 Task: Find connections with filter location Cinco Saltos with filter topic #careerswith filter profile language Spanish with filter current company Samarth Jobs Management Consultants with filter school Ramakrishna Mission Vidyalaya with filter industry Think Tanks with filter service category Event Photography with filter keywords title Director of Maintenance
Action: Mouse moved to (581, 108)
Screenshot: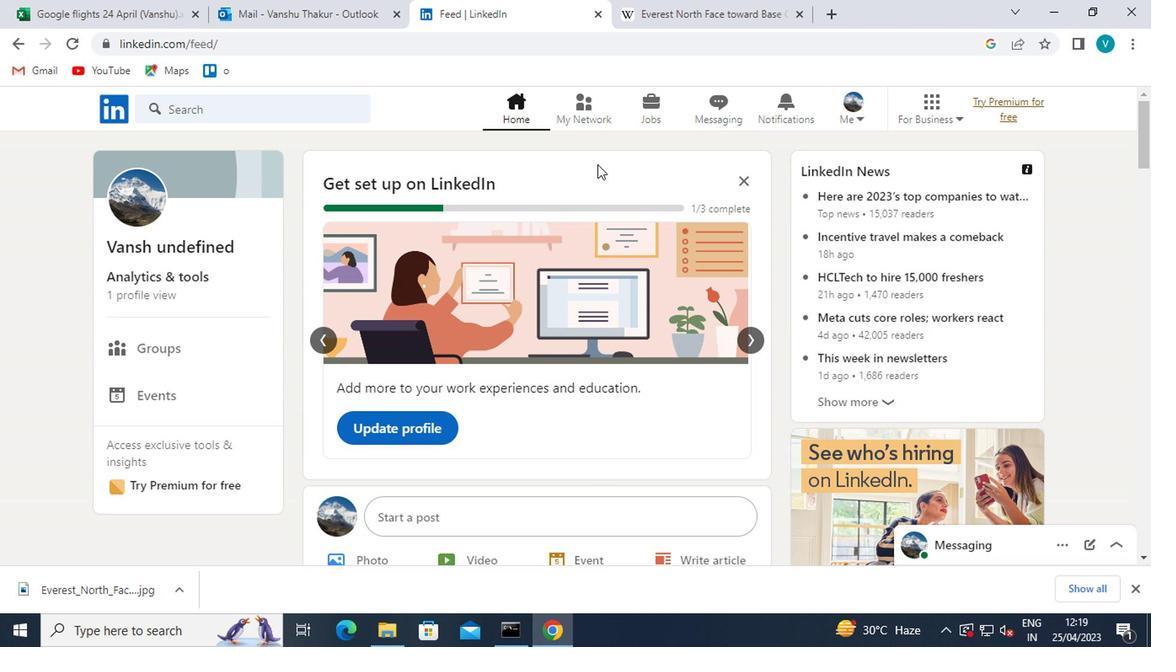 
Action: Mouse pressed left at (581, 108)
Screenshot: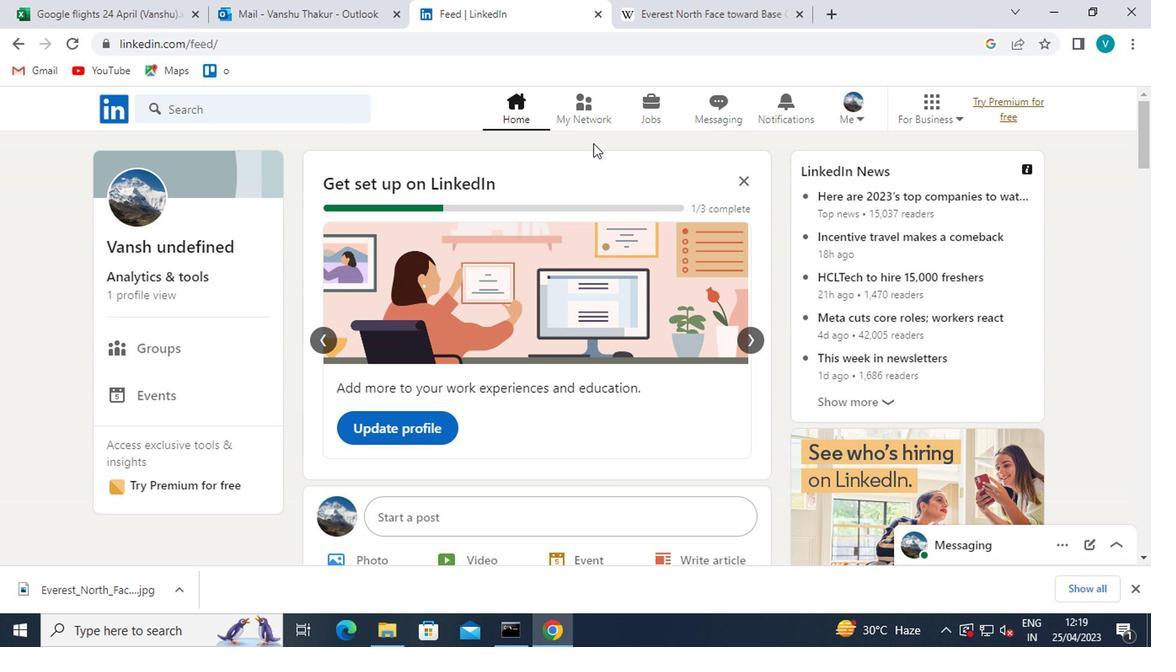 
Action: Mouse moved to (227, 205)
Screenshot: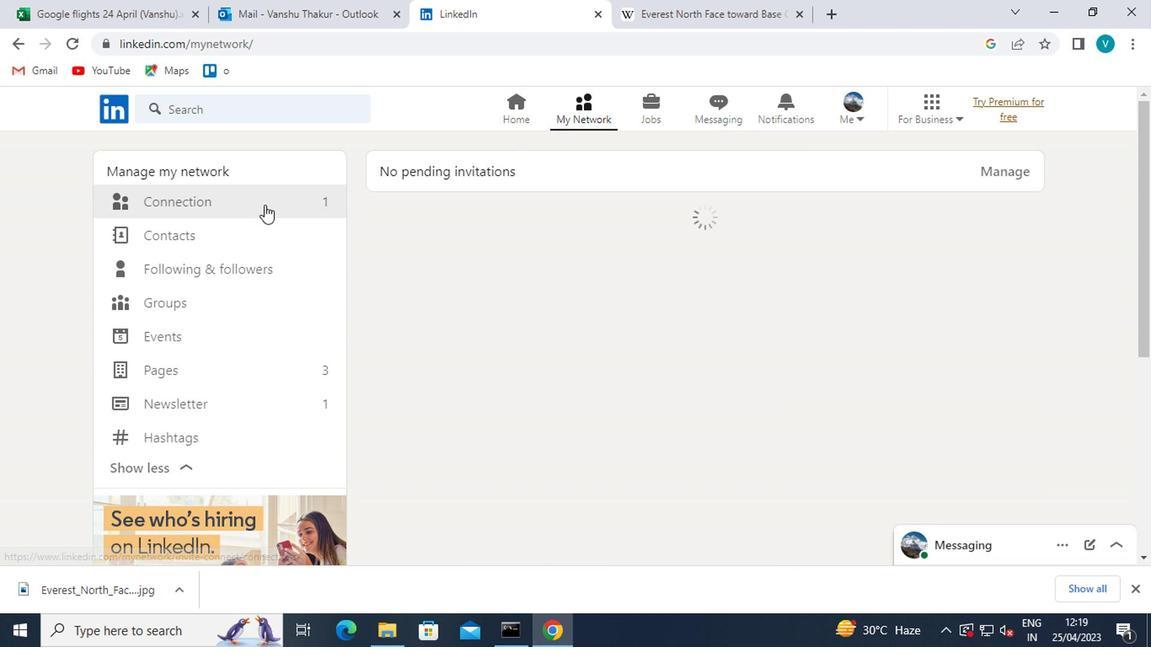 
Action: Mouse pressed left at (227, 205)
Screenshot: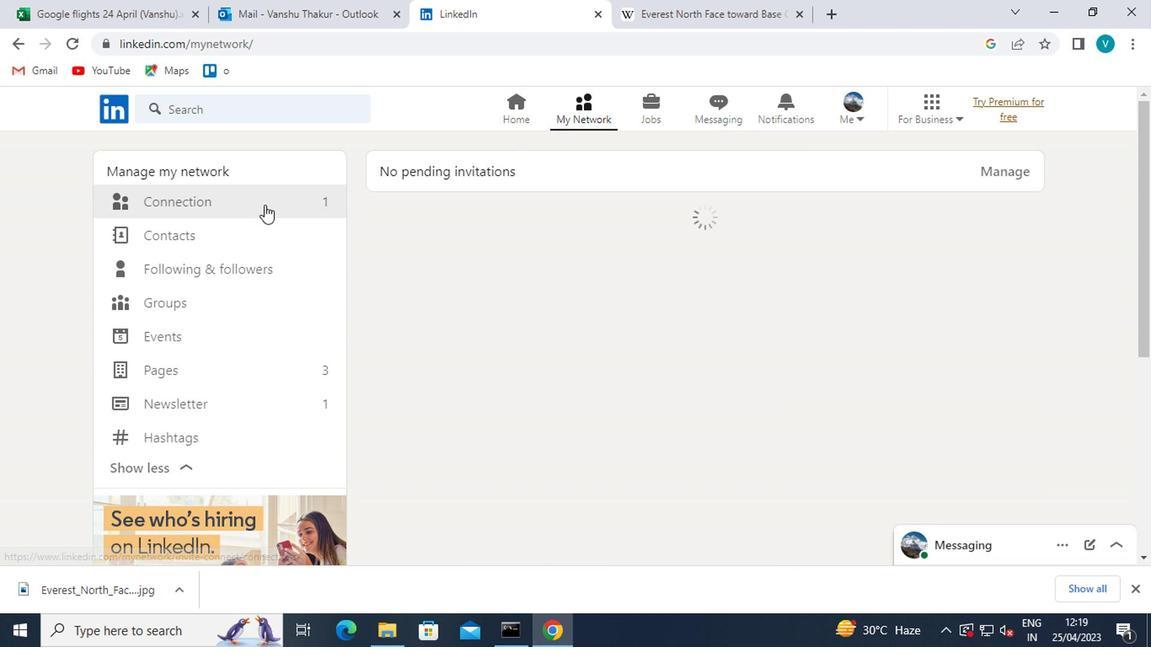 
Action: Mouse moved to (720, 201)
Screenshot: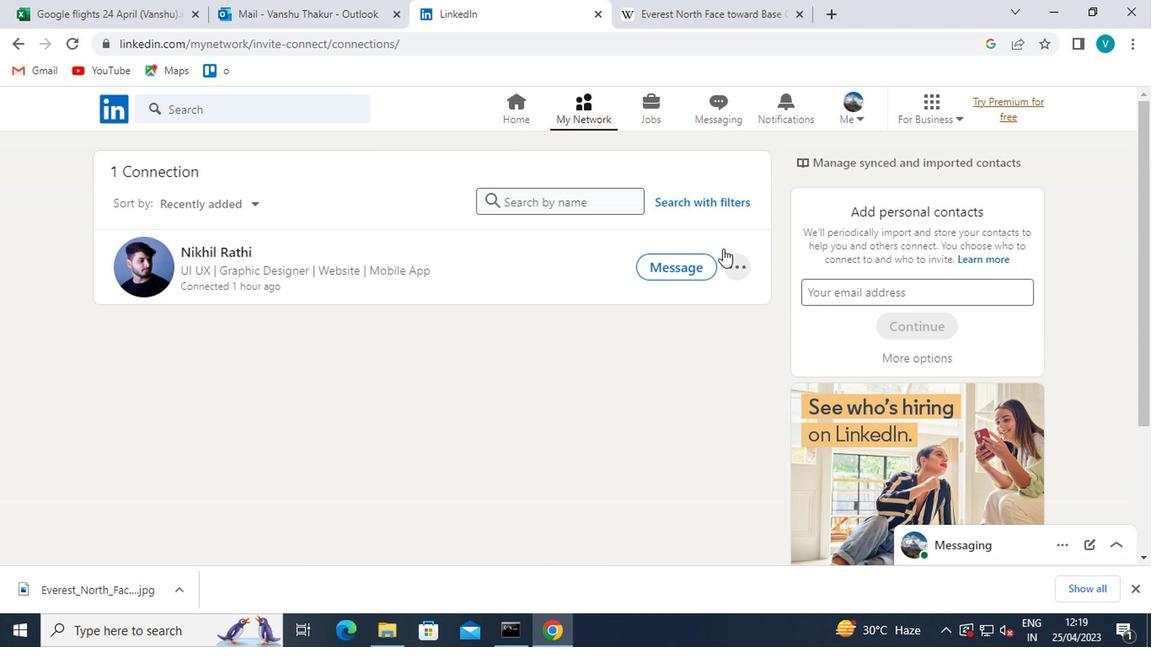 
Action: Mouse pressed left at (720, 201)
Screenshot: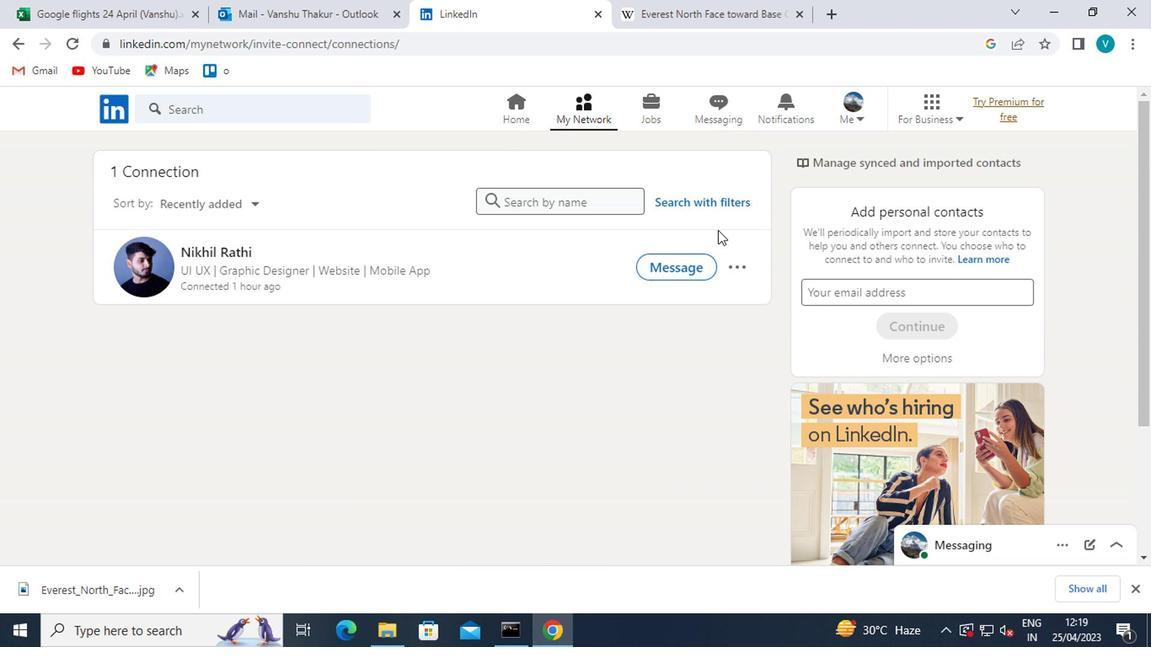 
Action: Mouse moved to (568, 163)
Screenshot: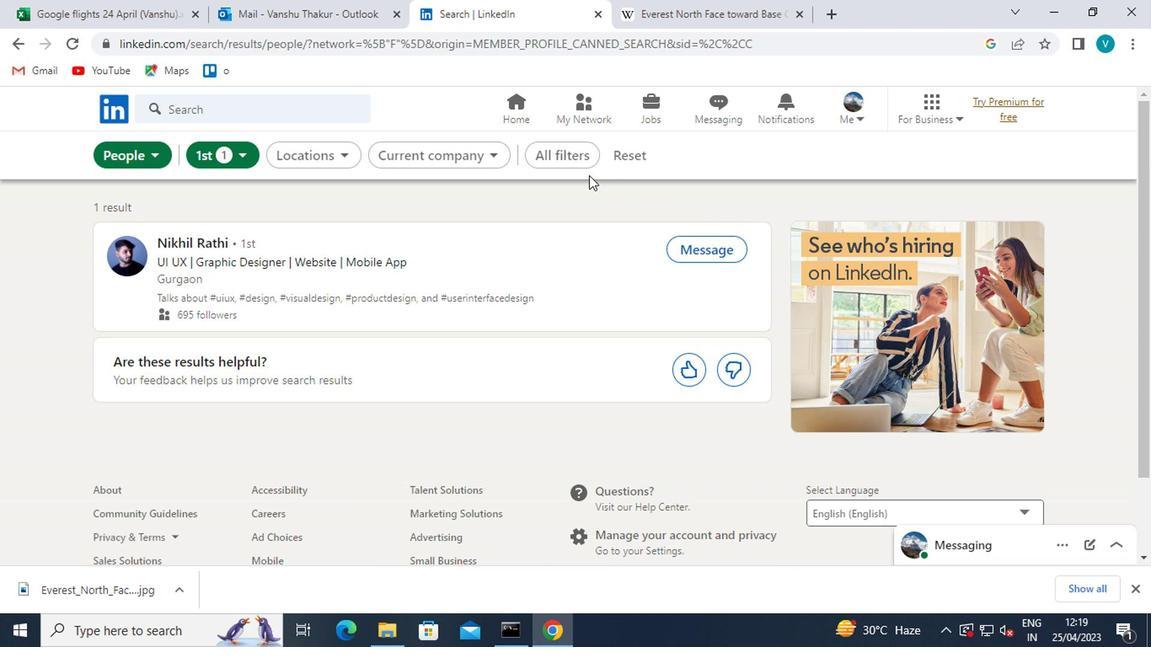 
Action: Mouse pressed left at (568, 163)
Screenshot: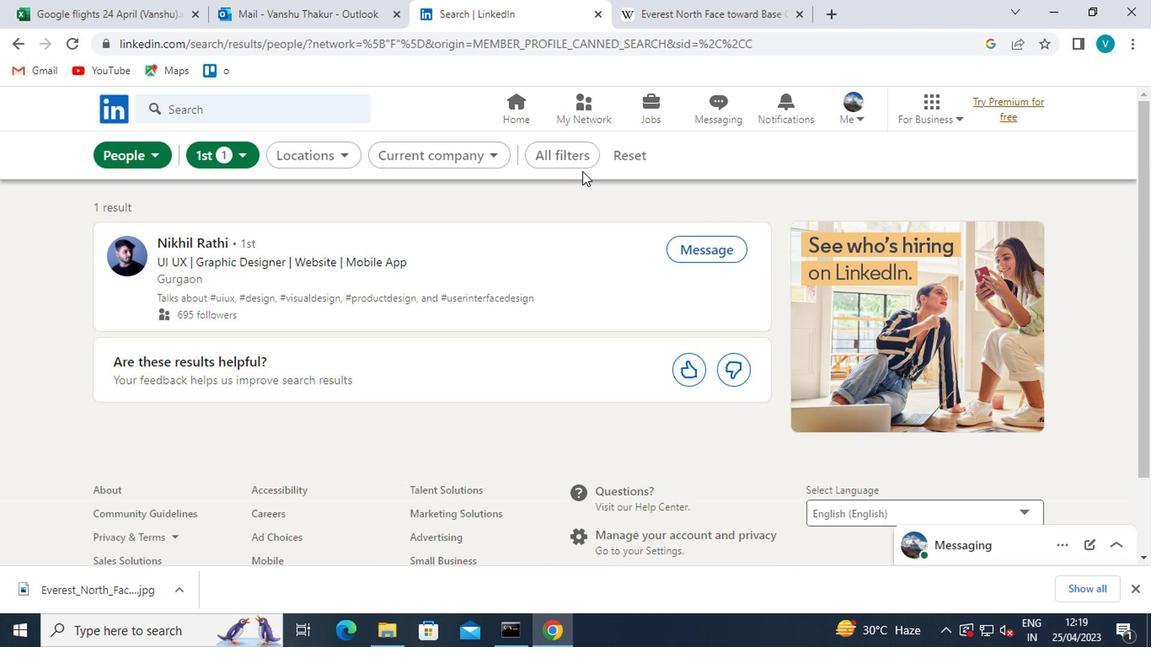 
Action: Mouse moved to (813, 316)
Screenshot: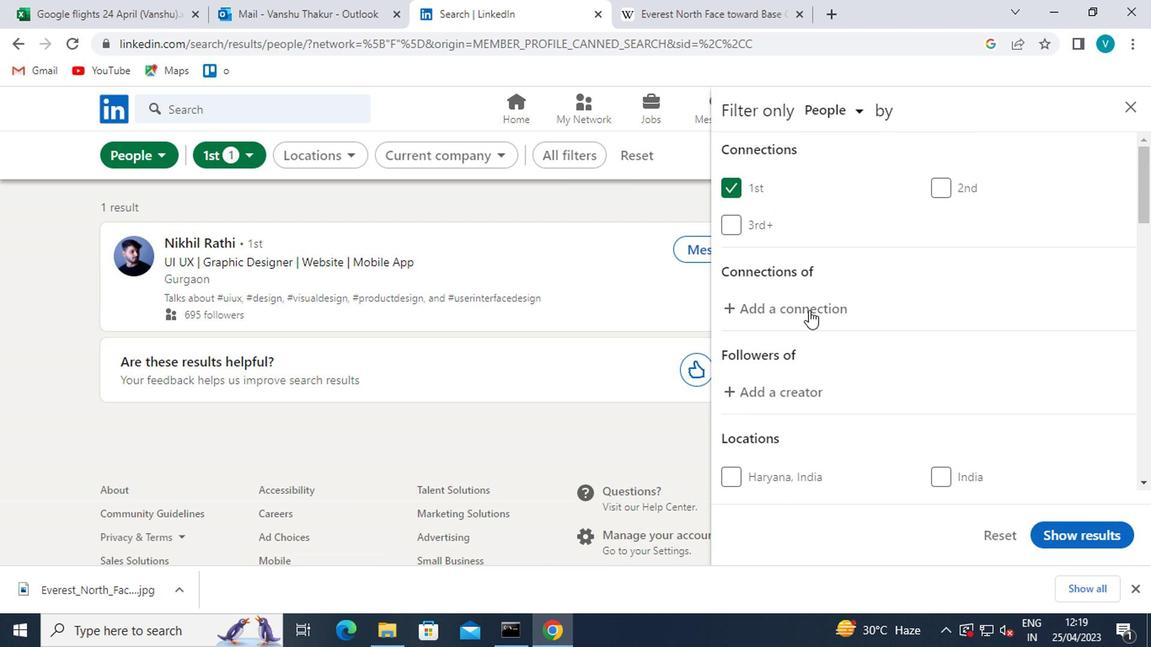 
Action: Mouse scrolled (813, 316) with delta (0, 0)
Screenshot: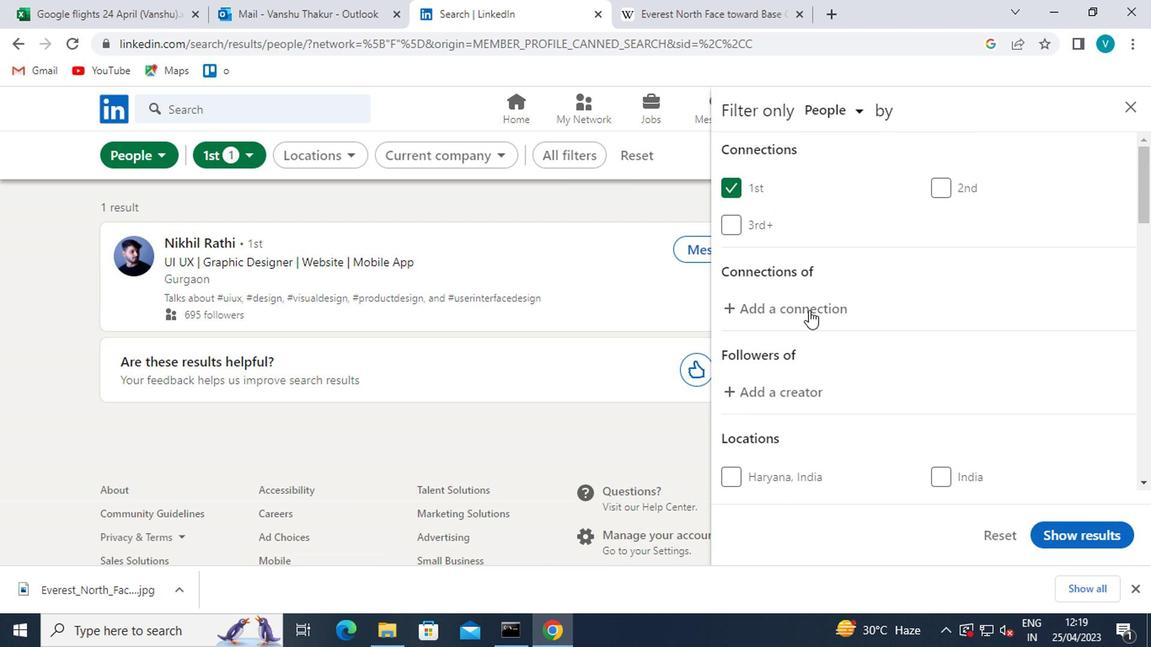
Action: Mouse moved to (813, 318)
Screenshot: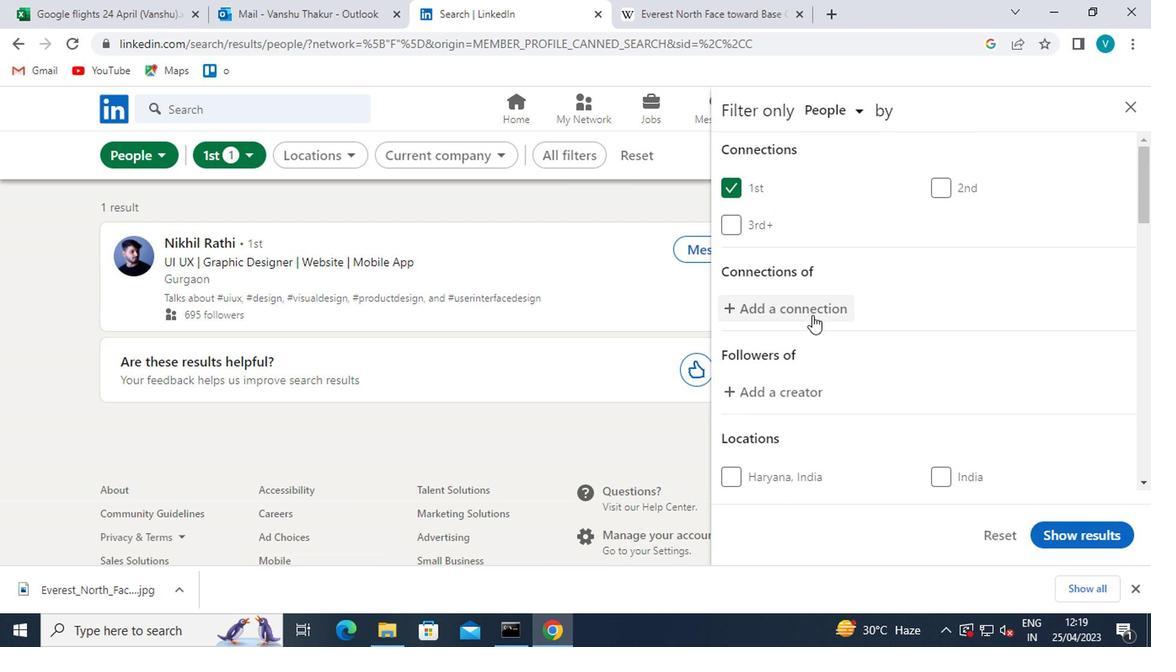 
Action: Mouse scrolled (813, 317) with delta (0, 0)
Screenshot: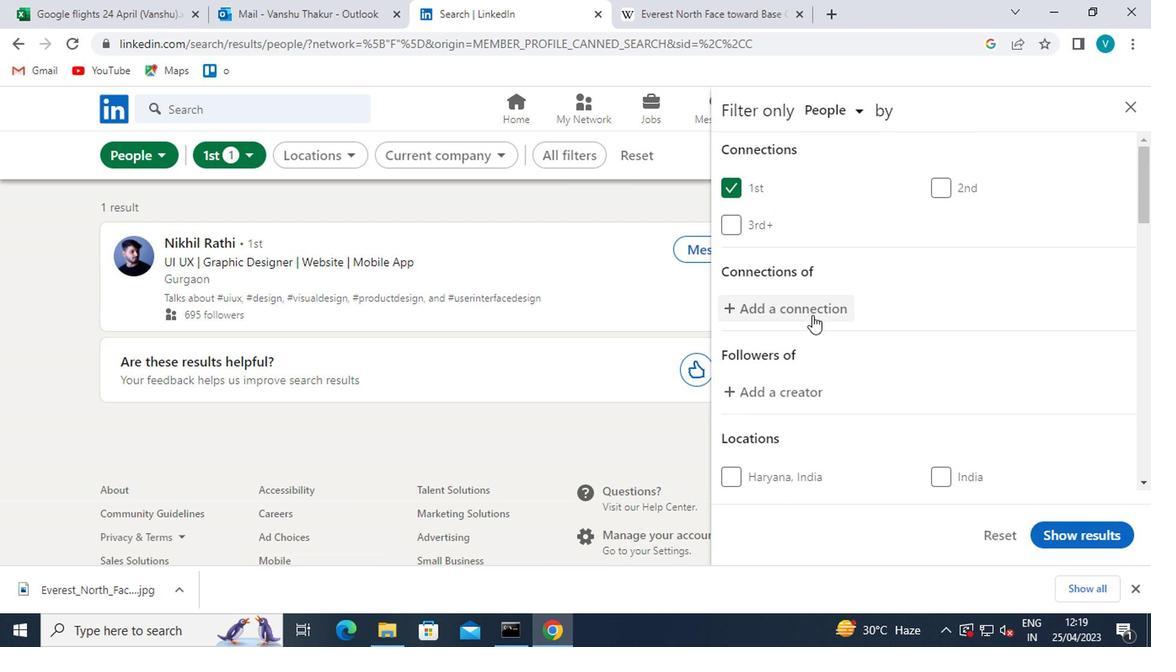 
Action: Mouse scrolled (813, 317) with delta (0, 0)
Screenshot: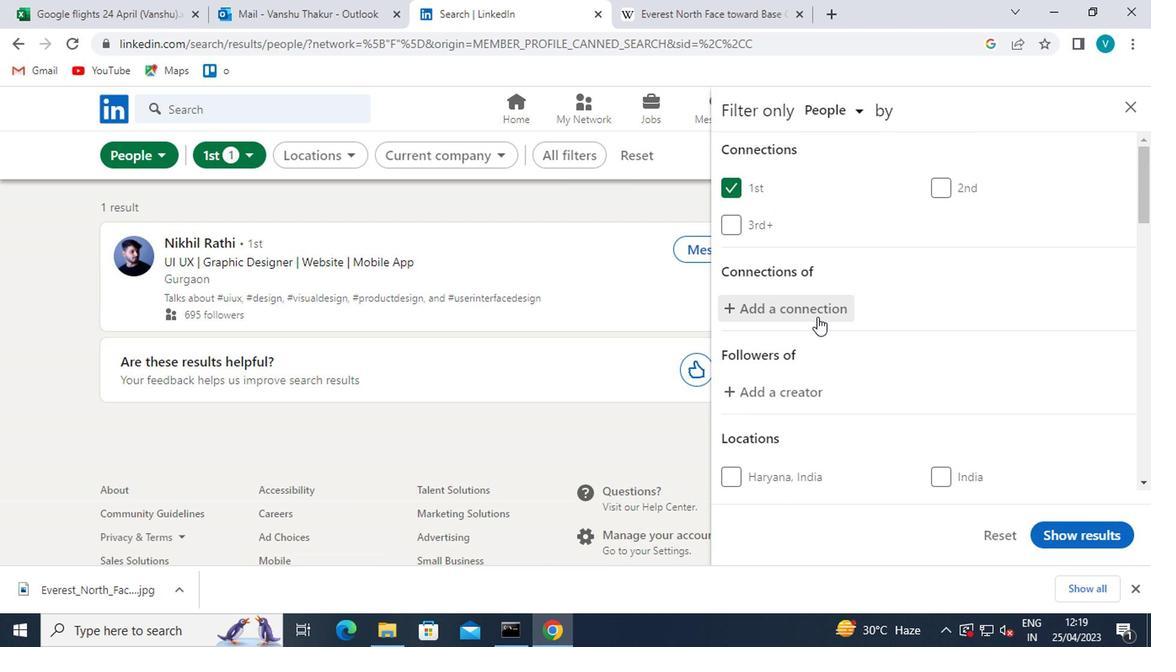 
Action: Mouse moved to (798, 309)
Screenshot: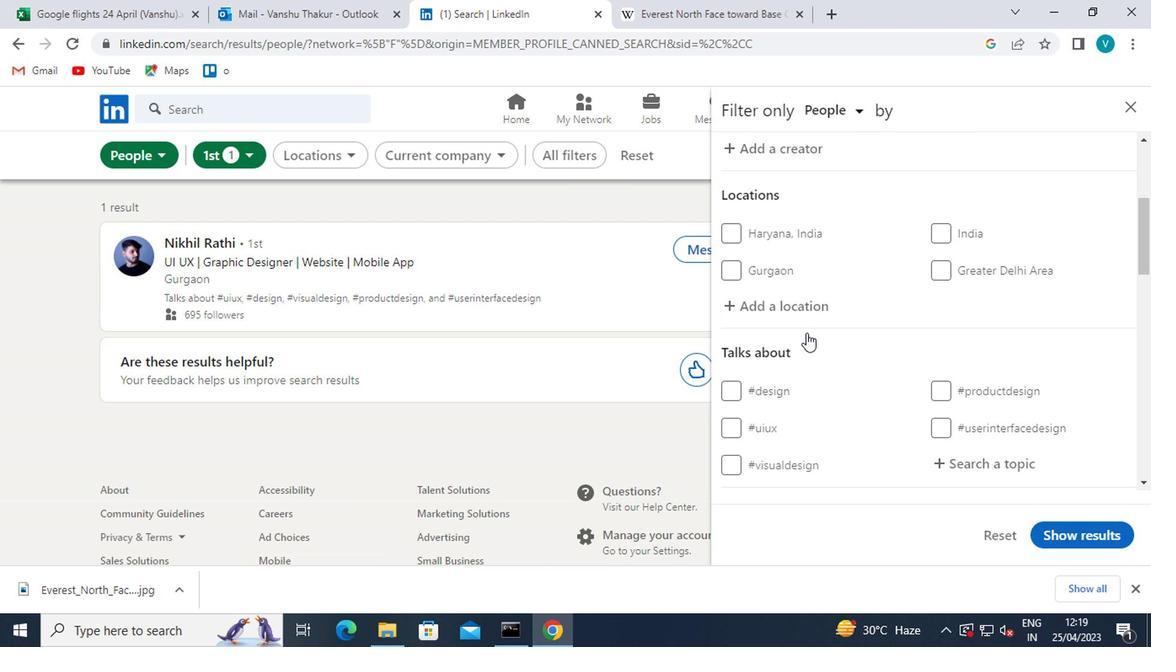 
Action: Mouse pressed left at (798, 309)
Screenshot: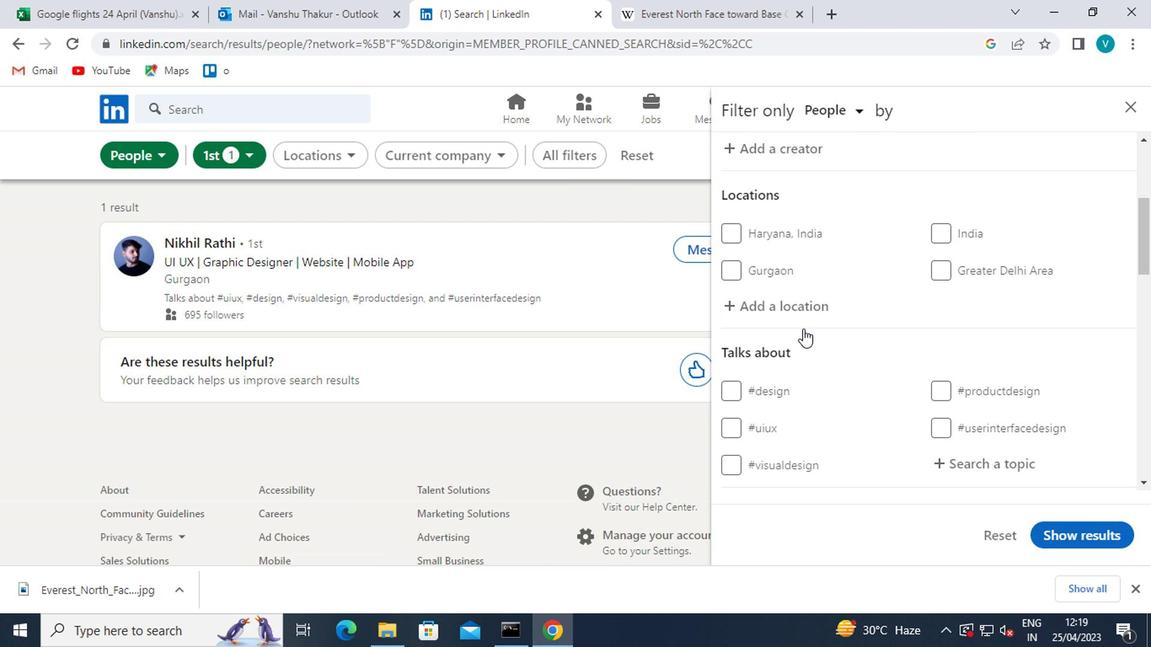 
Action: Mouse moved to (776, 302)
Screenshot: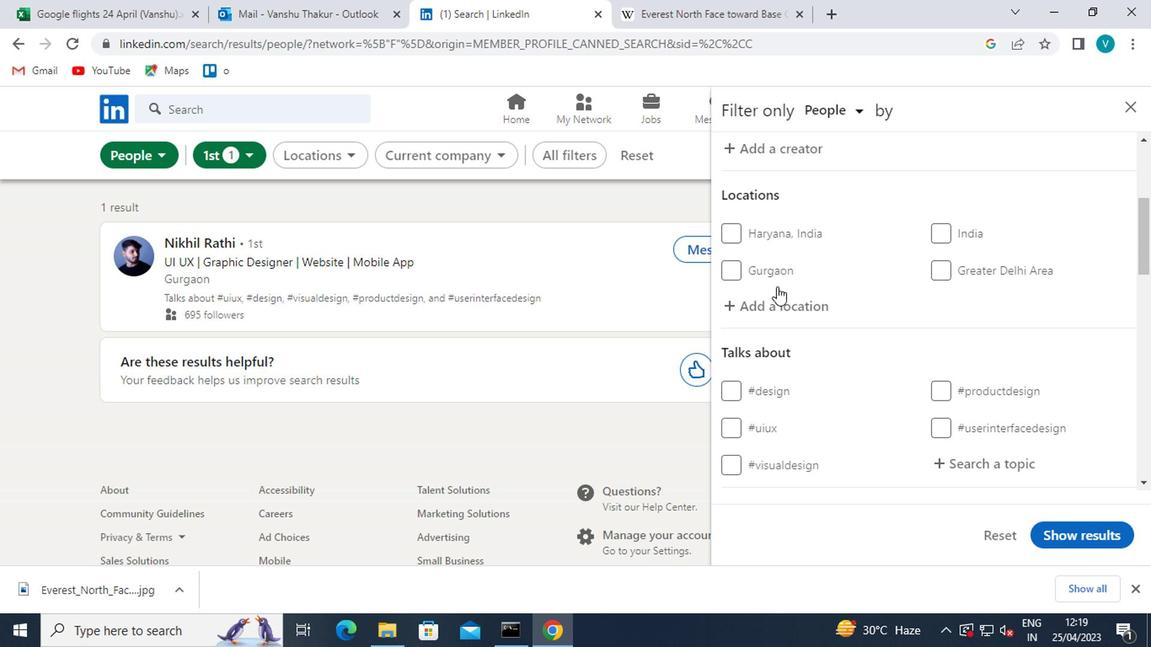 
Action: Mouse pressed left at (776, 302)
Screenshot: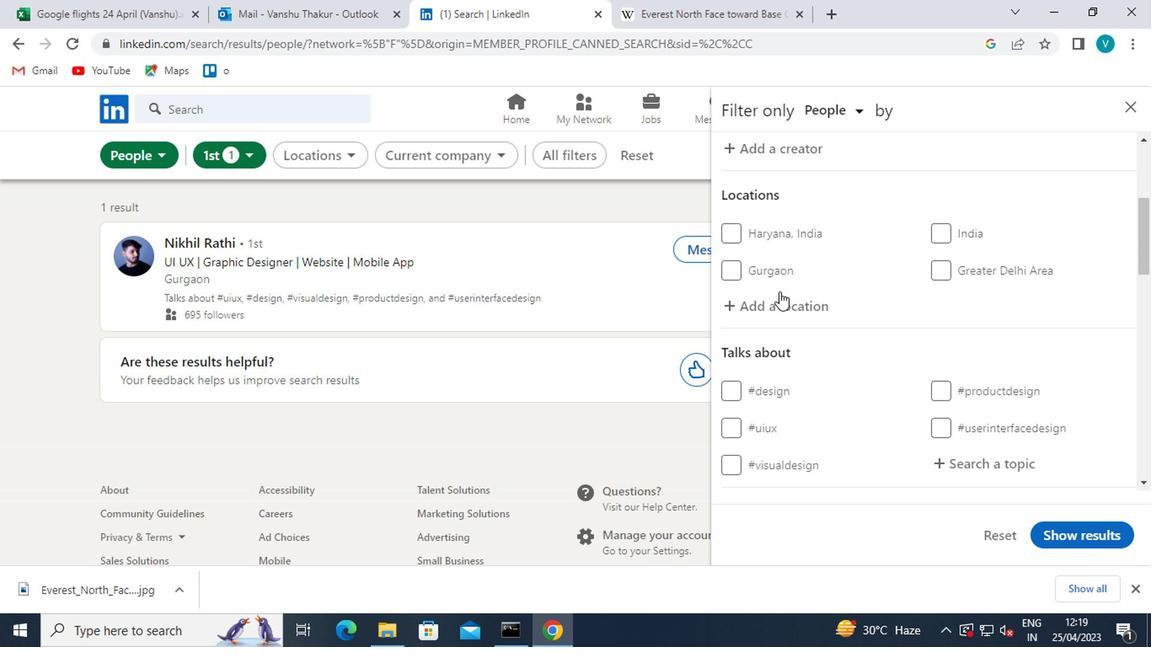 
Action: Mouse pressed left at (776, 302)
Screenshot: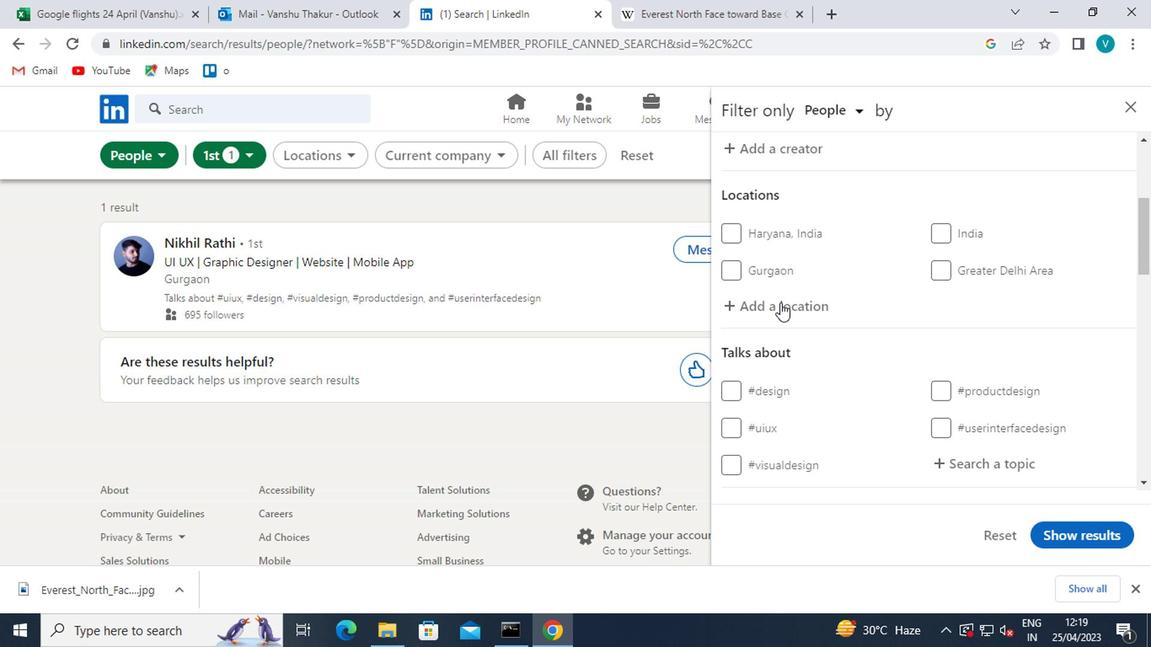 
Action: Mouse moved to (789, 307)
Screenshot: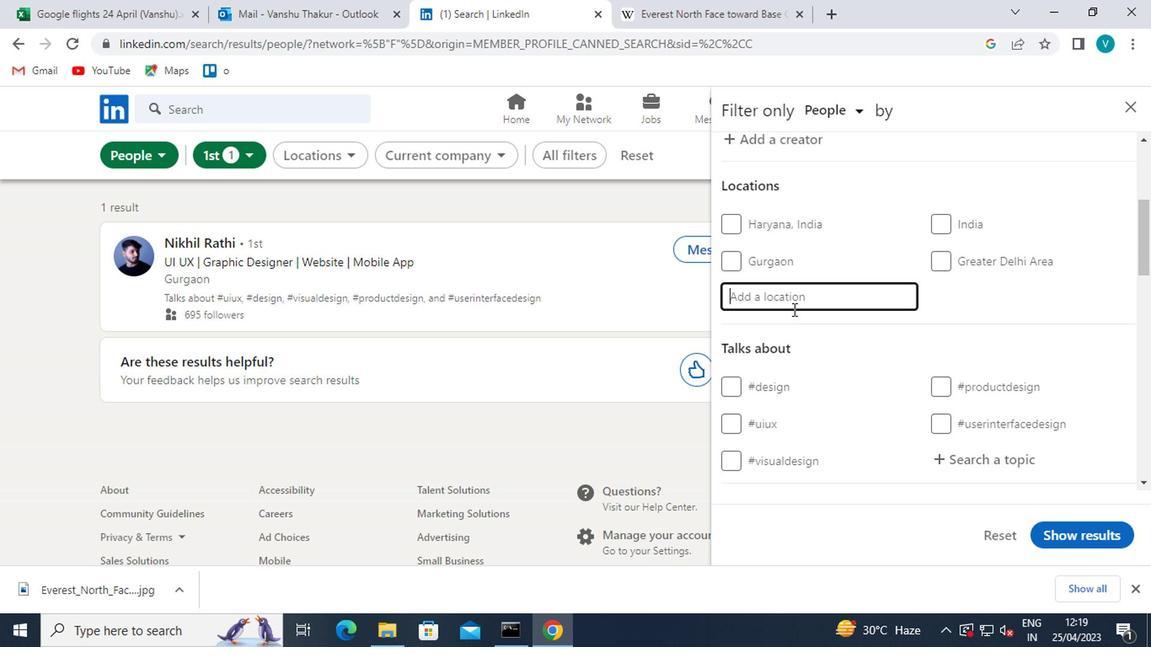 
Action: Key pressed <Key.shift>CINCO<Key.space><Key.shift>SALTOS
Screenshot: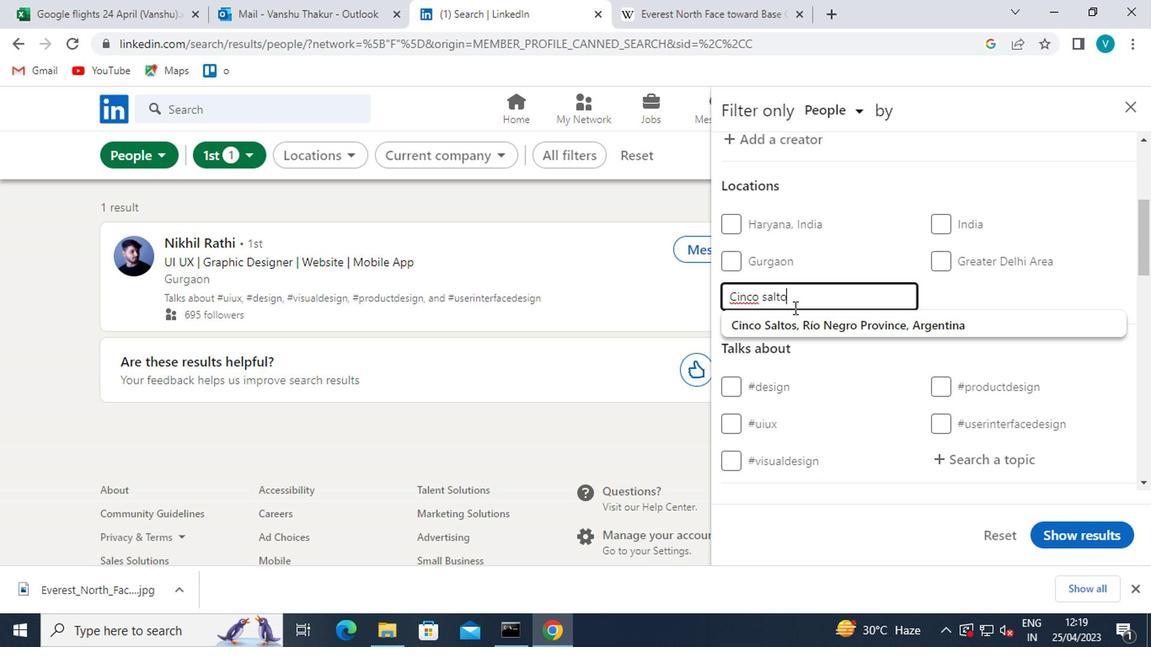
Action: Mouse moved to (798, 323)
Screenshot: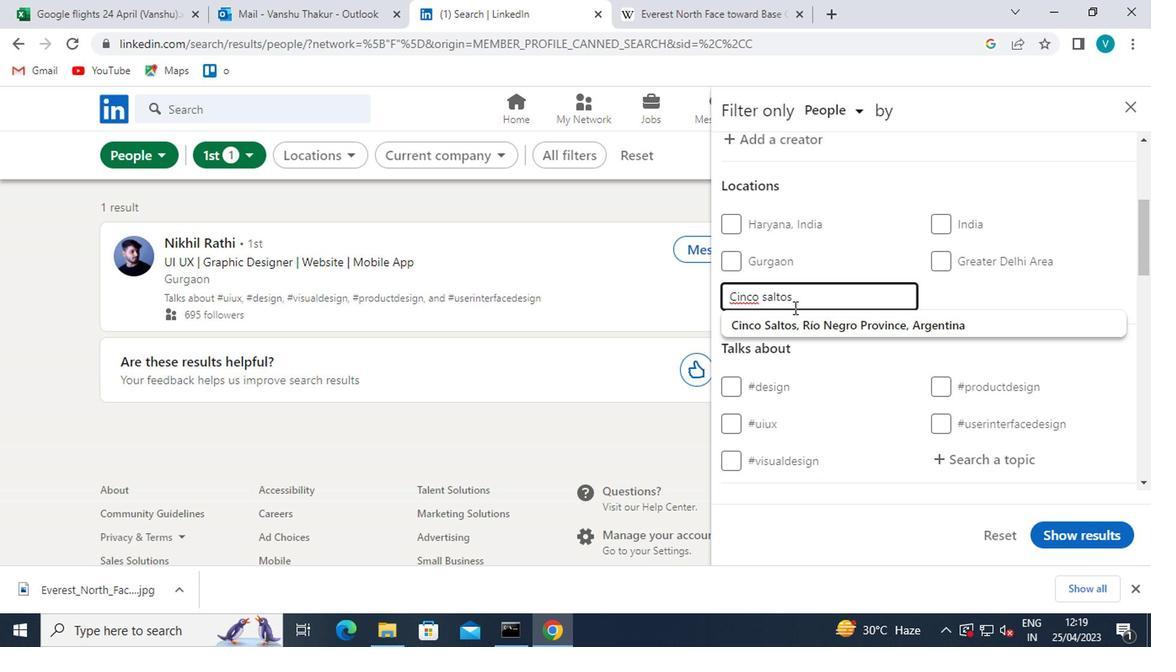 
Action: Mouse pressed left at (798, 323)
Screenshot: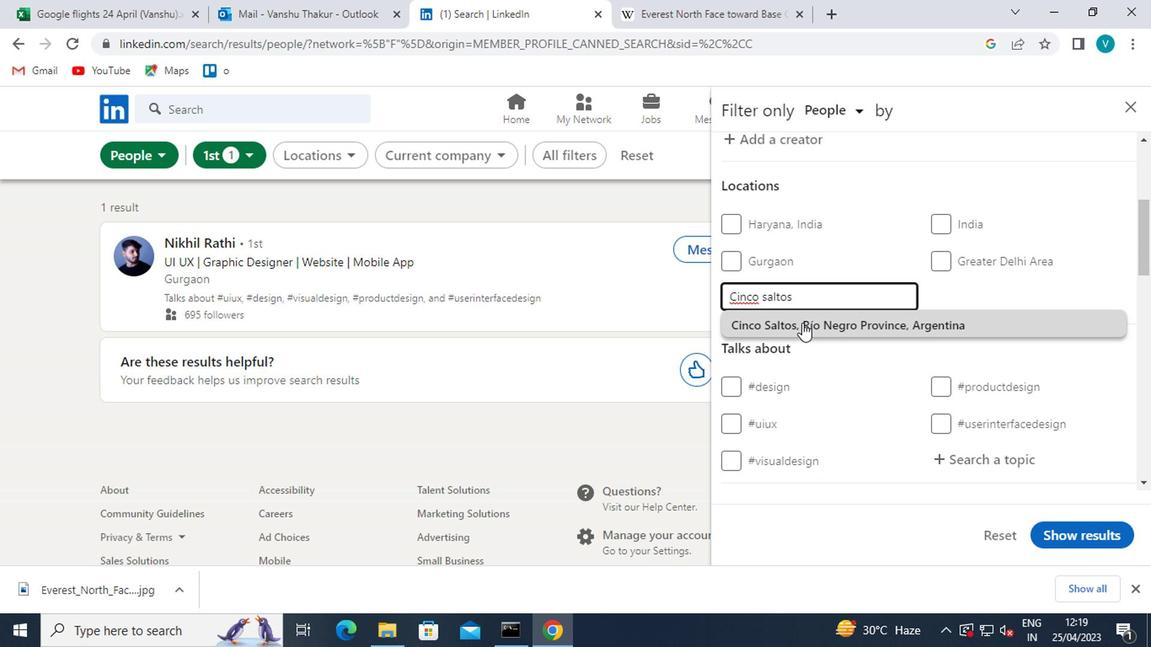 
Action: Mouse moved to (1037, 412)
Screenshot: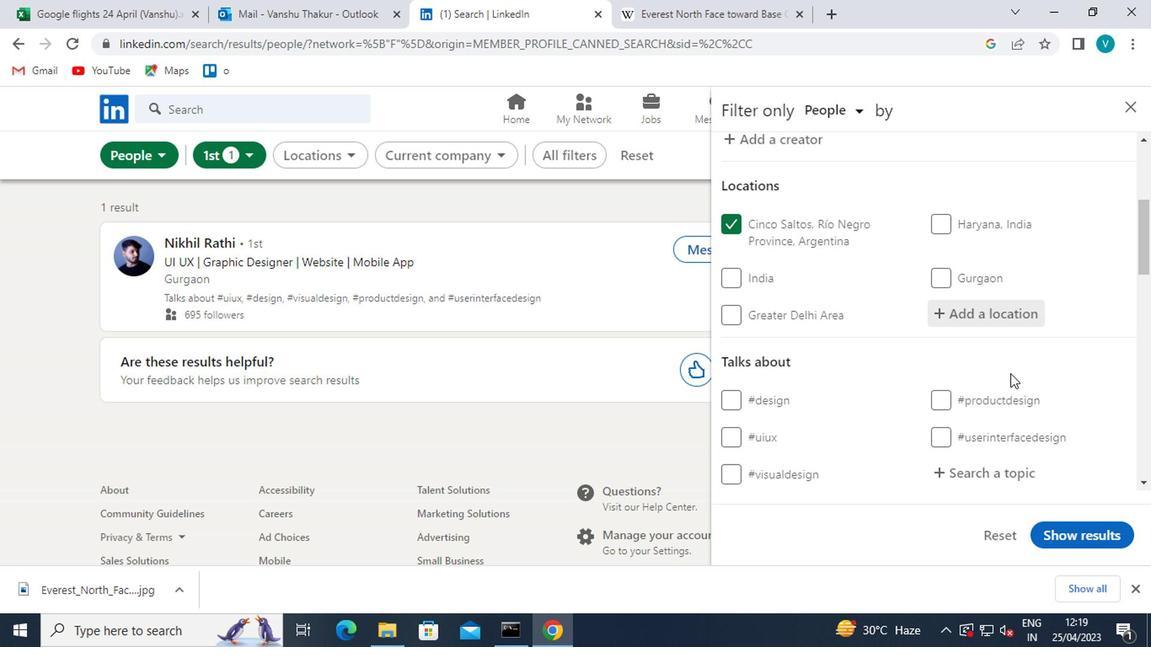 
Action: Mouse scrolled (1037, 412) with delta (0, 0)
Screenshot: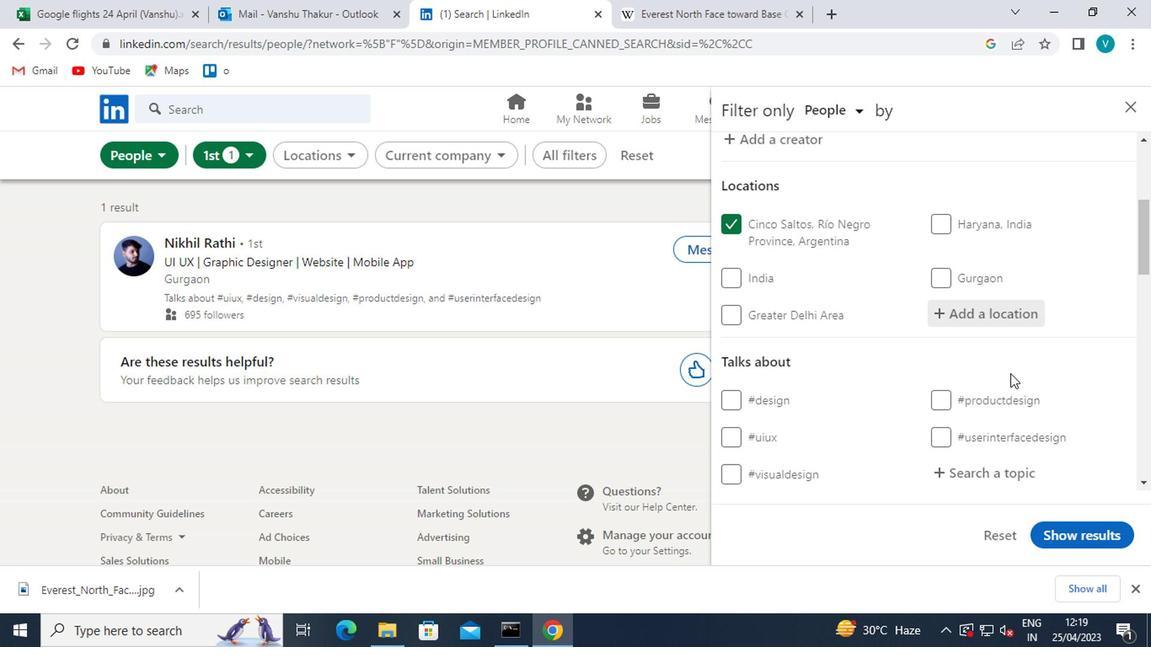 
Action: Mouse moved to (1016, 395)
Screenshot: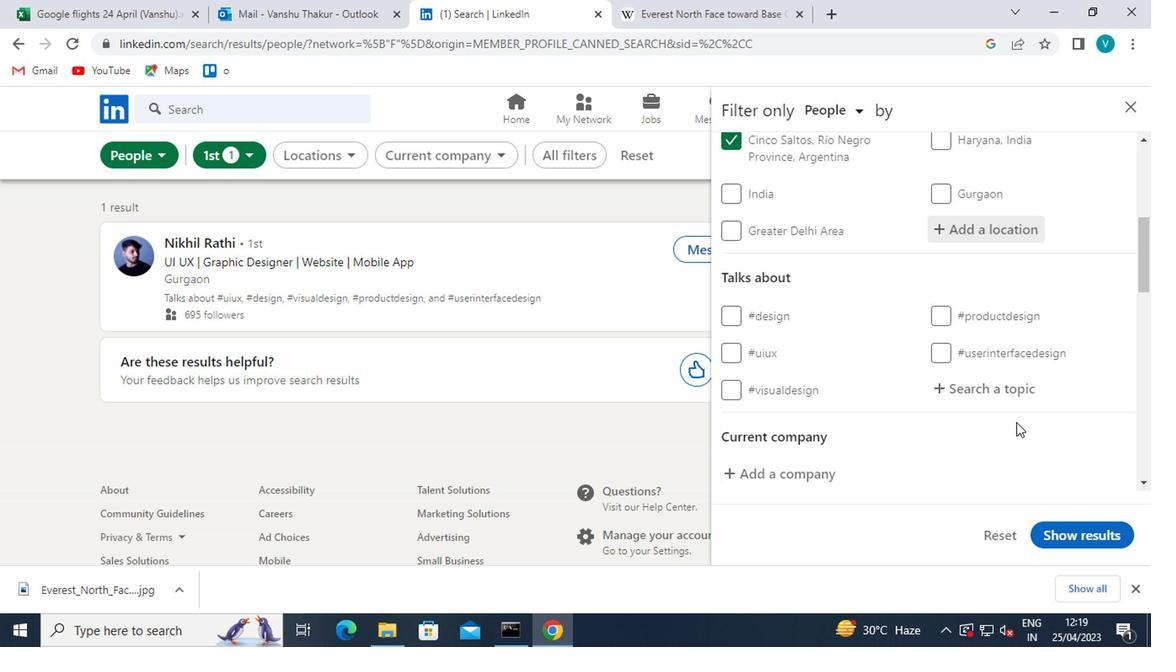 
Action: Mouse pressed left at (1016, 395)
Screenshot: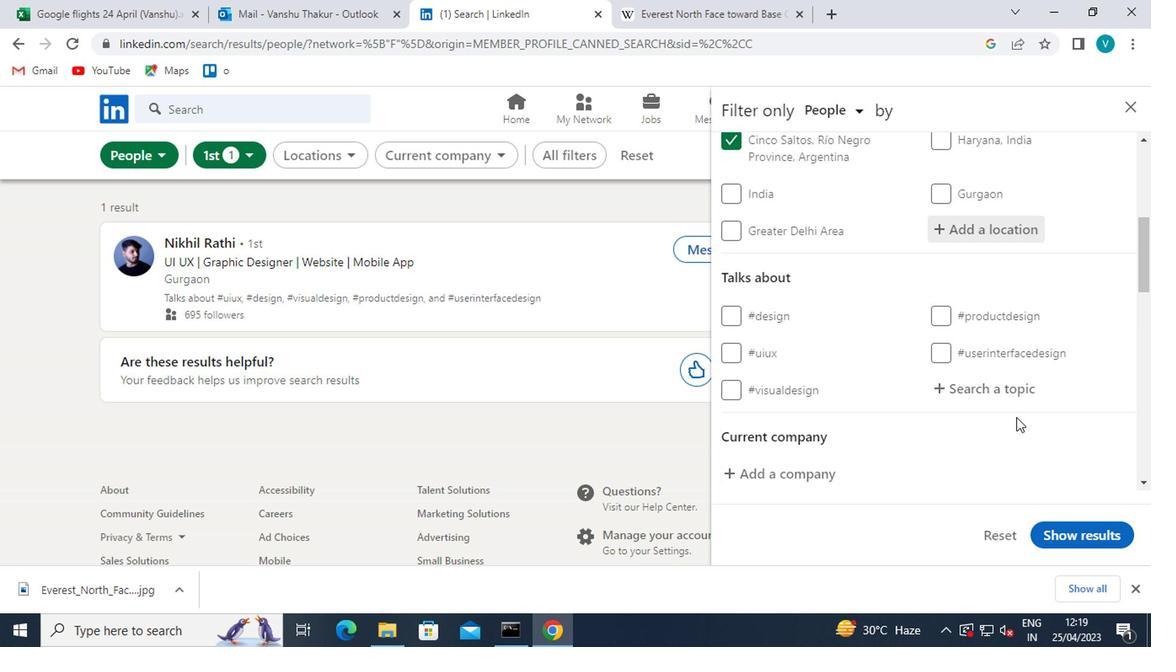 
Action: Mouse moved to (932, 335)
Screenshot: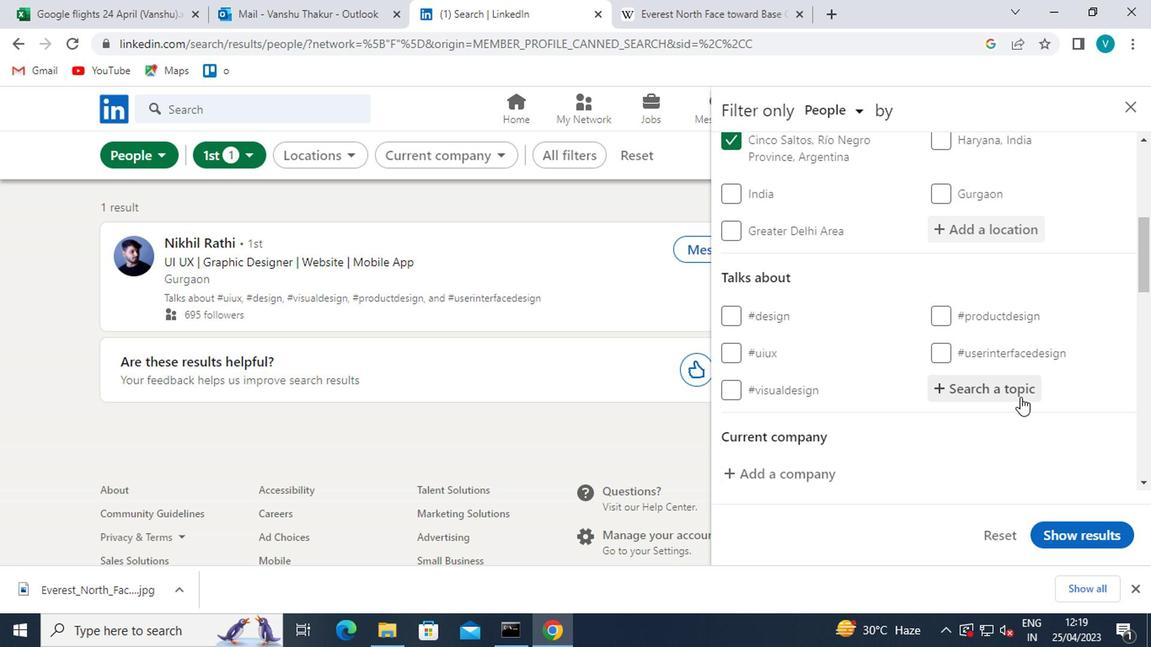 
Action: Key pressed <Key.shift>#CAREERSWITH
Screenshot: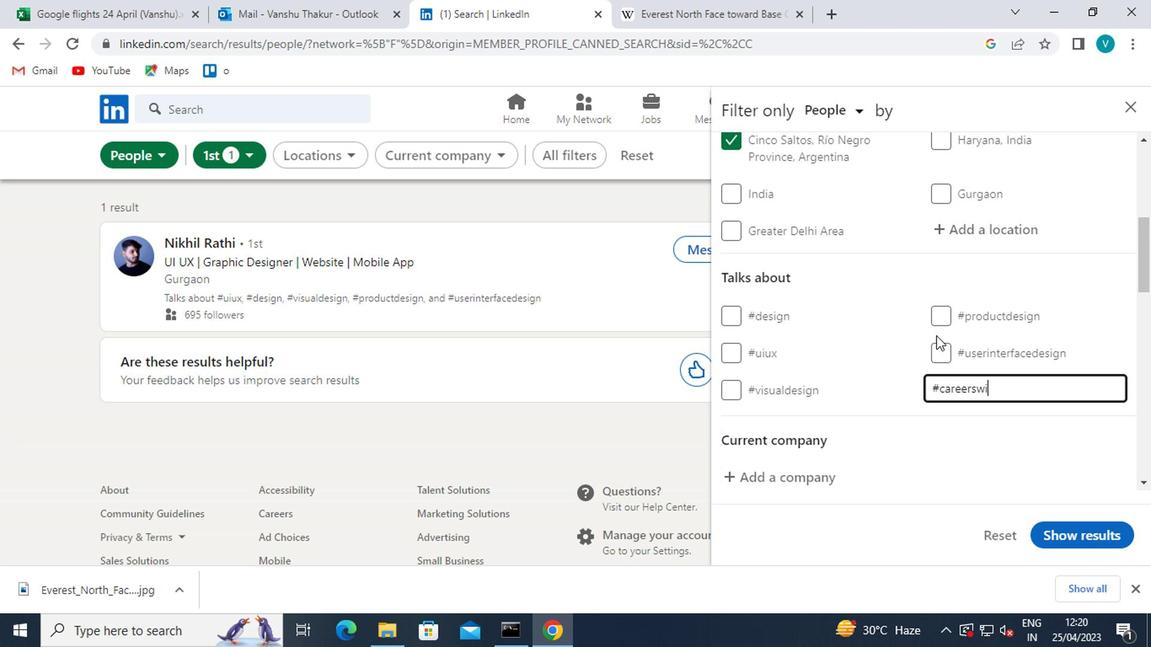 
Action: Mouse moved to (951, 427)
Screenshot: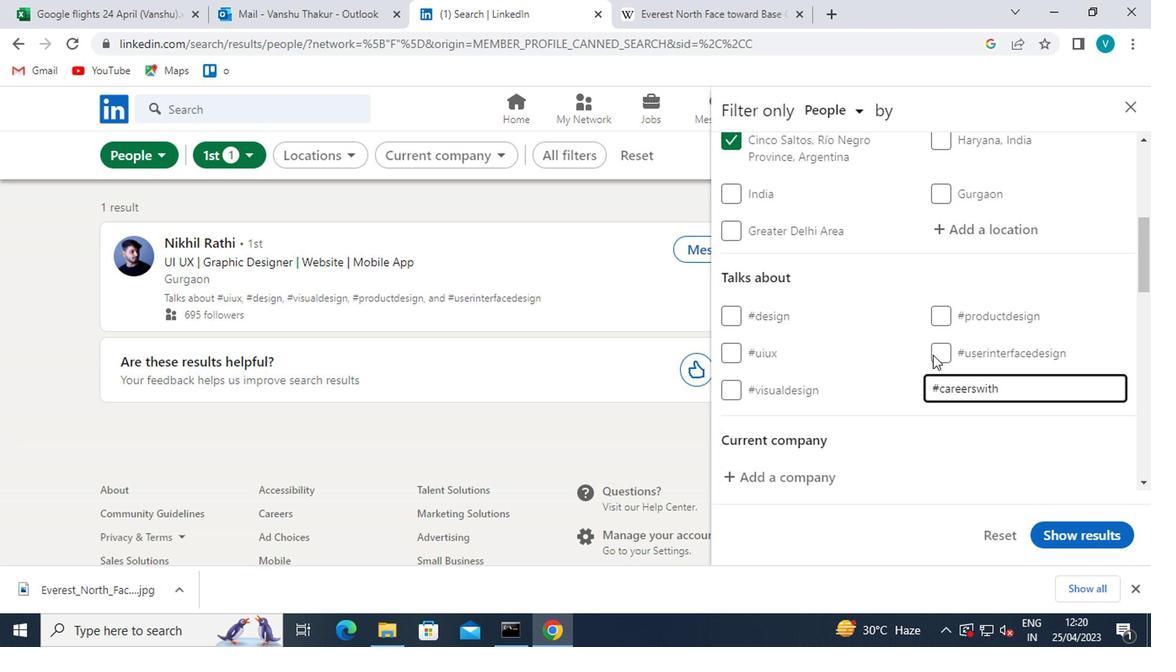 
Action: Mouse pressed left at (951, 427)
Screenshot: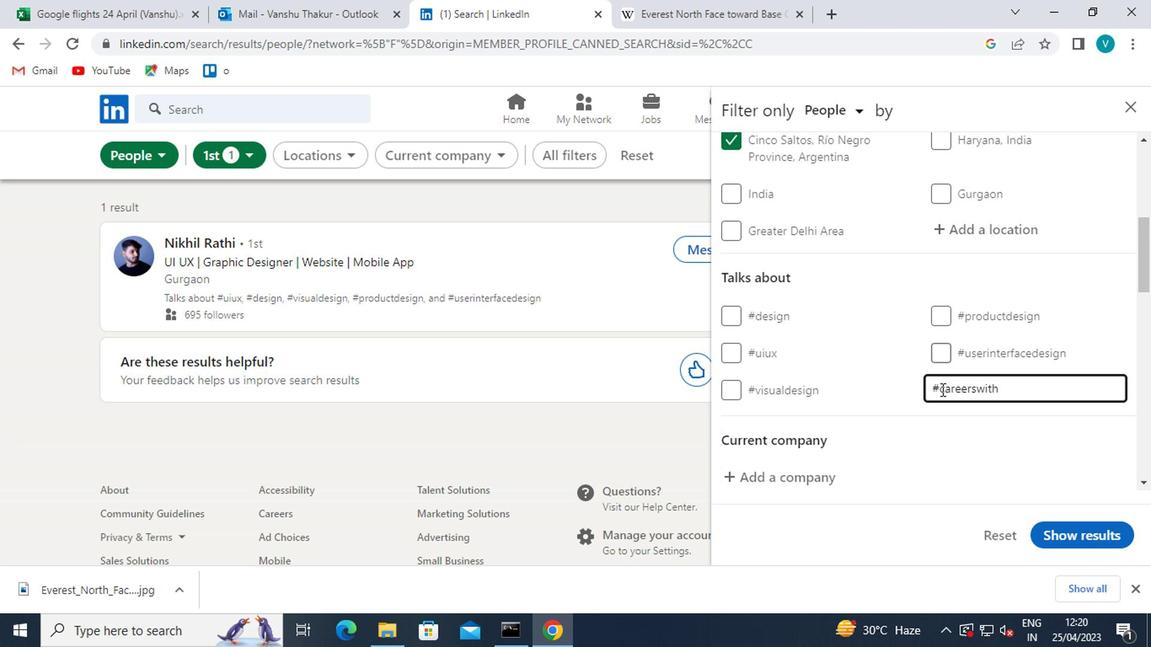 
Action: Mouse moved to (951, 427)
Screenshot: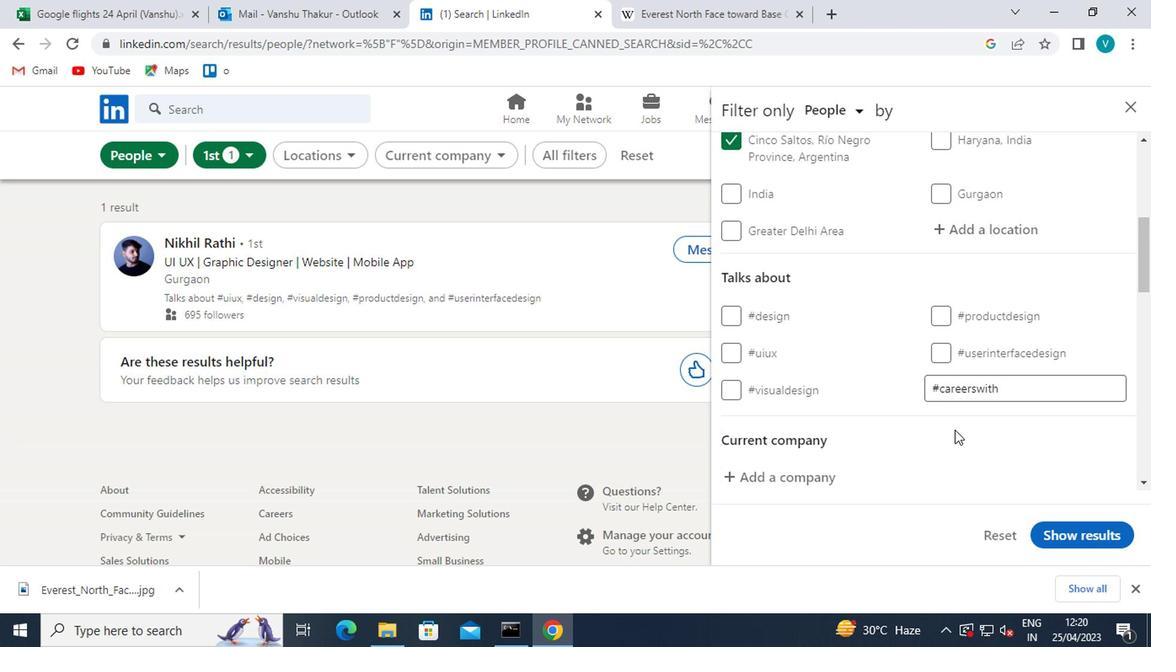 
Action: Mouse scrolled (951, 426) with delta (0, -1)
Screenshot: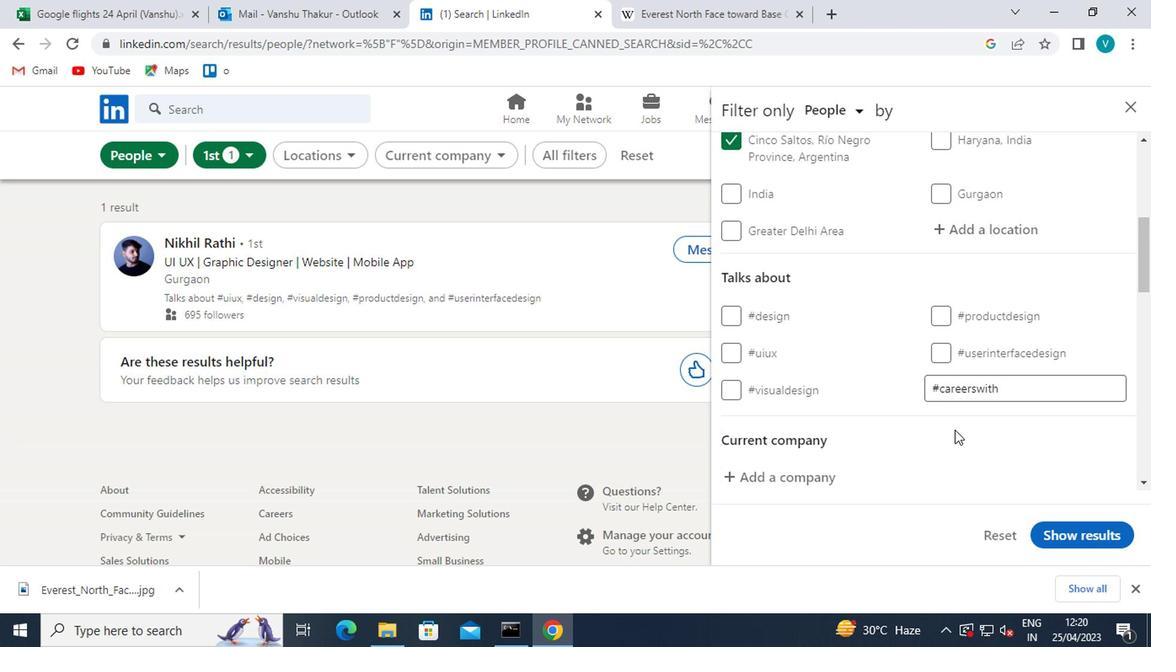 
Action: Mouse moved to (945, 424)
Screenshot: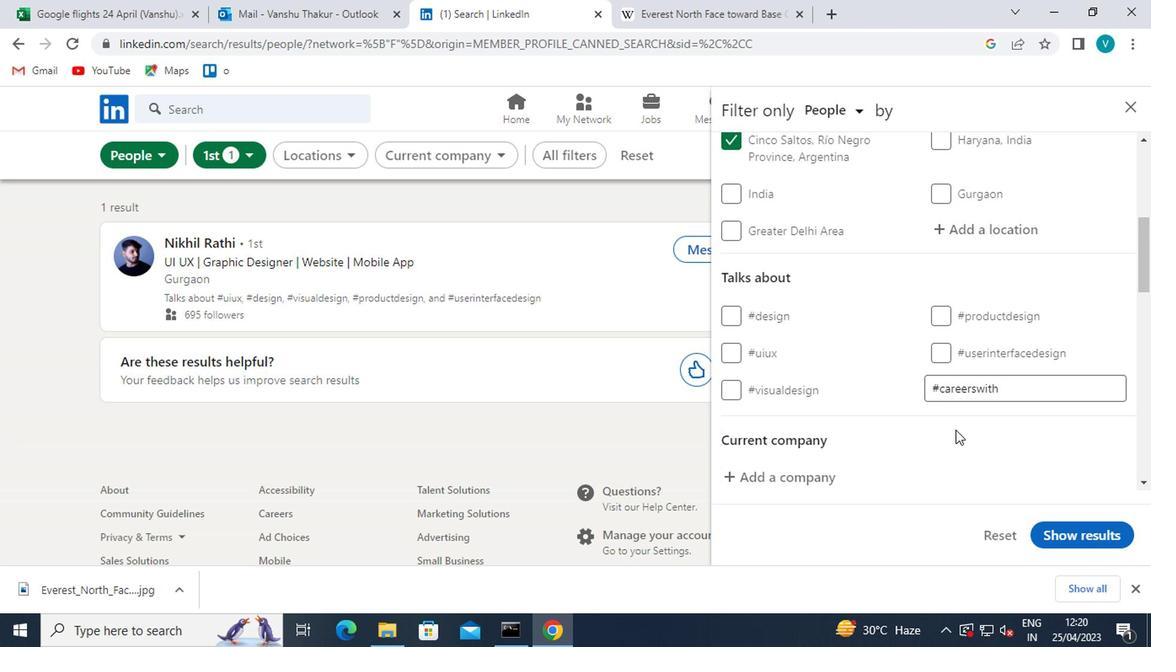 
Action: Mouse scrolled (945, 423) with delta (0, 0)
Screenshot: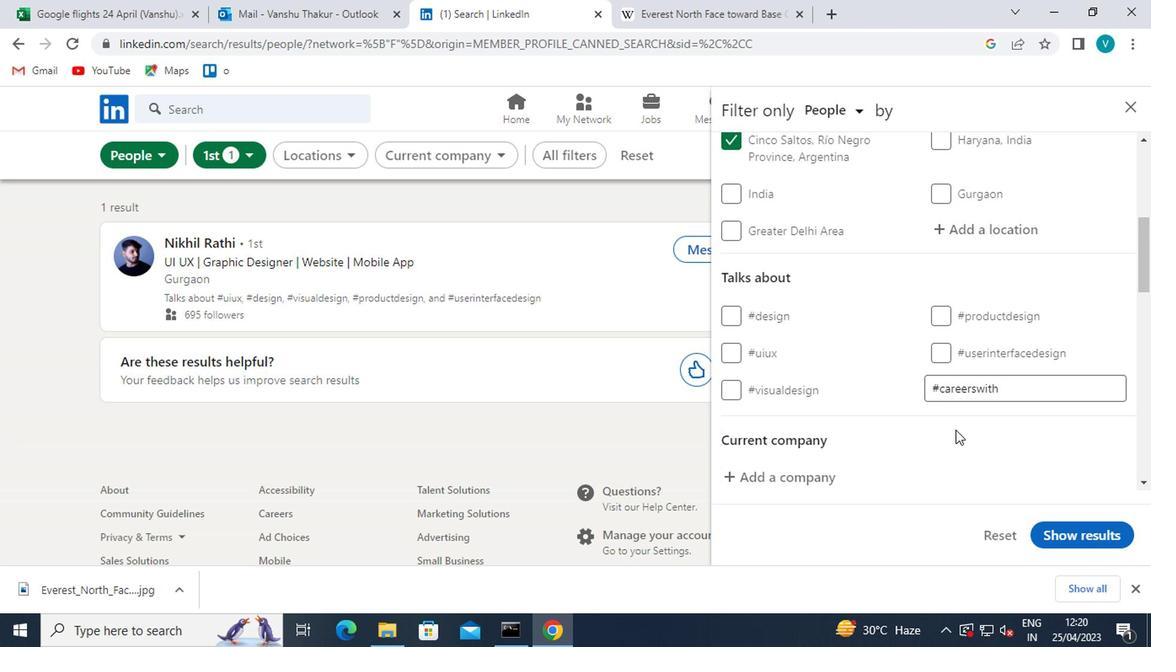 
Action: Mouse moved to (931, 415)
Screenshot: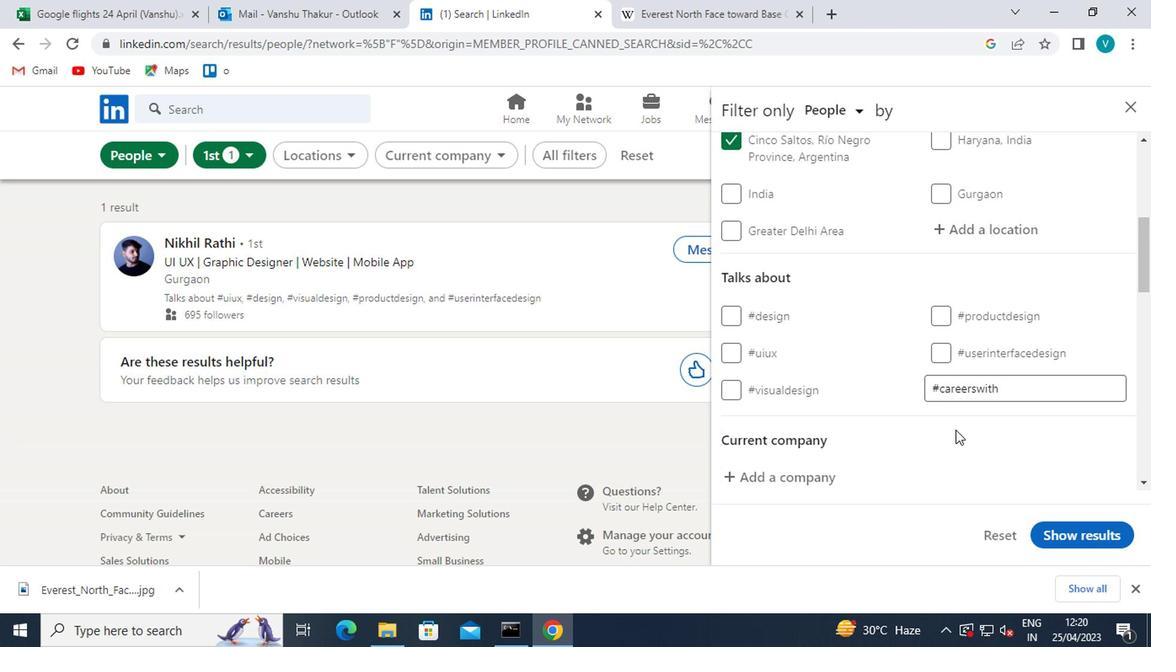 
Action: Mouse scrolled (931, 415) with delta (0, 0)
Screenshot: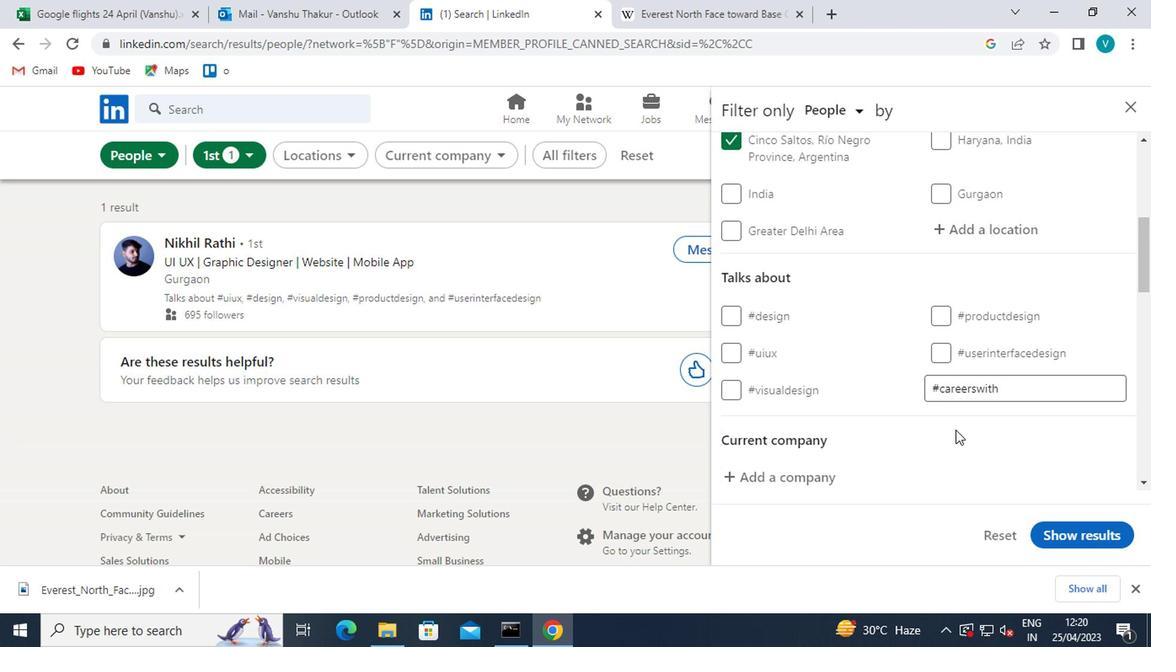 
Action: Mouse moved to (900, 410)
Screenshot: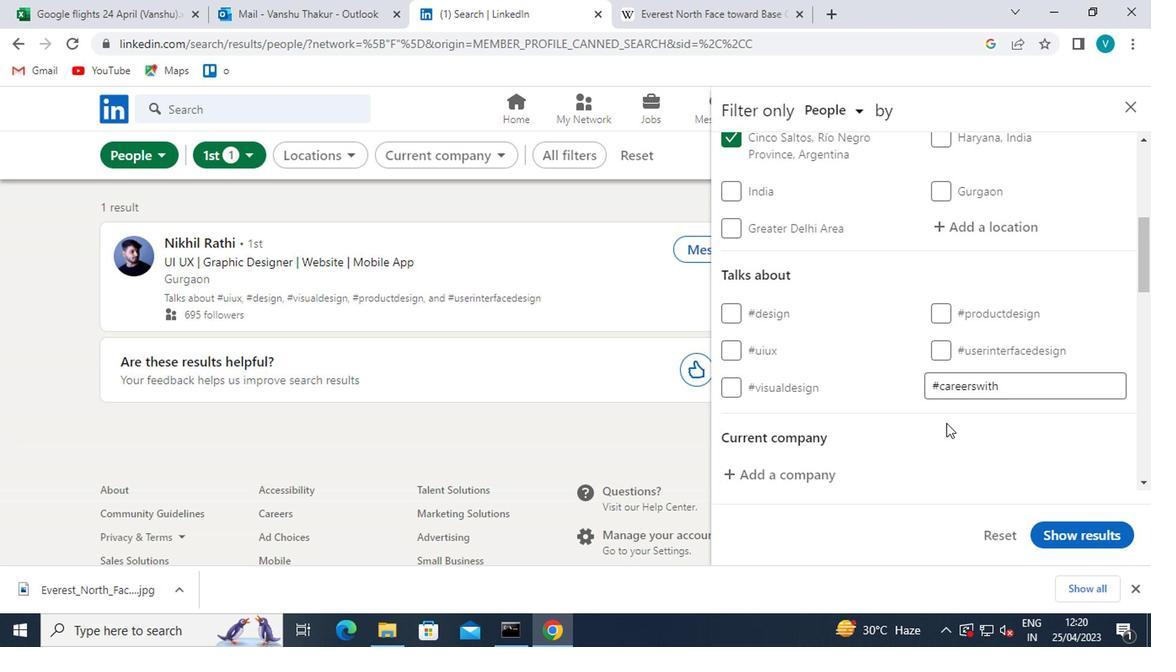 
Action: Mouse scrolled (900, 410) with delta (0, 0)
Screenshot: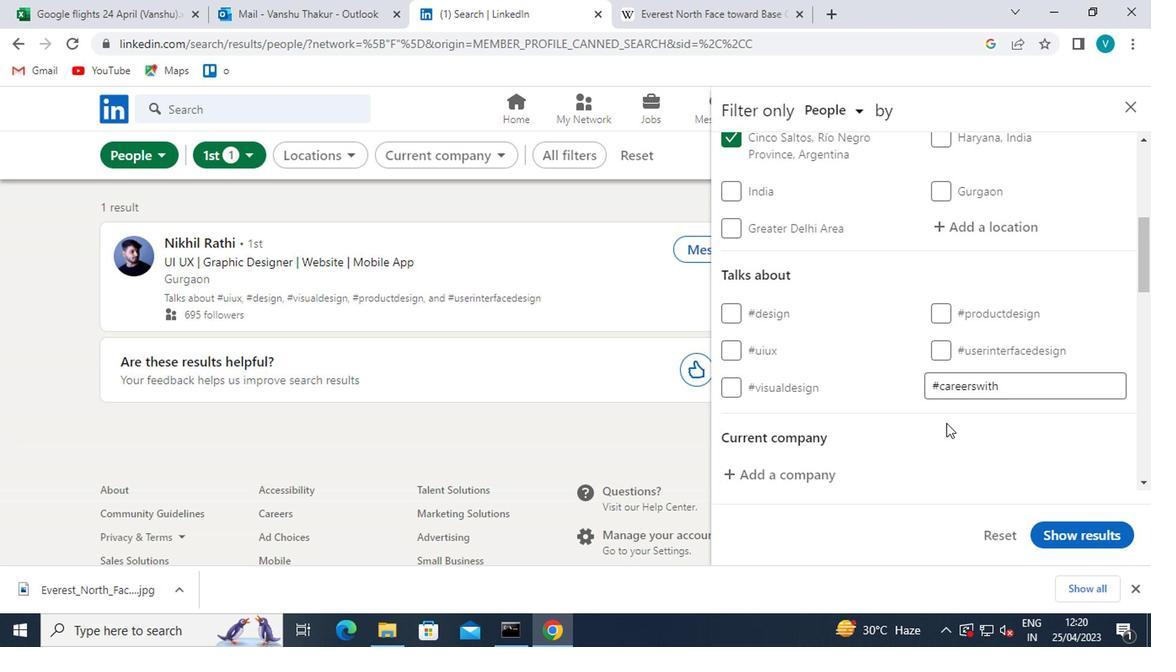 
Action: Mouse moved to (887, 410)
Screenshot: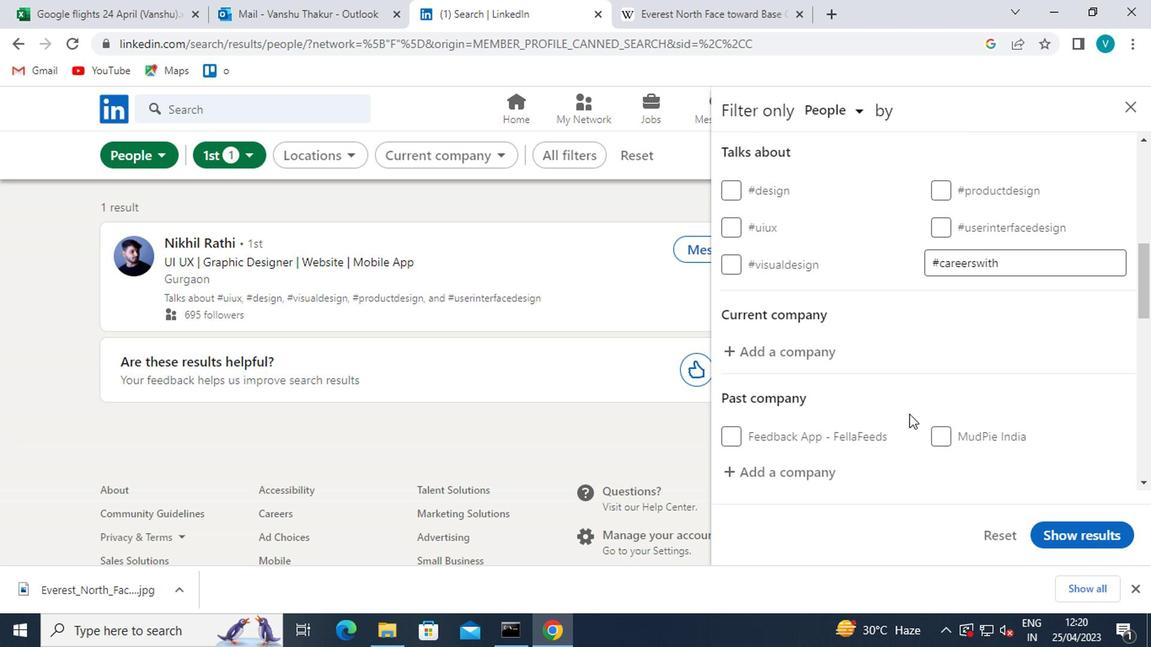 
Action: Mouse scrolled (887, 410) with delta (0, 0)
Screenshot: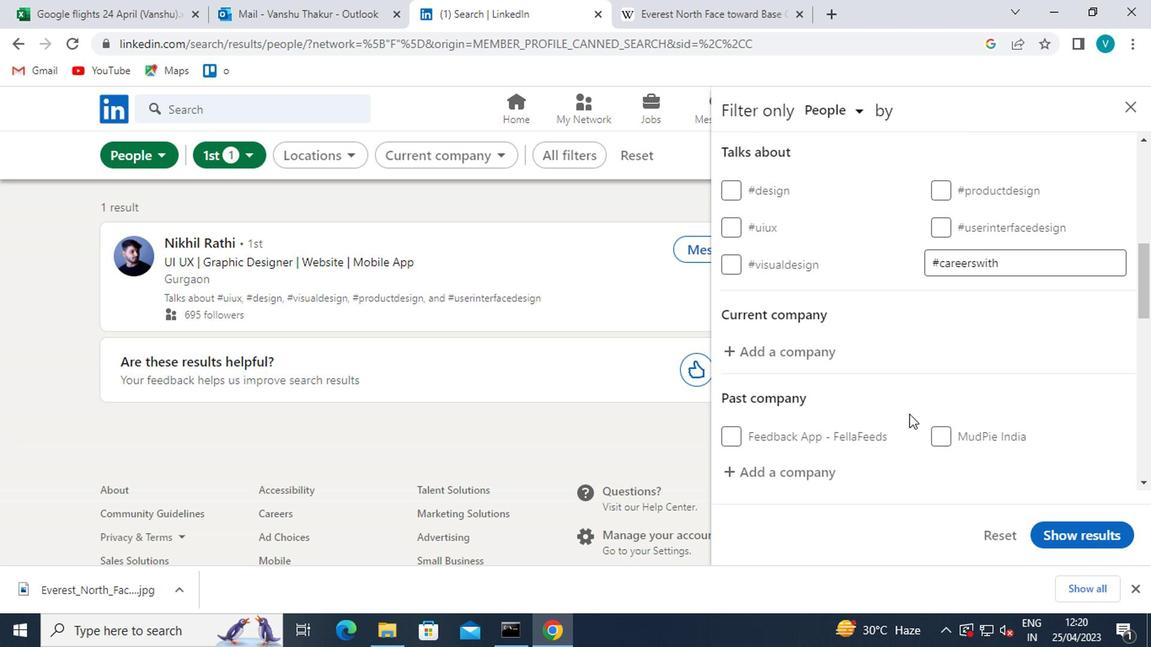 
Action: Mouse moved to (887, 410)
Screenshot: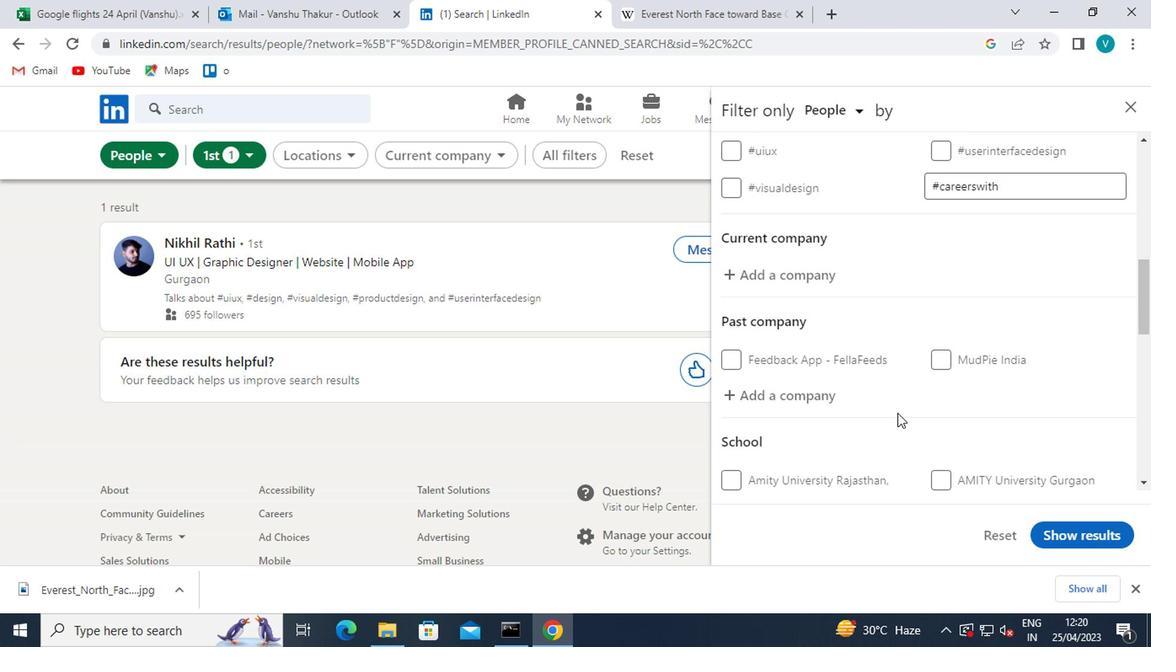 
Action: Mouse scrolled (887, 410) with delta (0, 0)
Screenshot: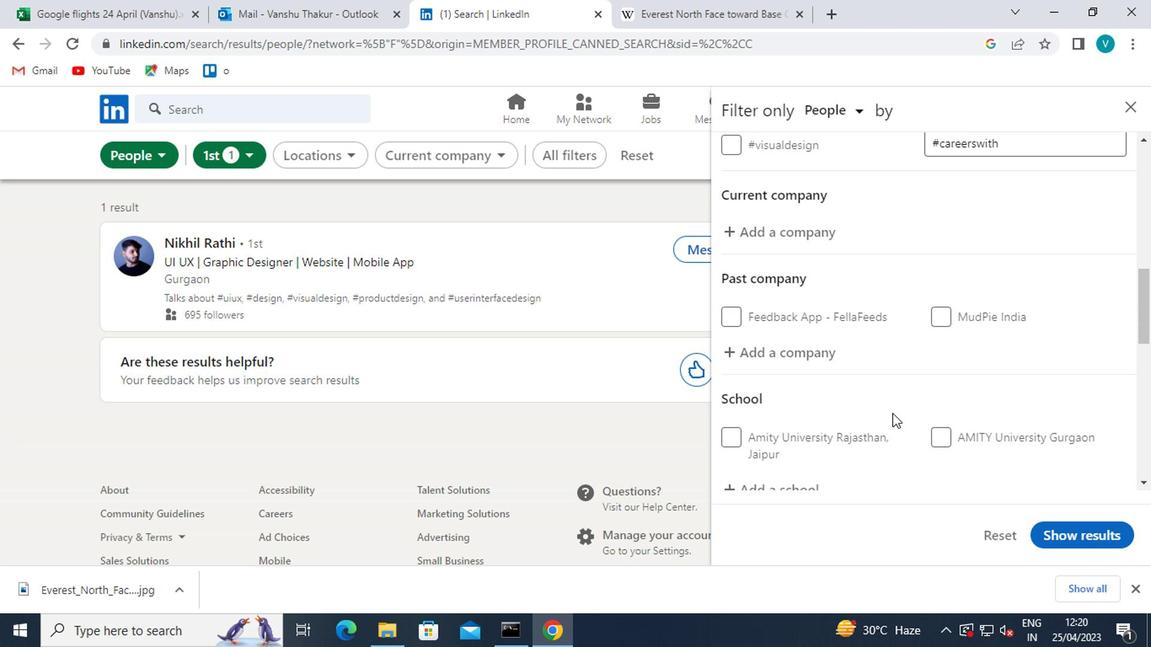 
Action: Mouse moved to (893, 395)
Screenshot: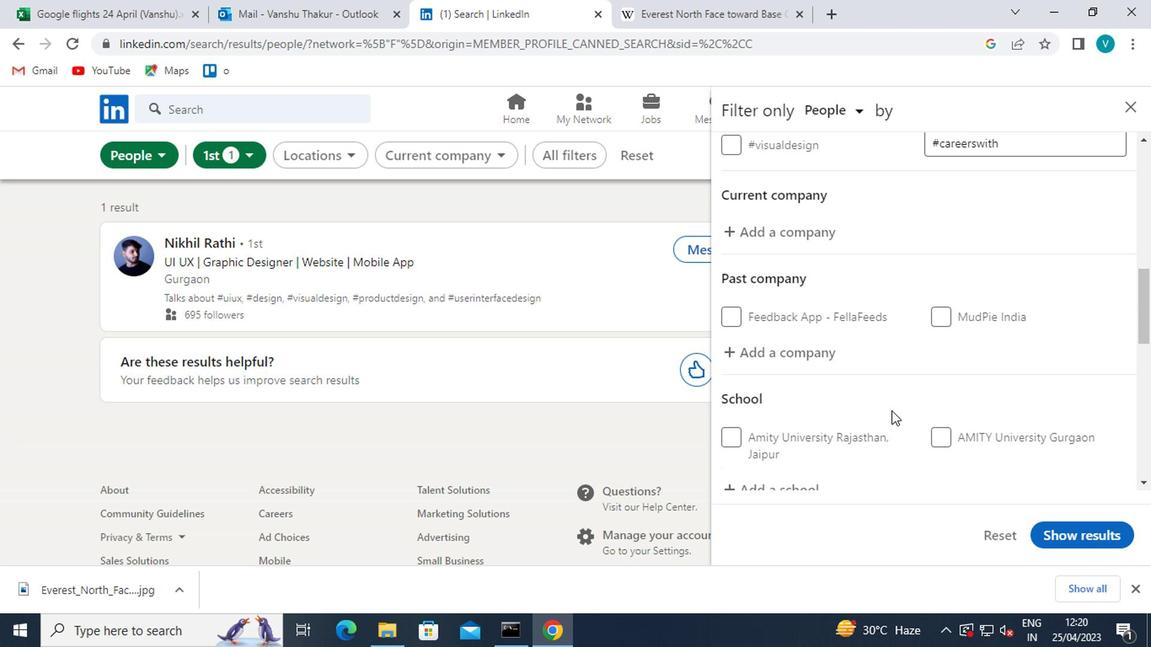 
Action: Mouse scrolled (893, 397) with delta (0, 1)
Screenshot: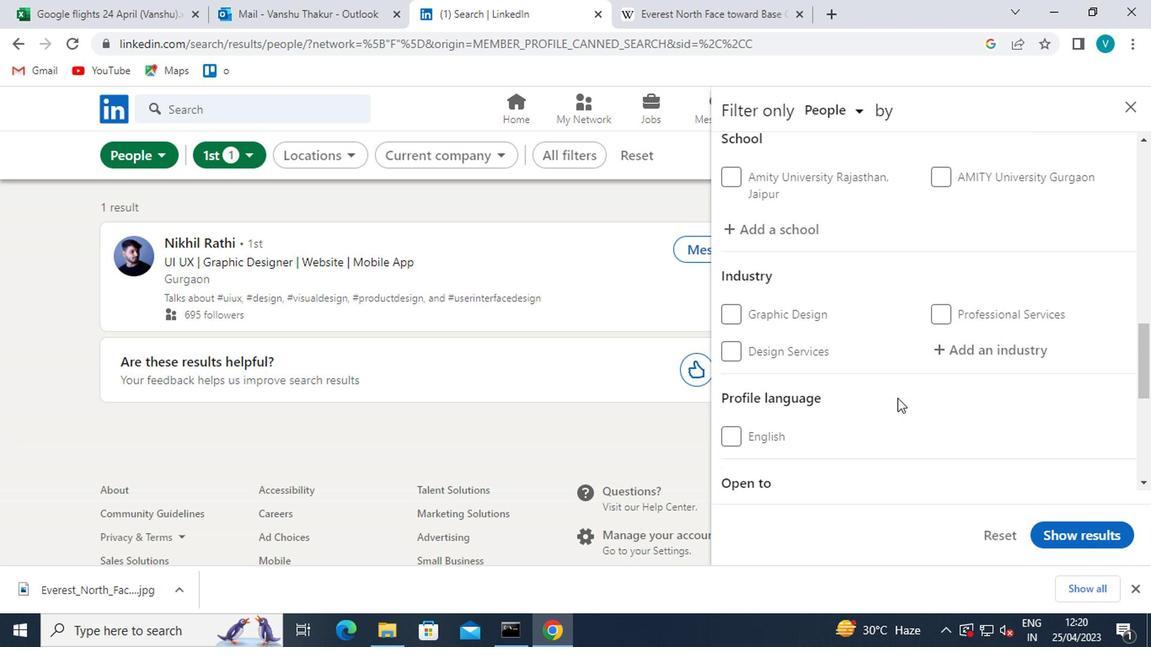 
Action: Mouse scrolled (893, 397) with delta (0, 1)
Screenshot: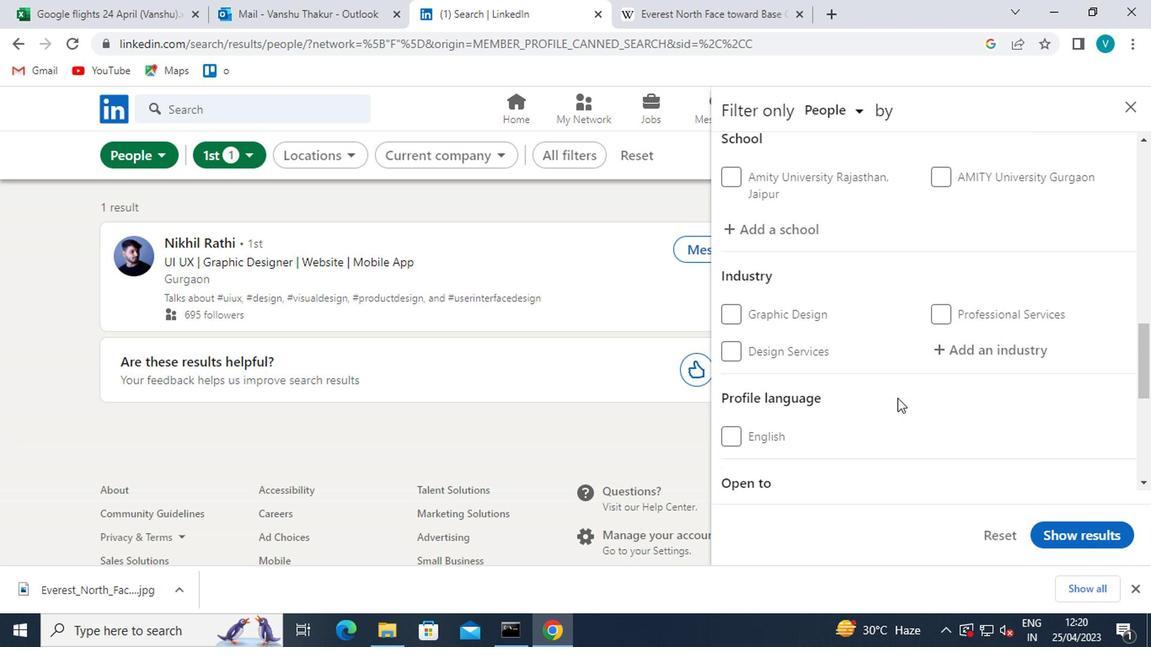 
Action: Mouse scrolled (893, 397) with delta (0, 1)
Screenshot: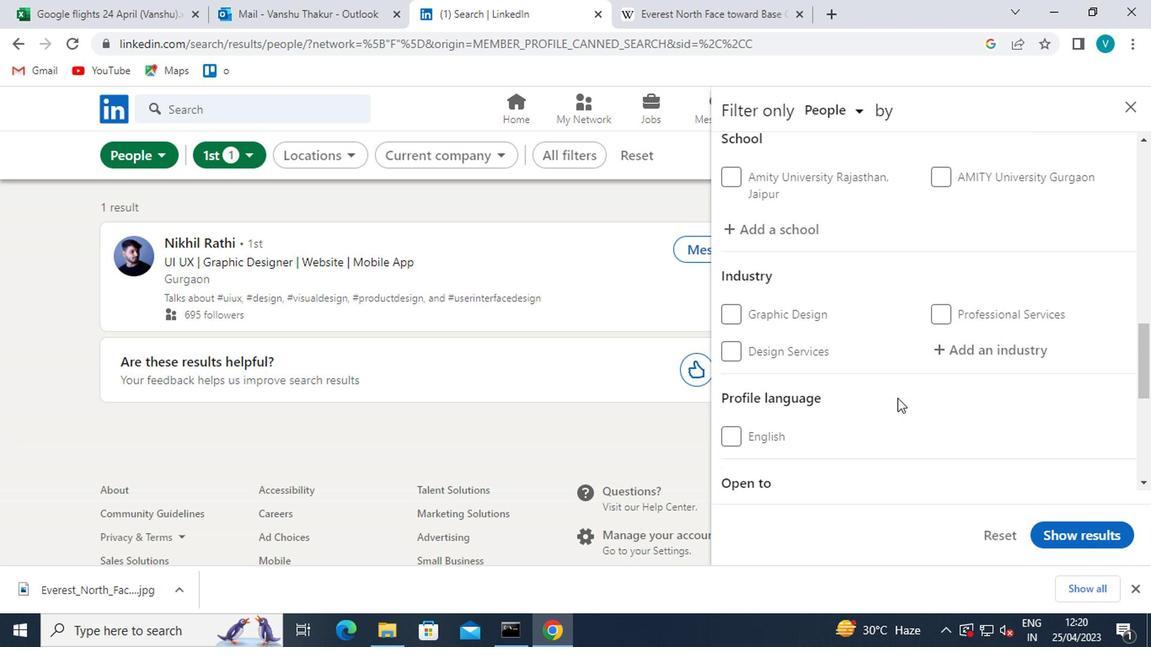 
Action: Mouse scrolled (893, 397) with delta (0, 1)
Screenshot: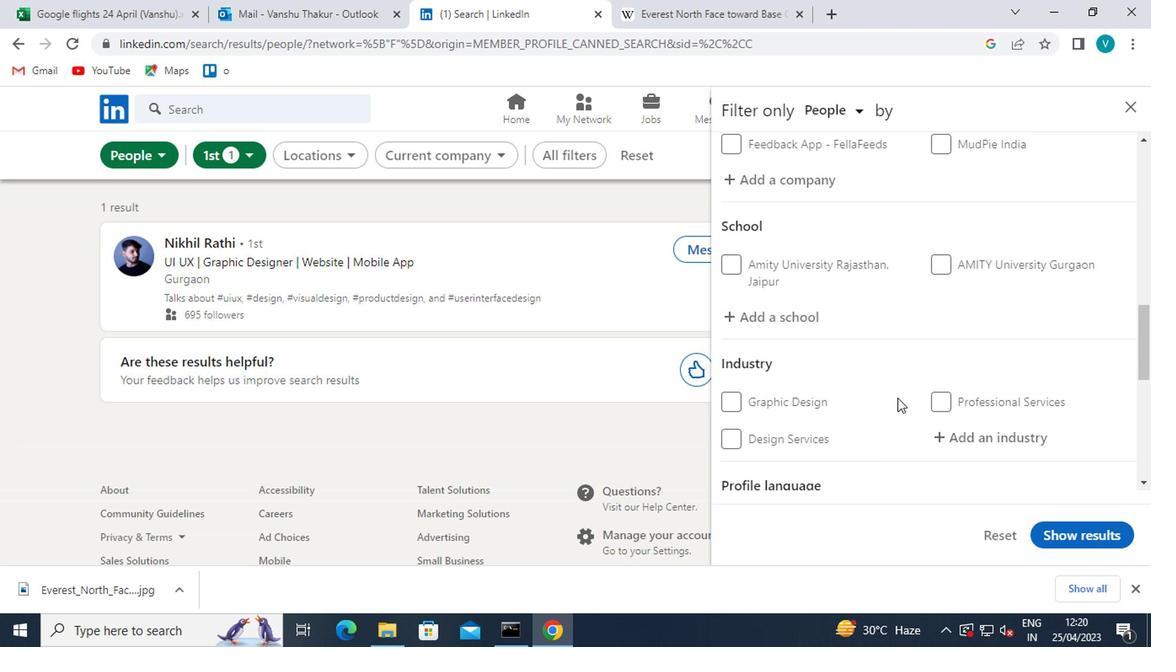 
Action: Mouse scrolled (893, 397) with delta (0, 1)
Screenshot: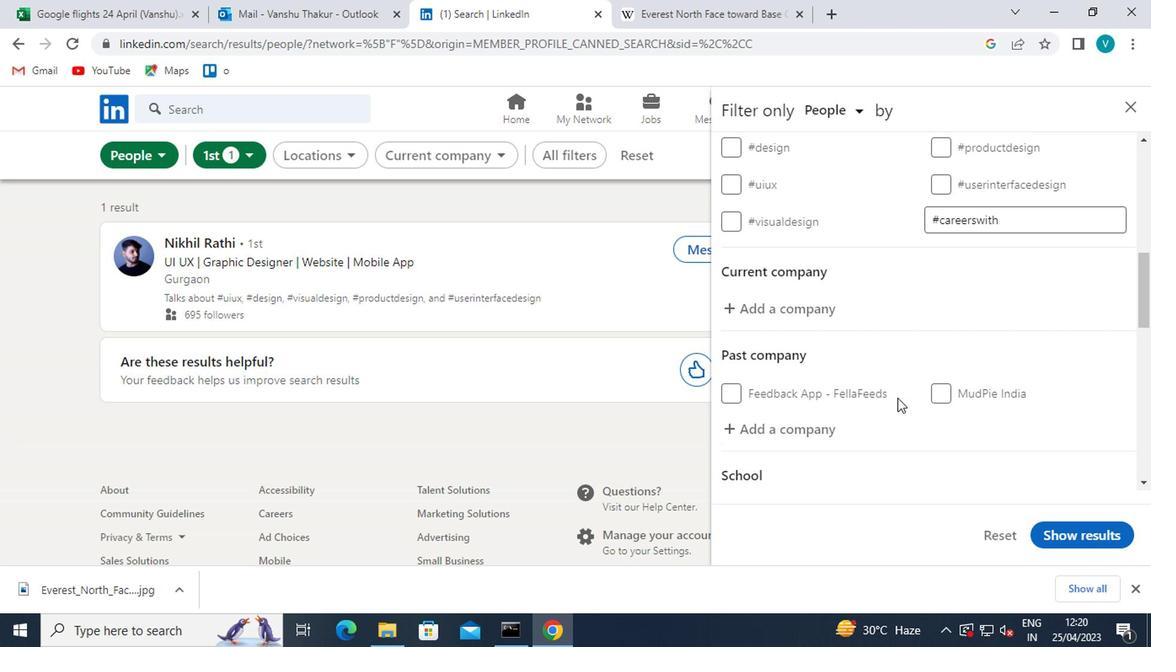 
Action: Mouse scrolled (893, 397) with delta (0, 1)
Screenshot: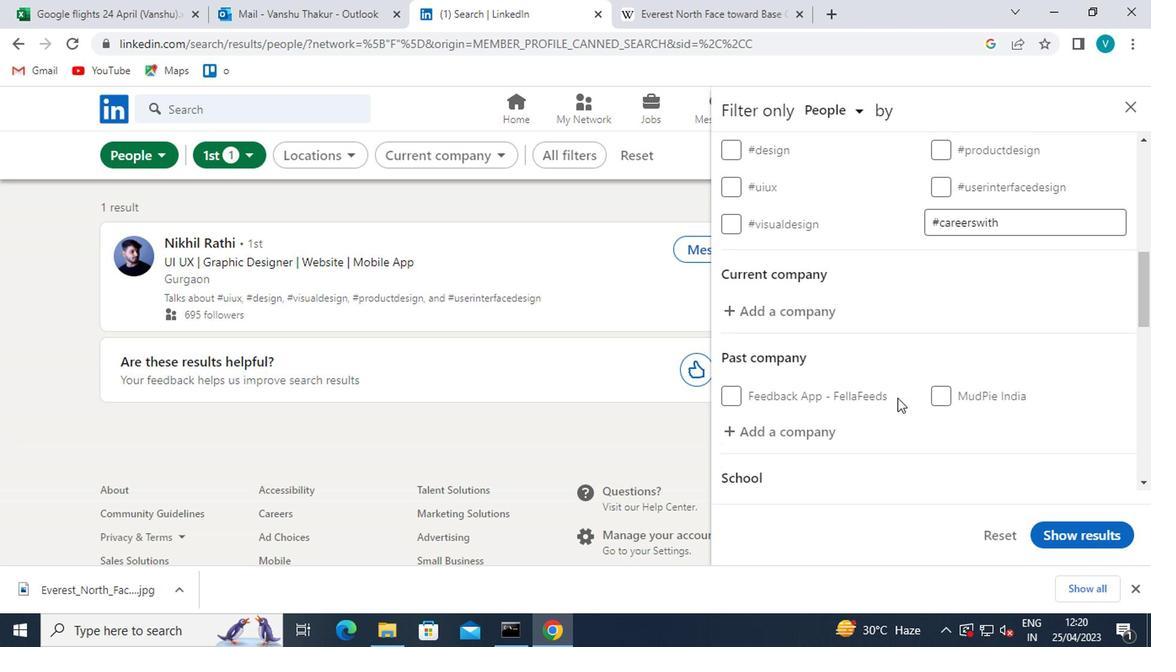 
Action: Mouse scrolled (893, 397) with delta (0, 1)
Screenshot: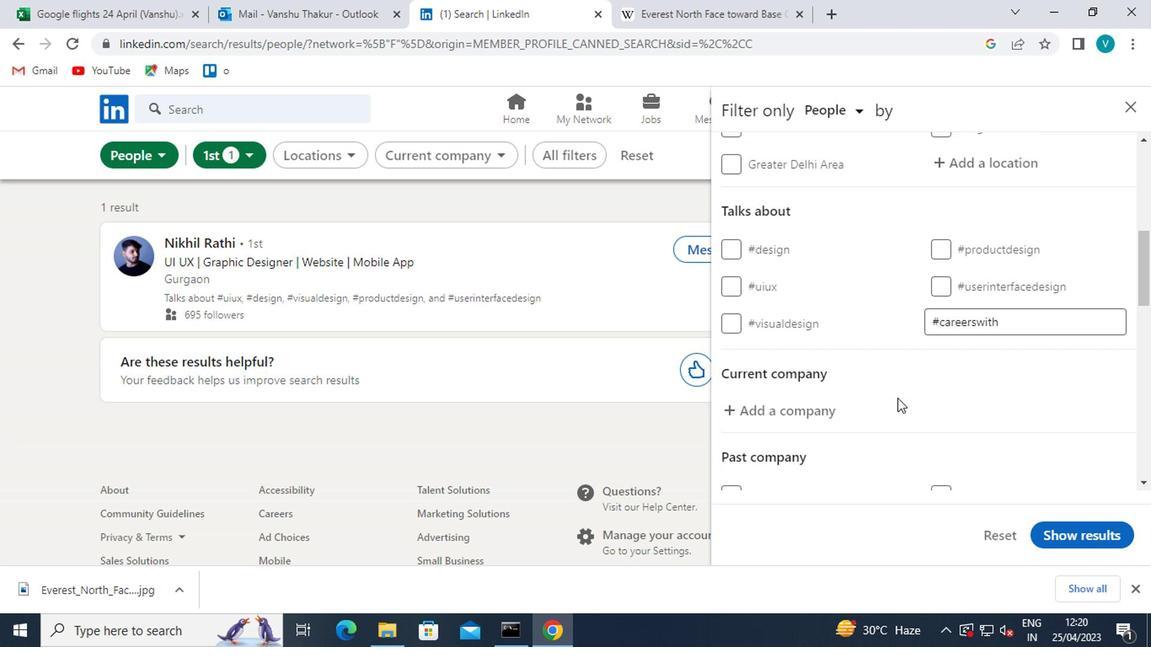 
Action: Mouse scrolled (893, 397) with delta (0, 1)
Screenshot: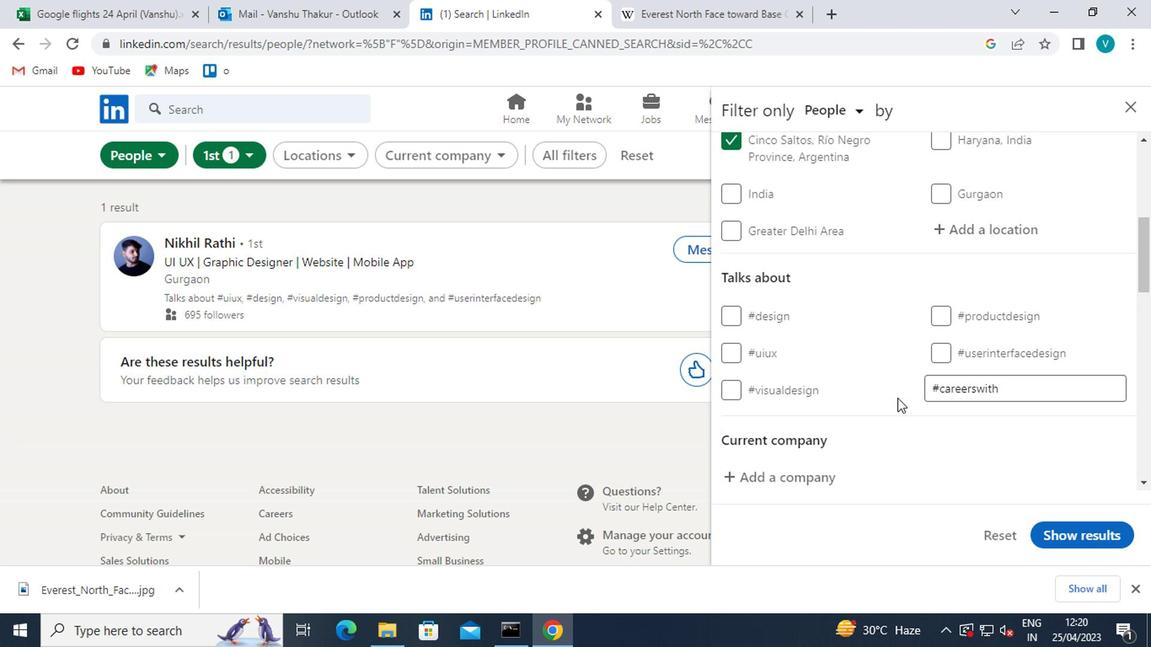 
Action: Mouse moved to (893, 395)
Screenshot: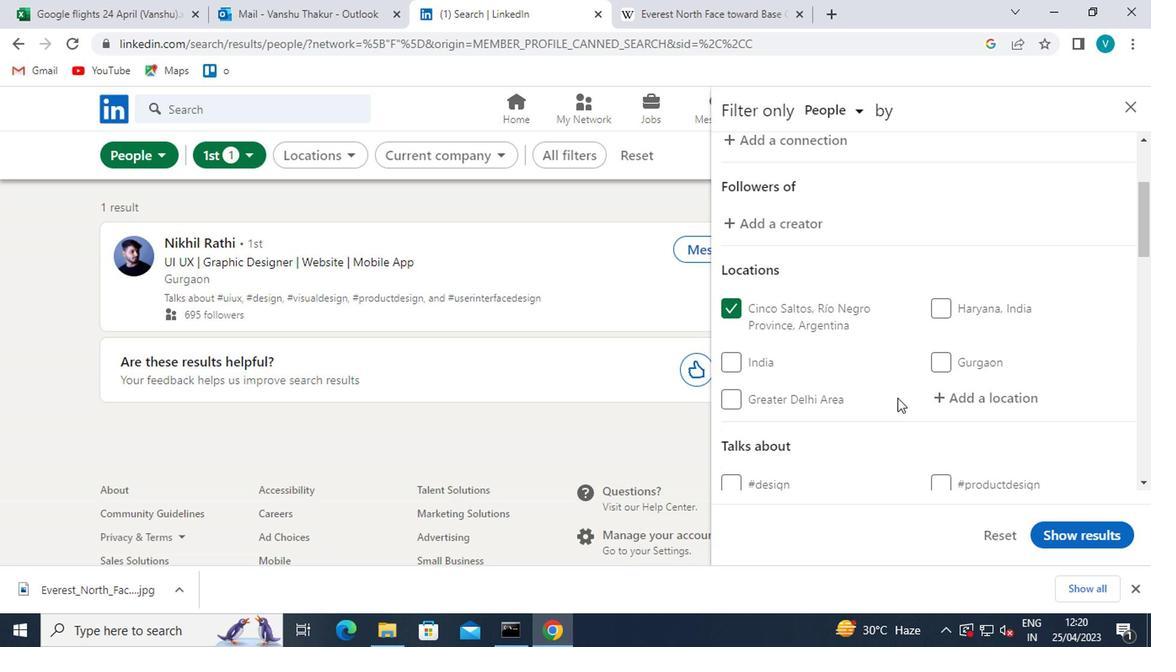 
Action: Mouse scrolled (893, 395) with delta (0, 0)
Screenshot: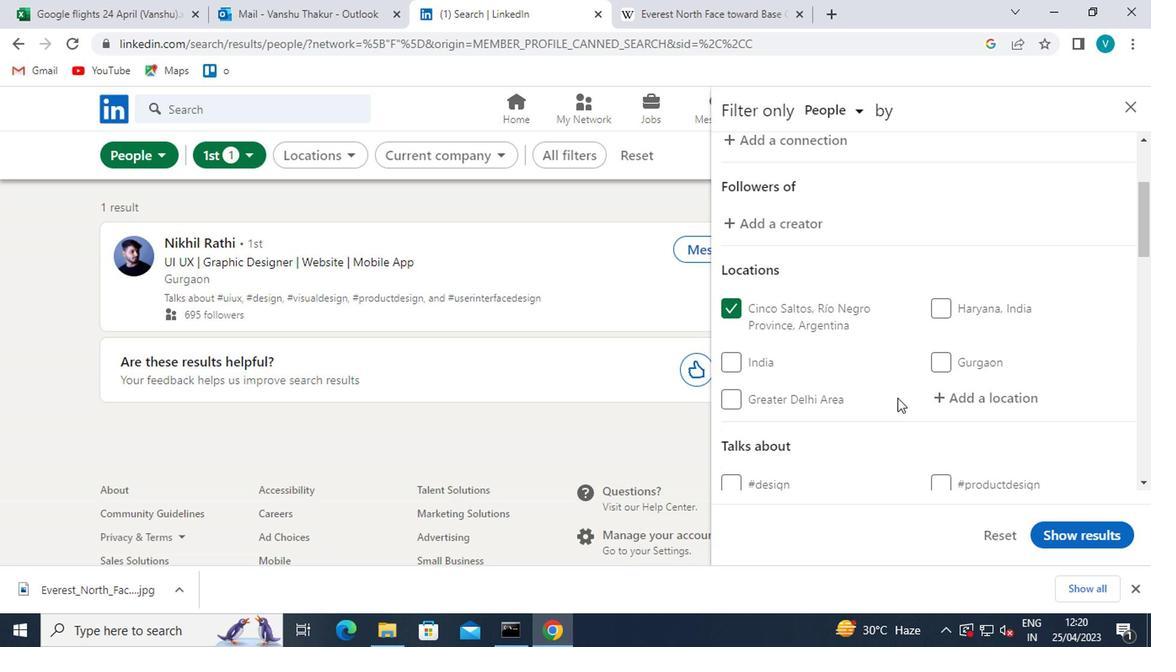 
Action: Mouse scrolled (893, 395) with delta (0, 0)
Screenshot: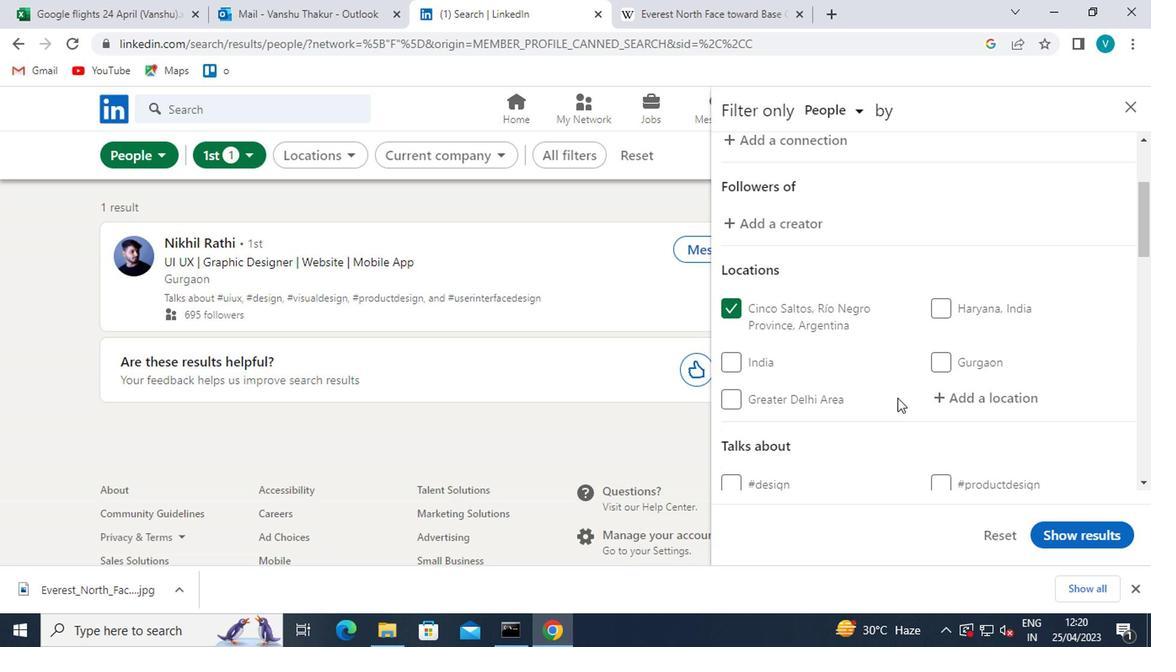 
Action: Mouse moved to (876, 392)
Screenshot: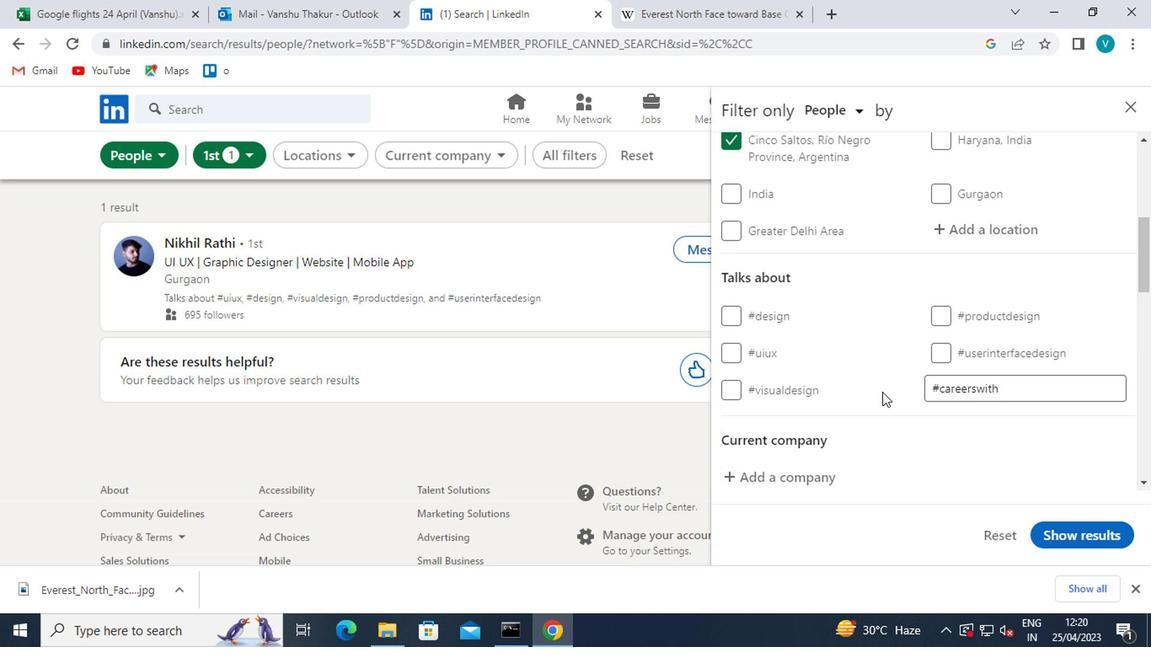 
Action: Mouse scrolled (876, 391) with delta (0, -1)
Screenshot: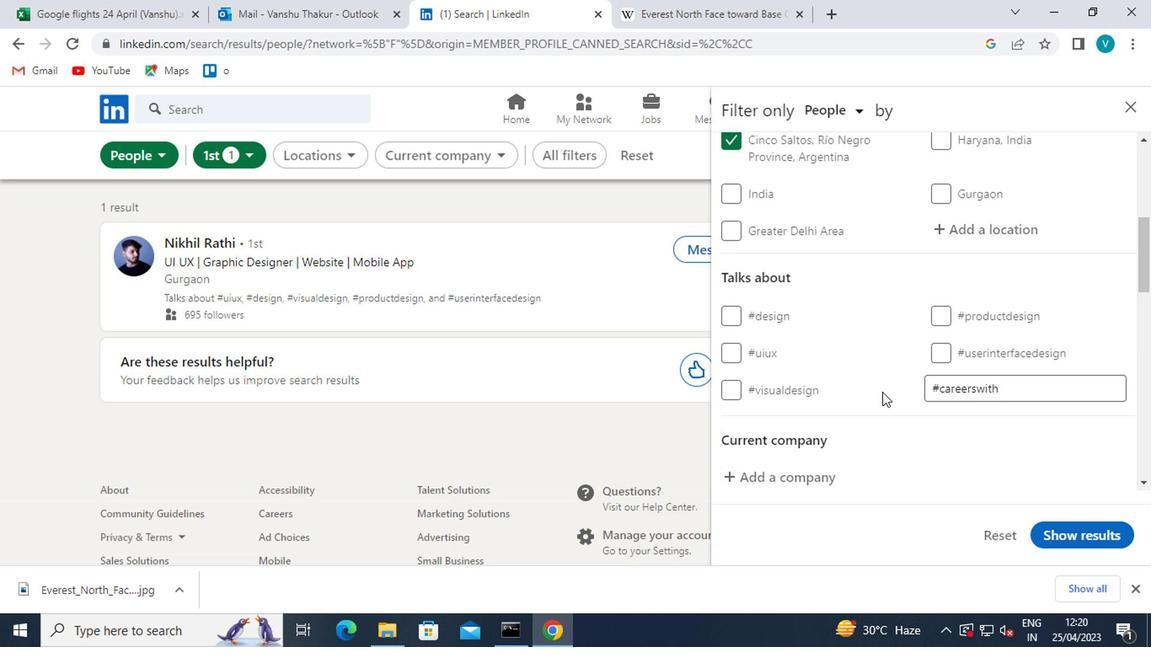 
Action: Mouse moved to (819, 437)
Screenshot: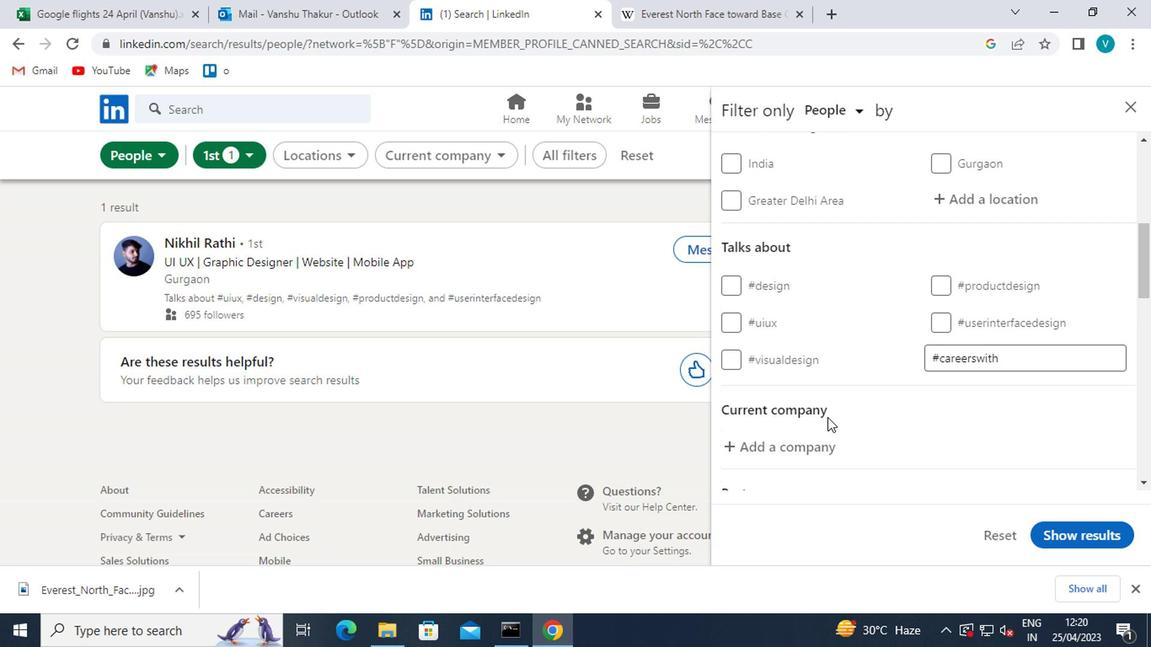 
Action: Mouse pressed left at (819, 437)
Screenshot: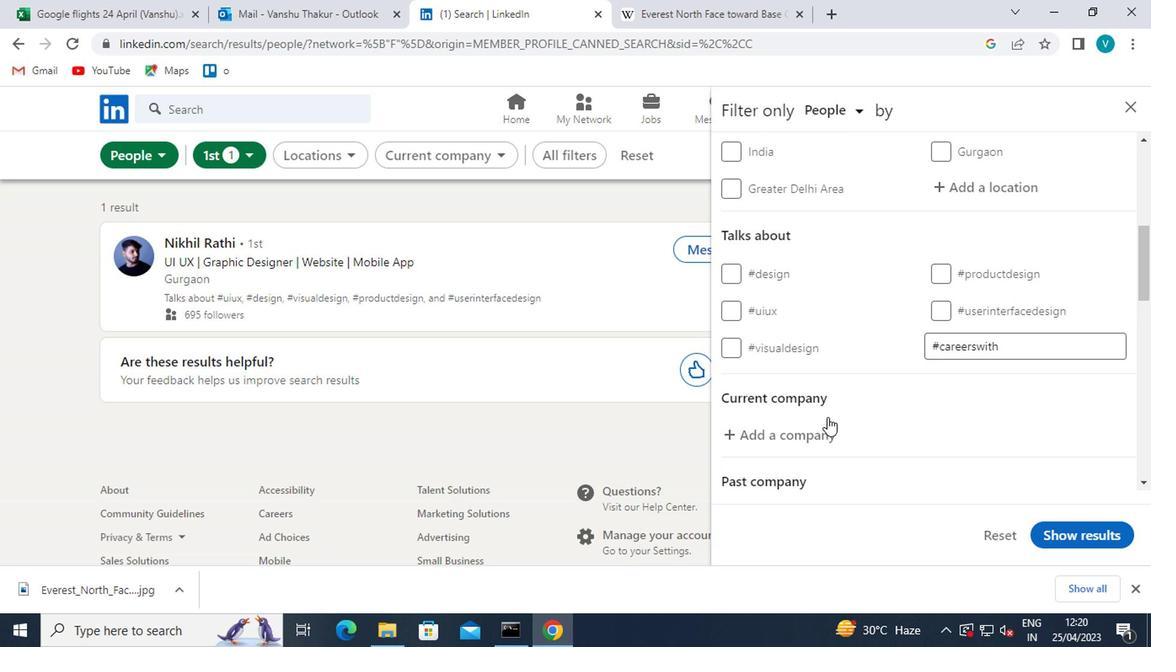 
Action: Mouse moved to (830, 401)
Screenshot: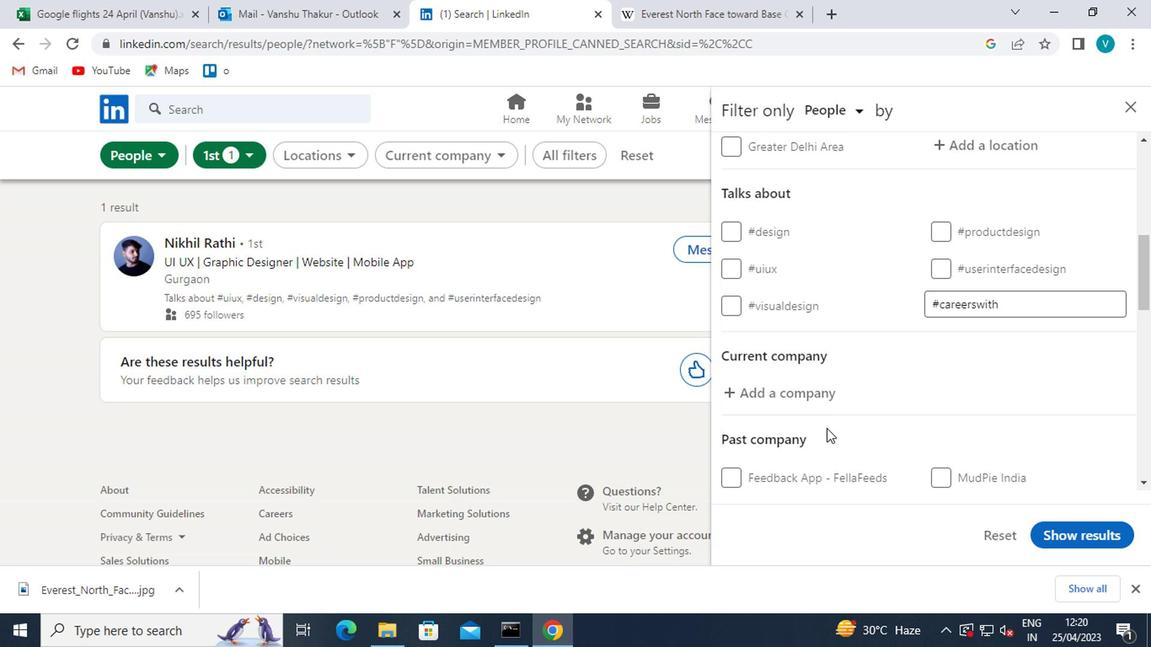 
Action: Mouse pressed left at (830, 401)
Screenshot: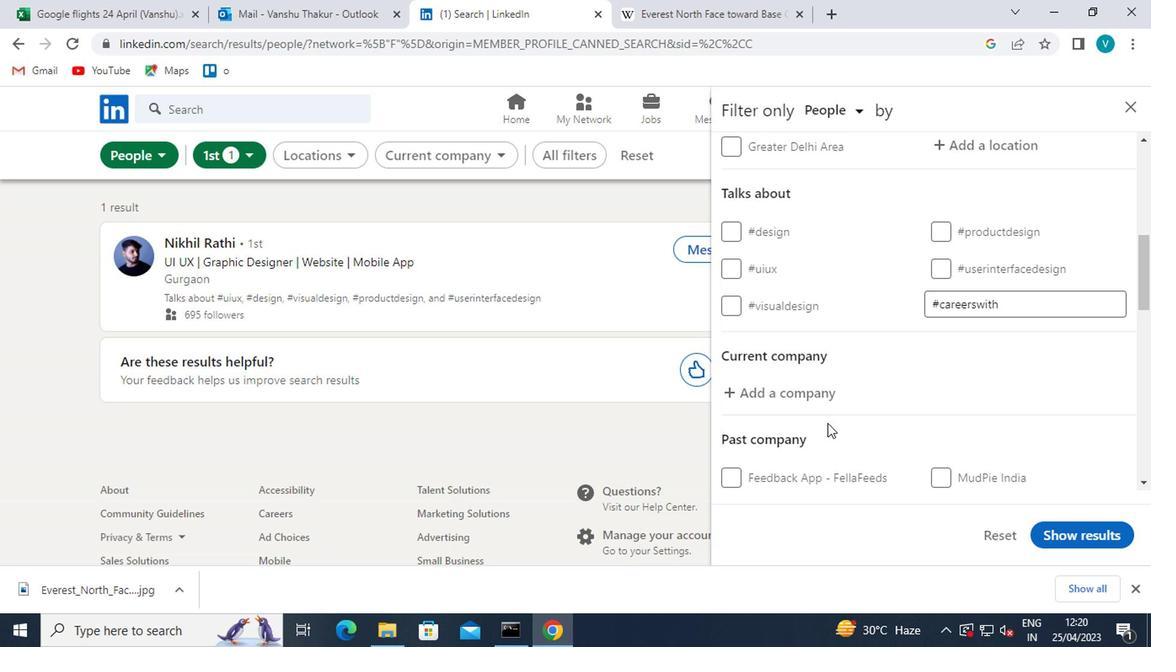 
Action: Mouse moved to (830, 401)
Screenshot: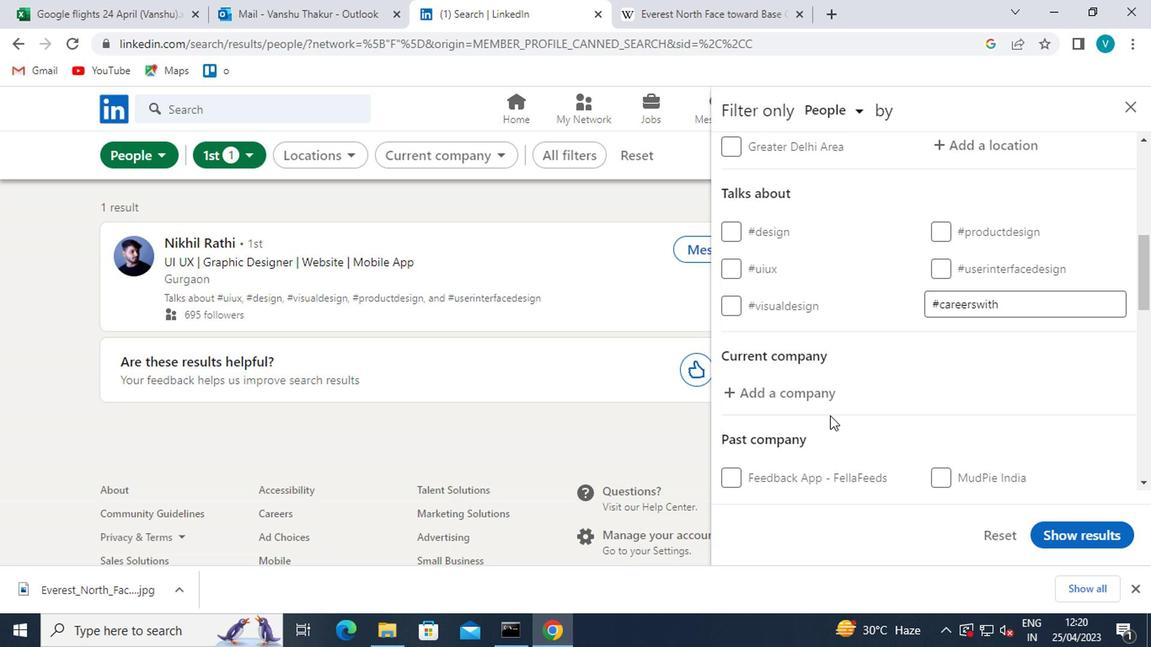 
Action: Key pressed <Key.shift>SAMARTH
Screenshot: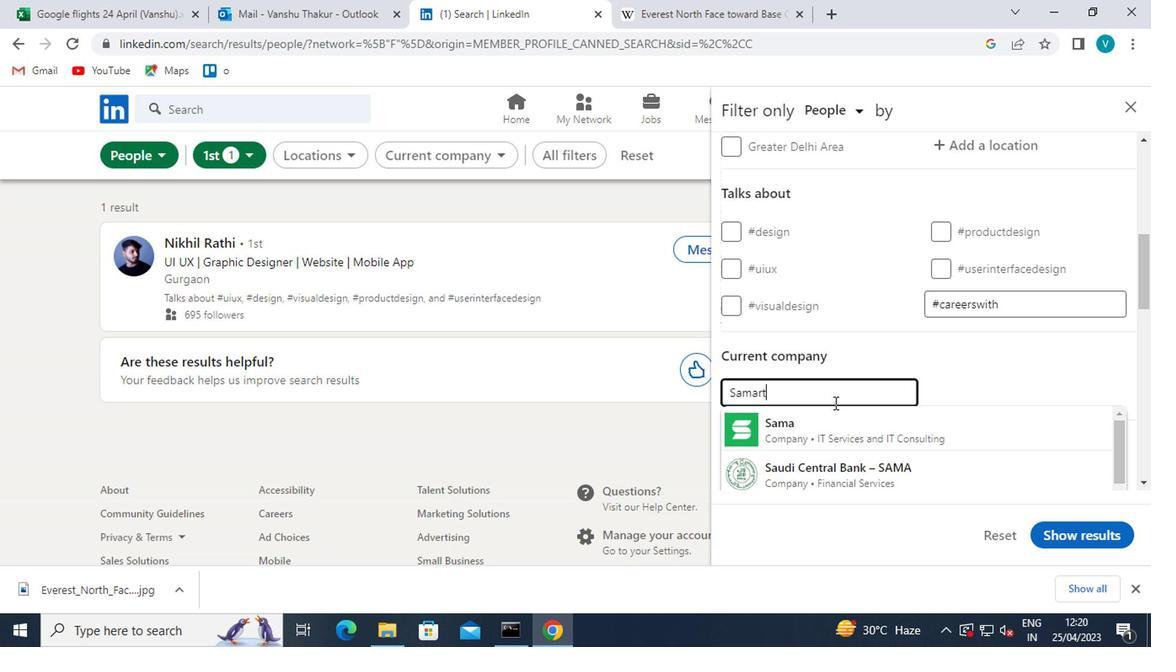 
Action: Mouse moved to (866, 422)
Screenshot: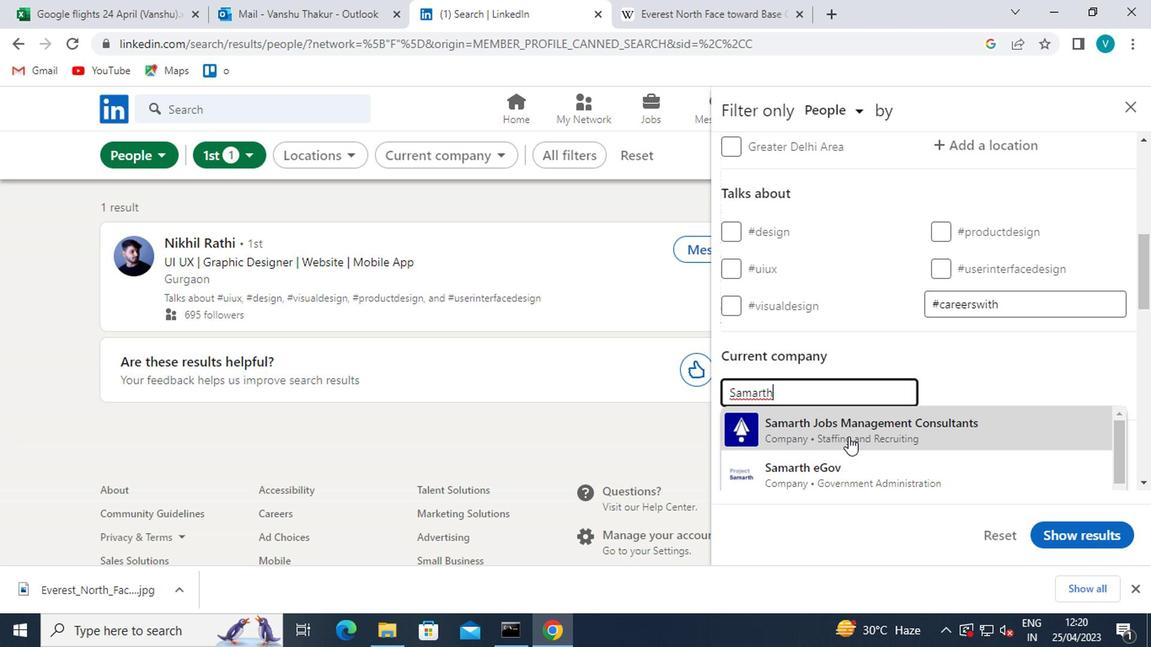 
Action: Mouse pressed left at (866, 422)
Screenshot: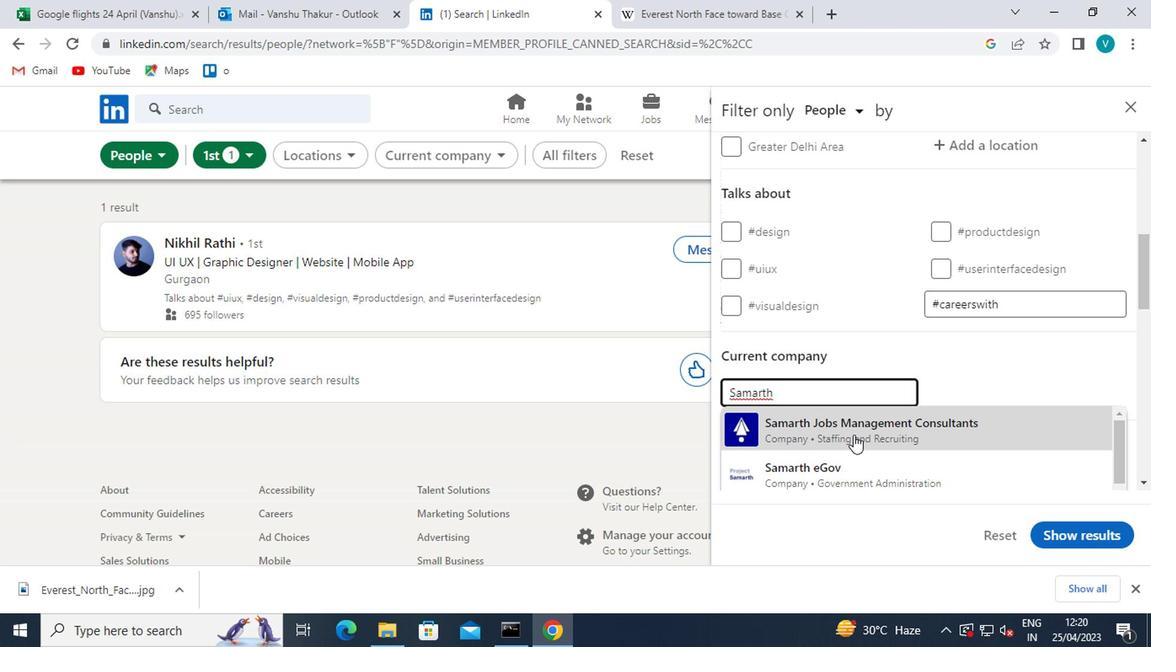 
Action: Mouse moved to (866, 422)
Screenshot: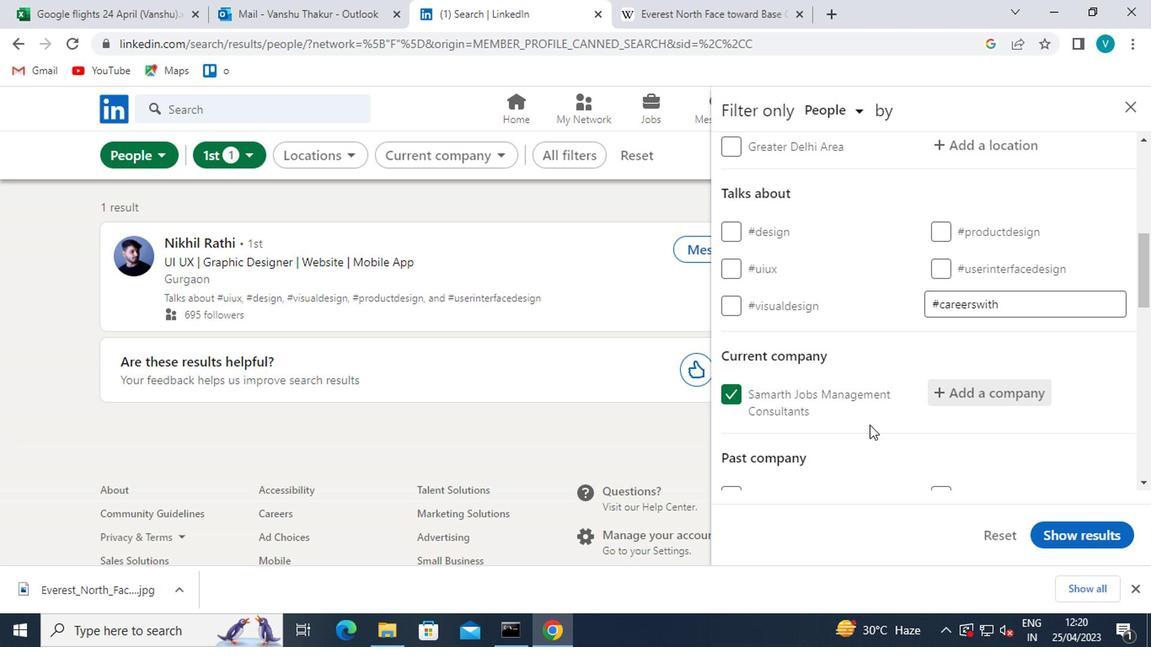 
Action: Mouse scrolled (866, 421) with delta (0, 0)
Screenshot: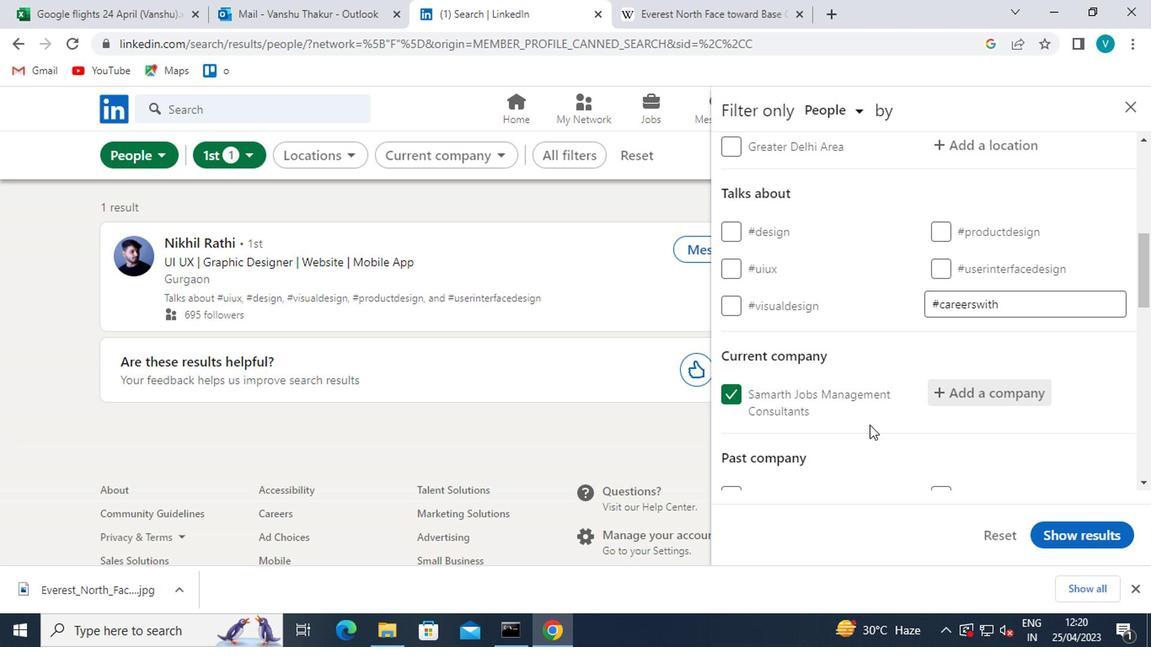 
Action: Mouse scrolled (866, 421) with delta (0, 0)
Screenshot: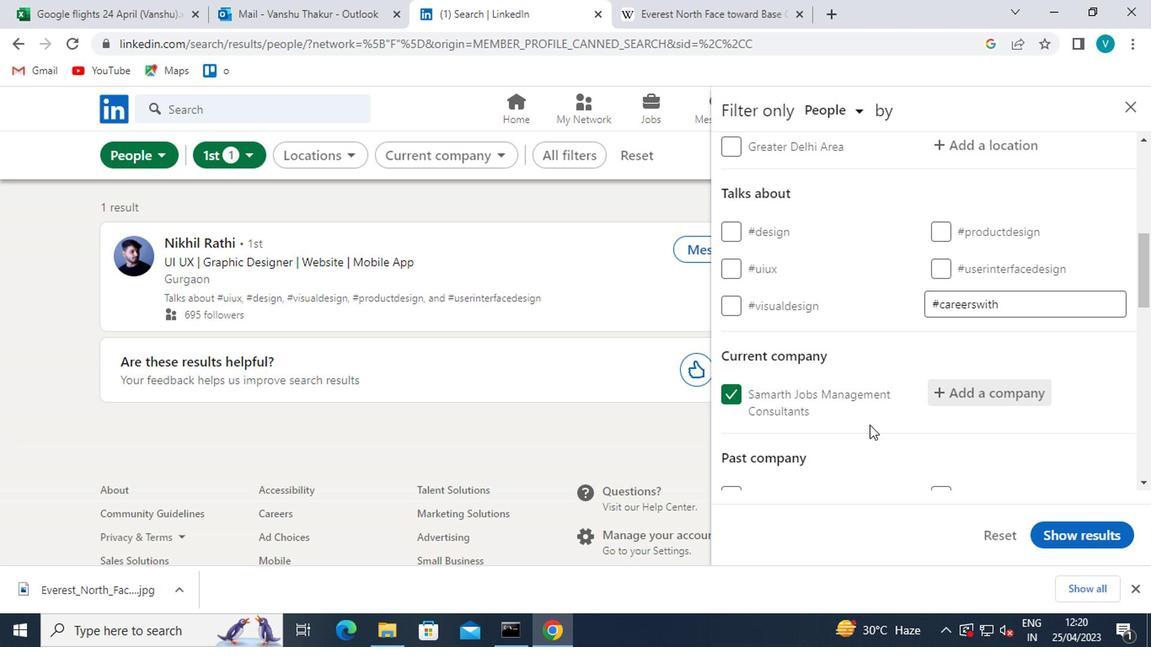 
Action: Mouse scrolled (866, 421) with delta (0, 0)
Screenshot: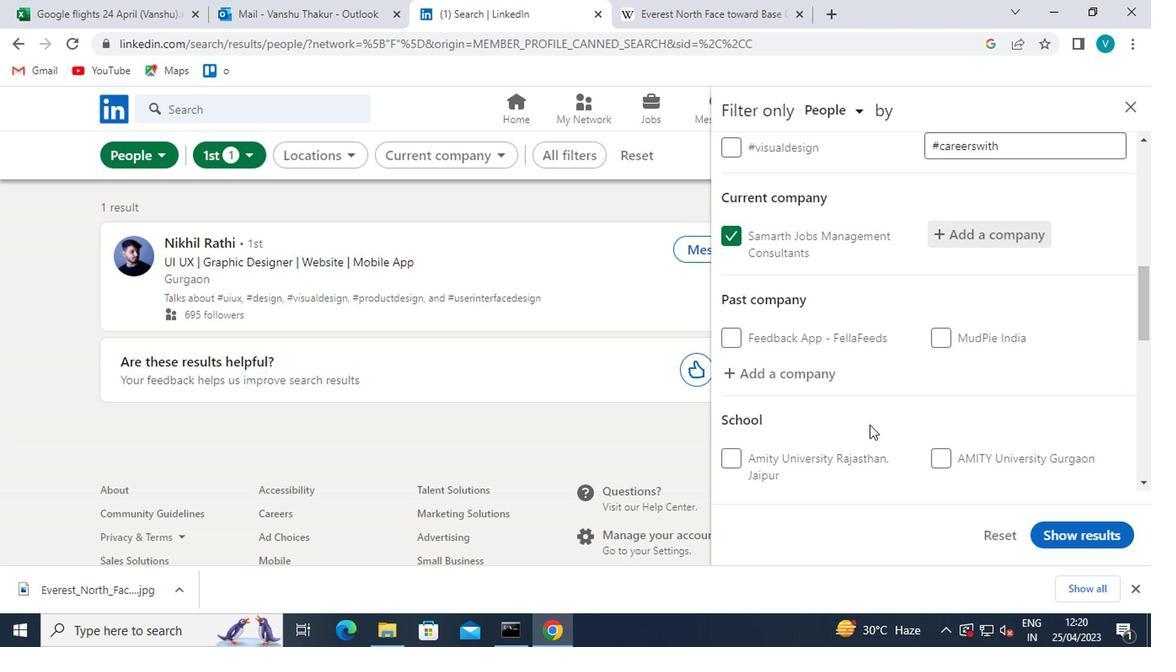 
Action: Mouse moved to (785, 415)
Screenshot: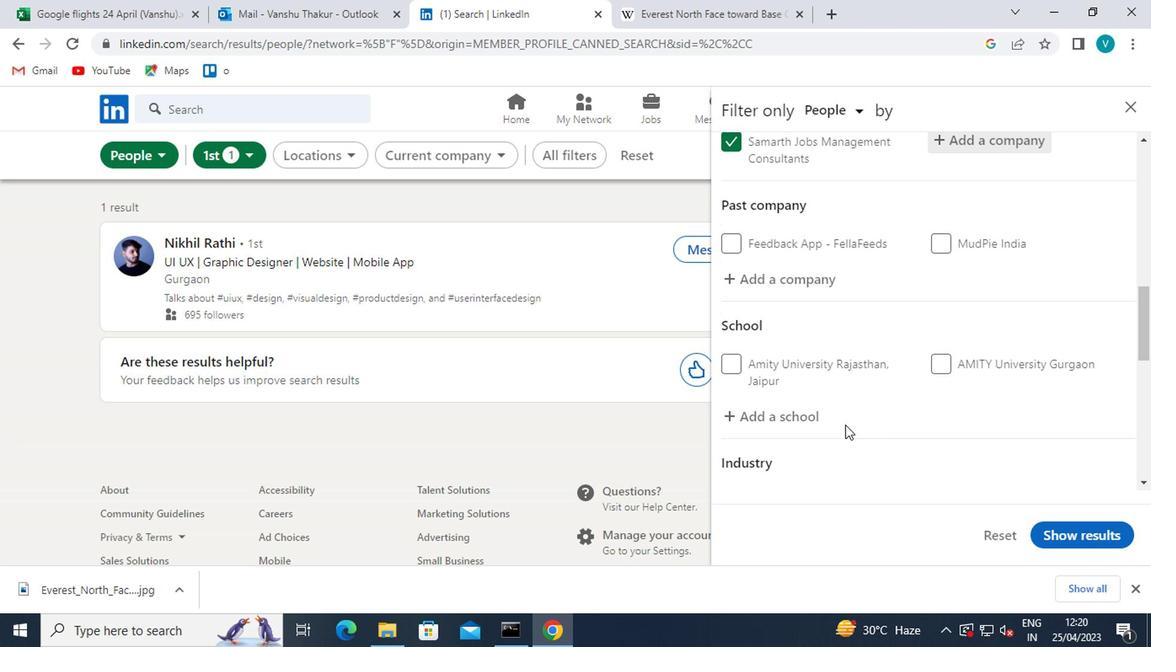 
Action: Mouse pressed left at (785, 415)
Screenshot: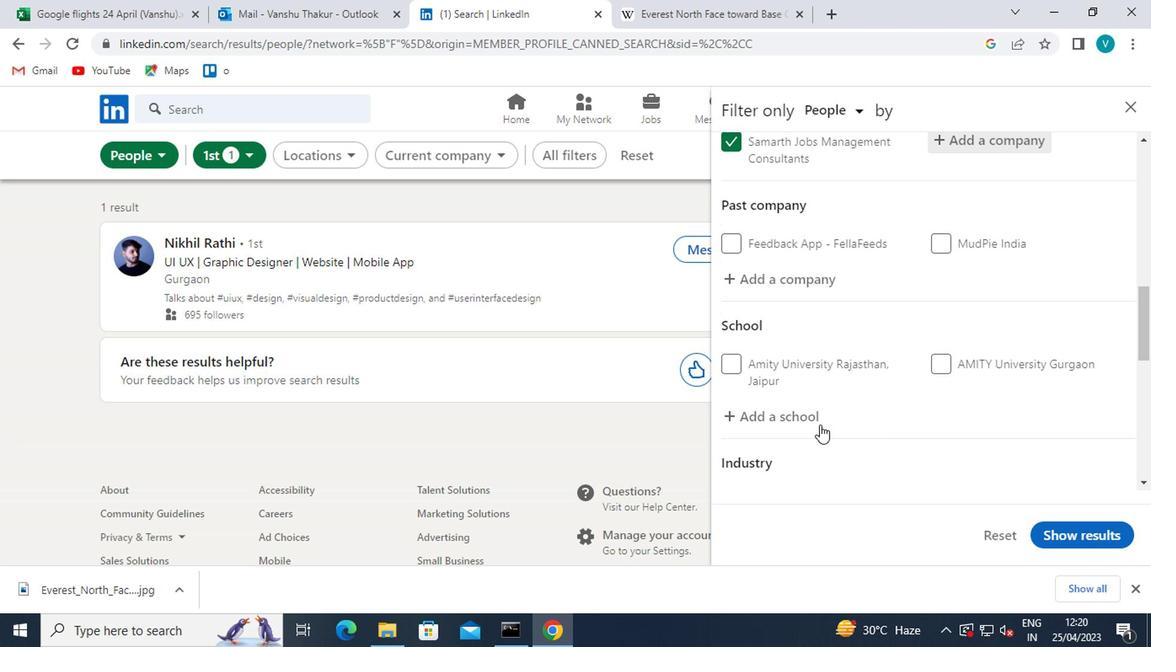 
Action: Key pressed <Key.shift>RAMAKRISHNA<Key.space><Key.shift>MISSION<Key.space><Key.shift>VIDYALYA<Key.space>
Screenshot: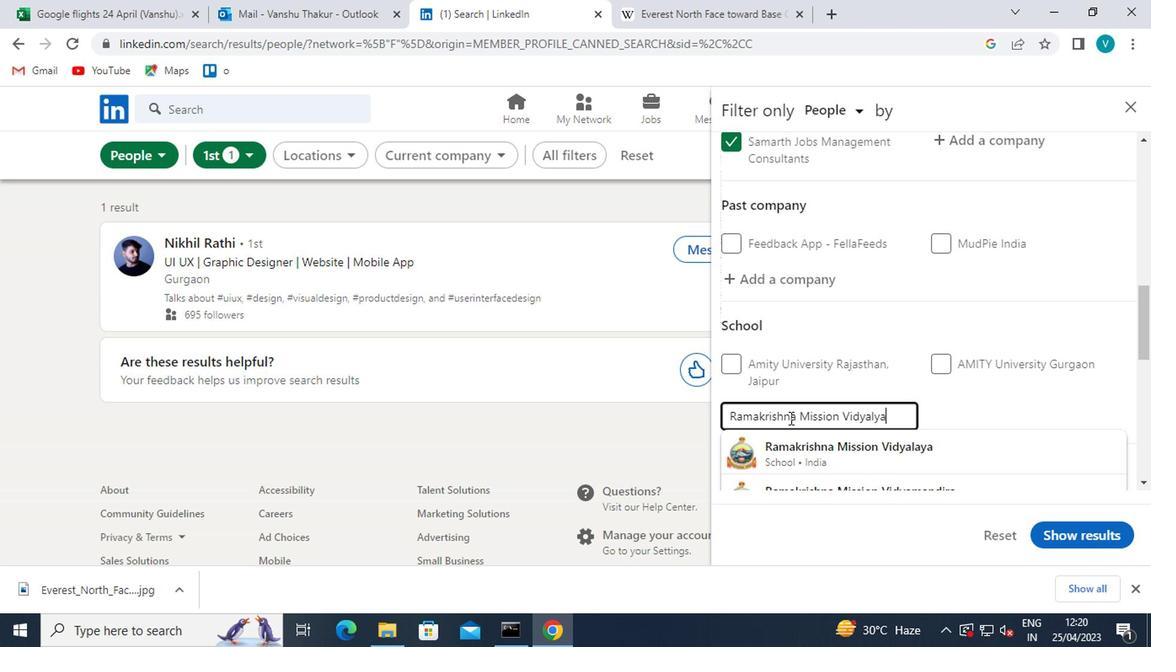 
Action: Mouse moved to (942, 432)
Screenshot: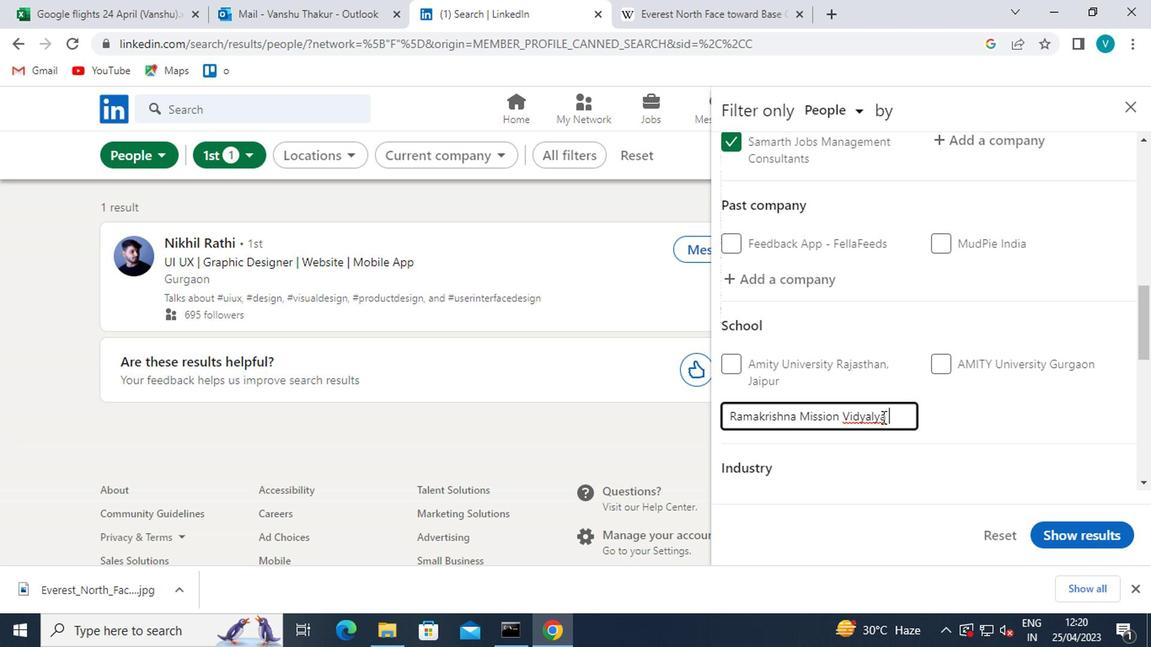 
Action: Mouse pressed left at (942, 432)
Screenshot: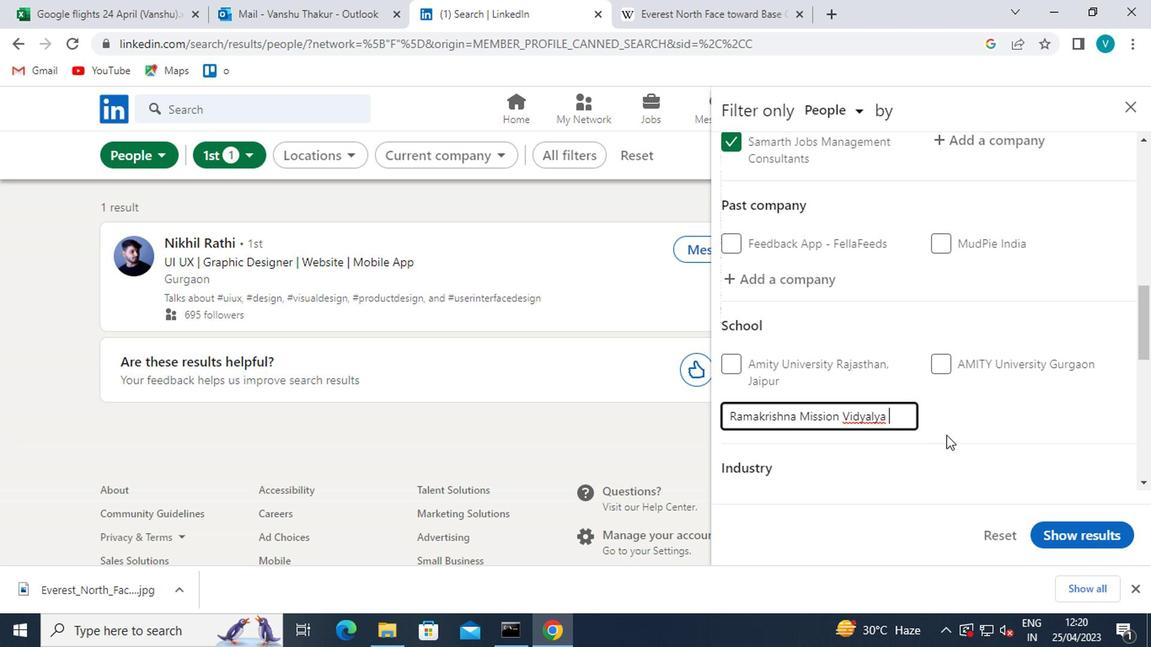 
Action: Mouse scrolled (942, 431) with delta (0, 0)
Screenshot: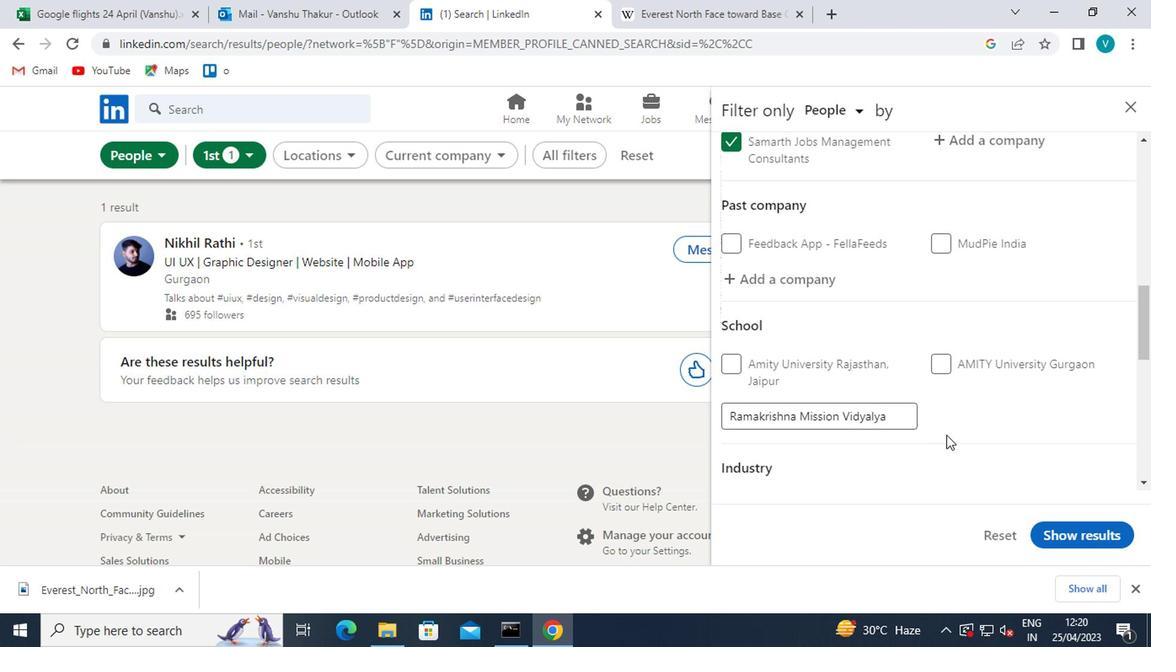 
Action: Mouse scrolled (942, 431) with delta (0, 0)
Screenshot: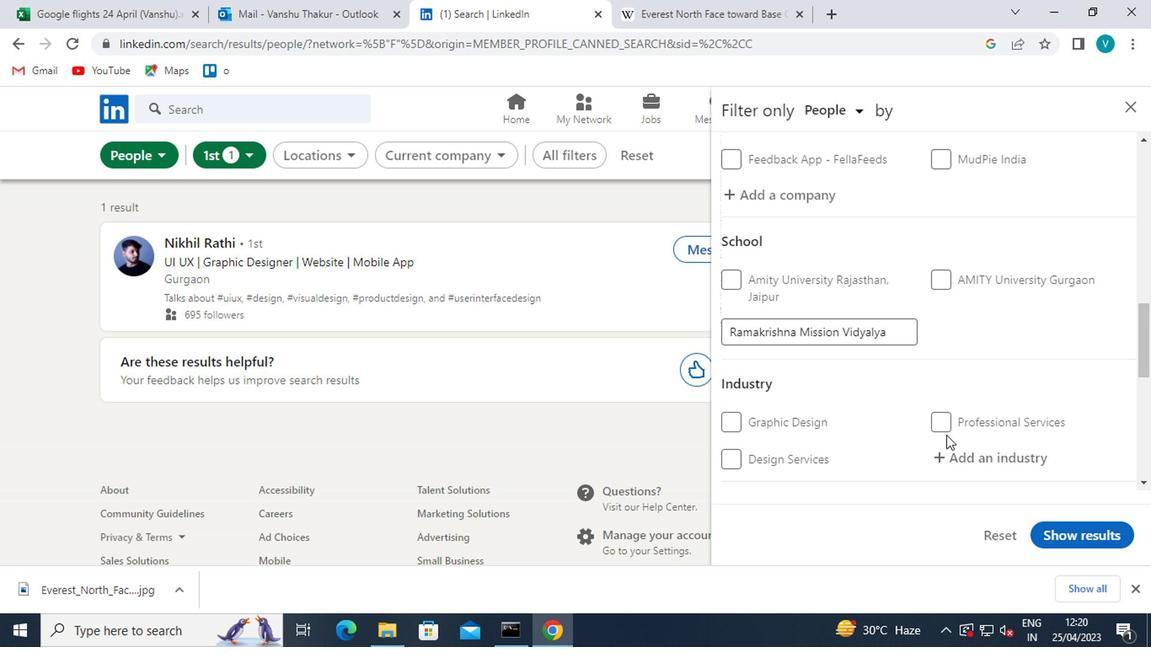 
Action: Mouse moved to (990, 372)
Screenshot: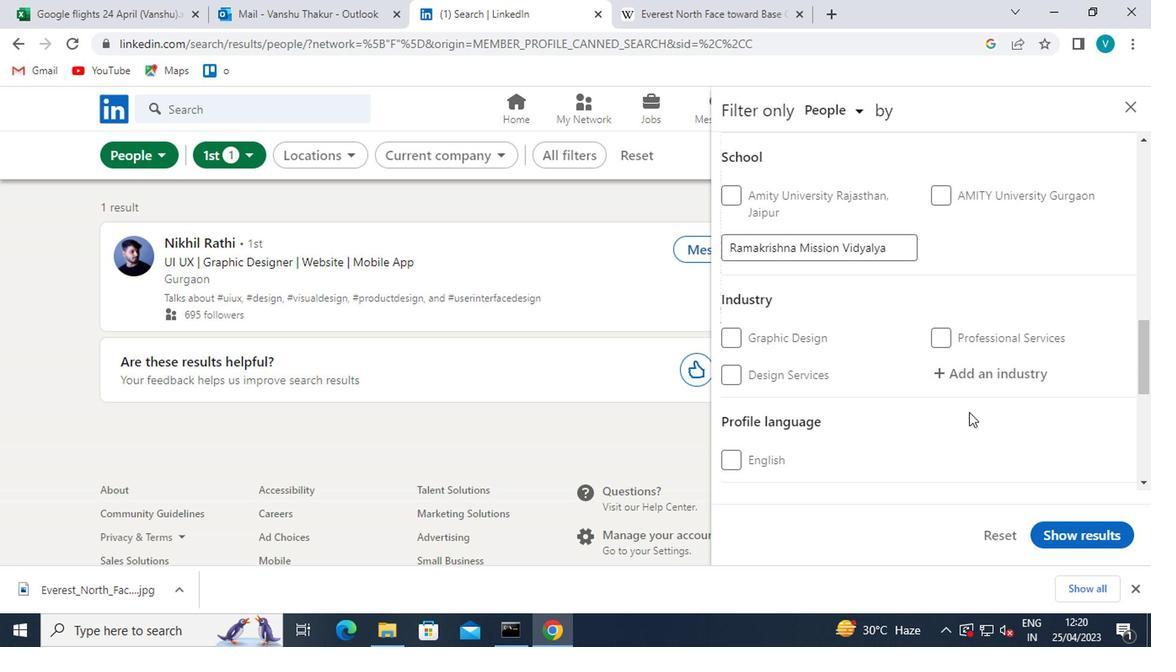
Action: Mouse pressed left at (990, 372)
Screenshot: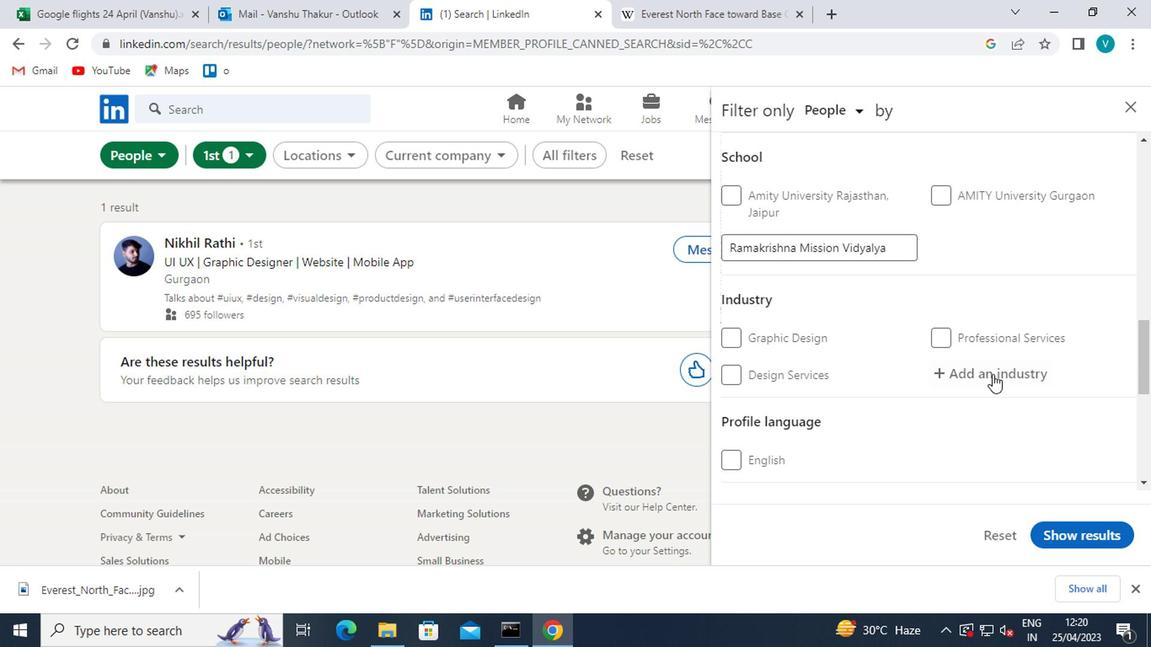 
Action: Key pressed <Key.shift>THIN
Screenshot: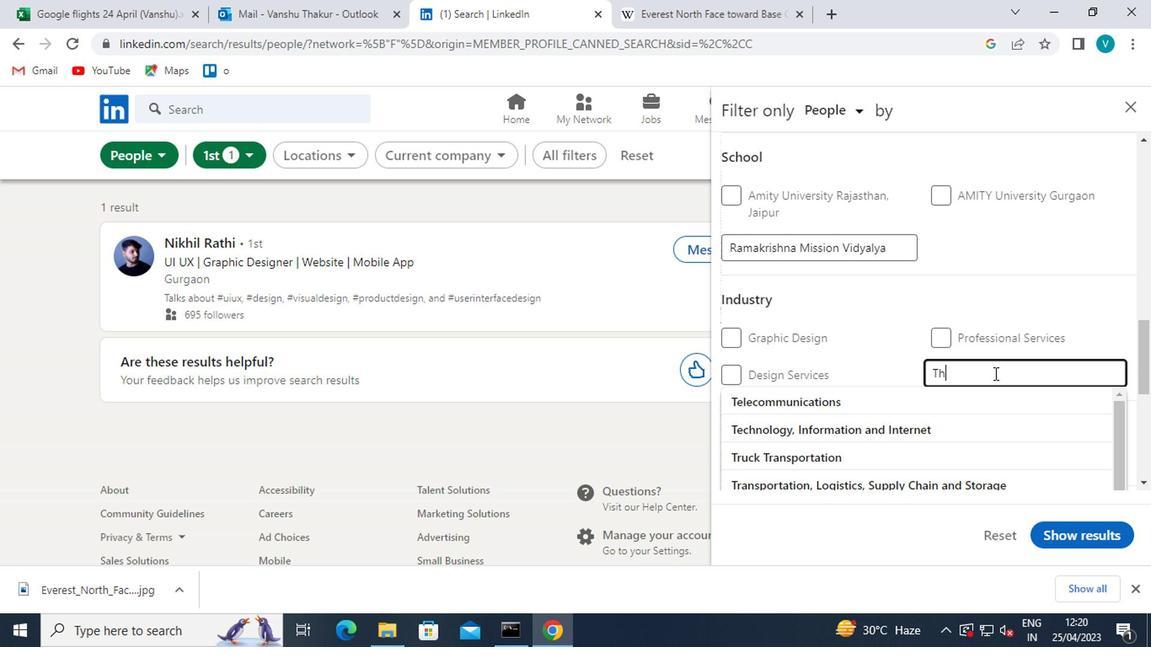 
Action: Mouse moved to (977, 362)
Screenshot: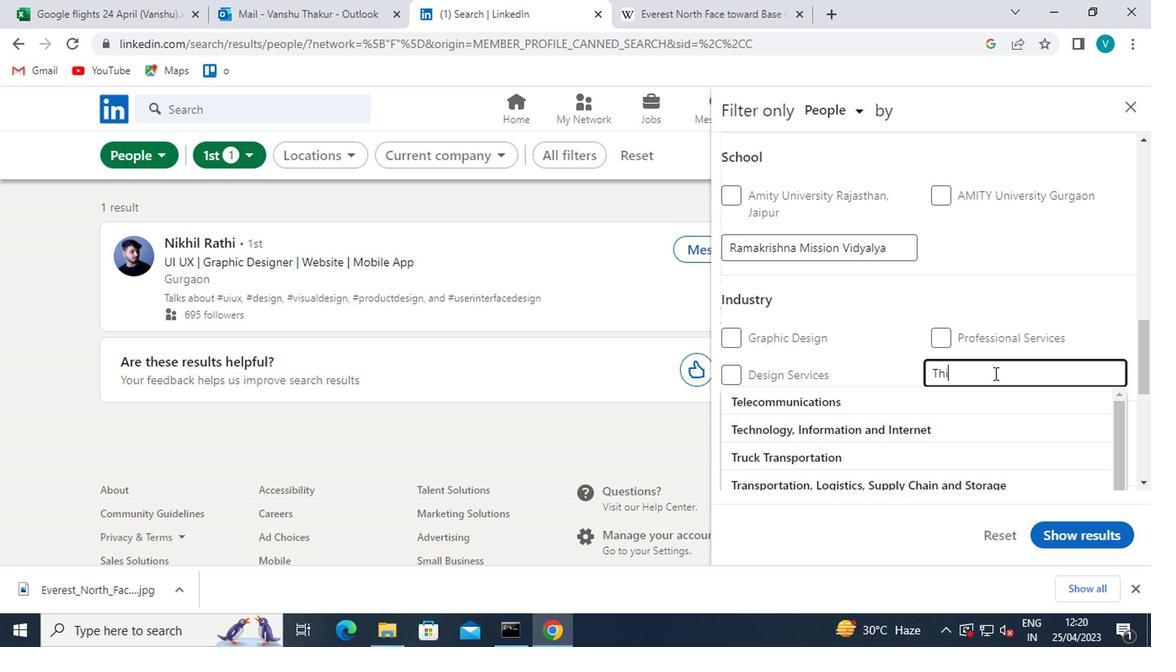 
Action: Key pressed K
Screenshot: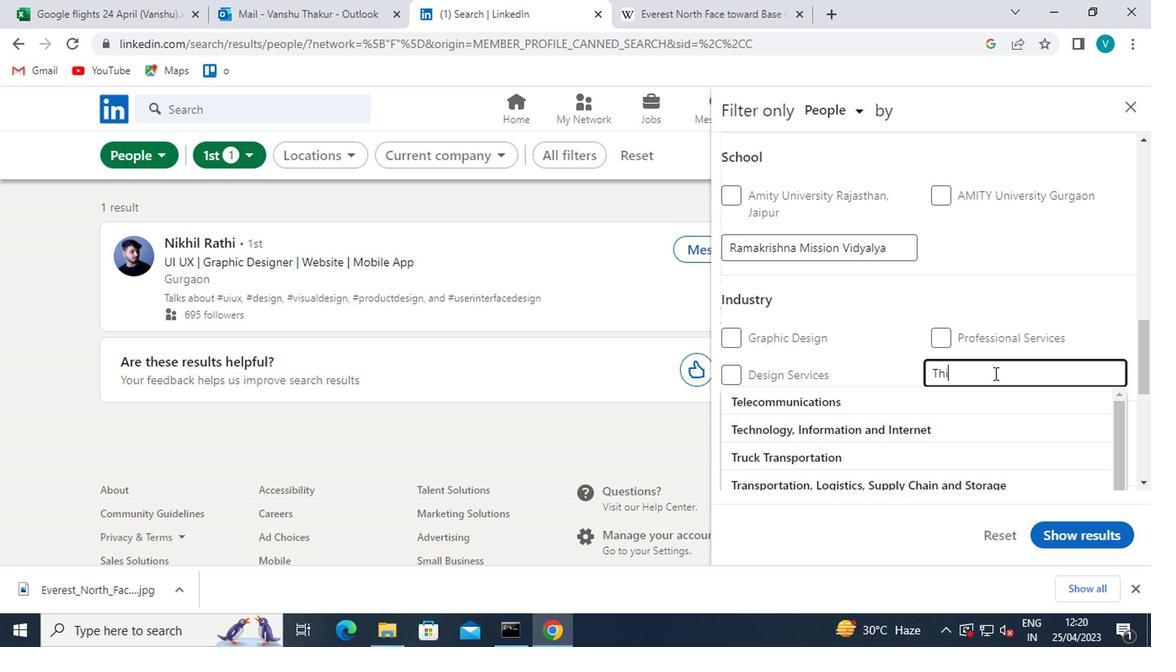 
Action: Mouse moved to (969, 357)
Screenshot: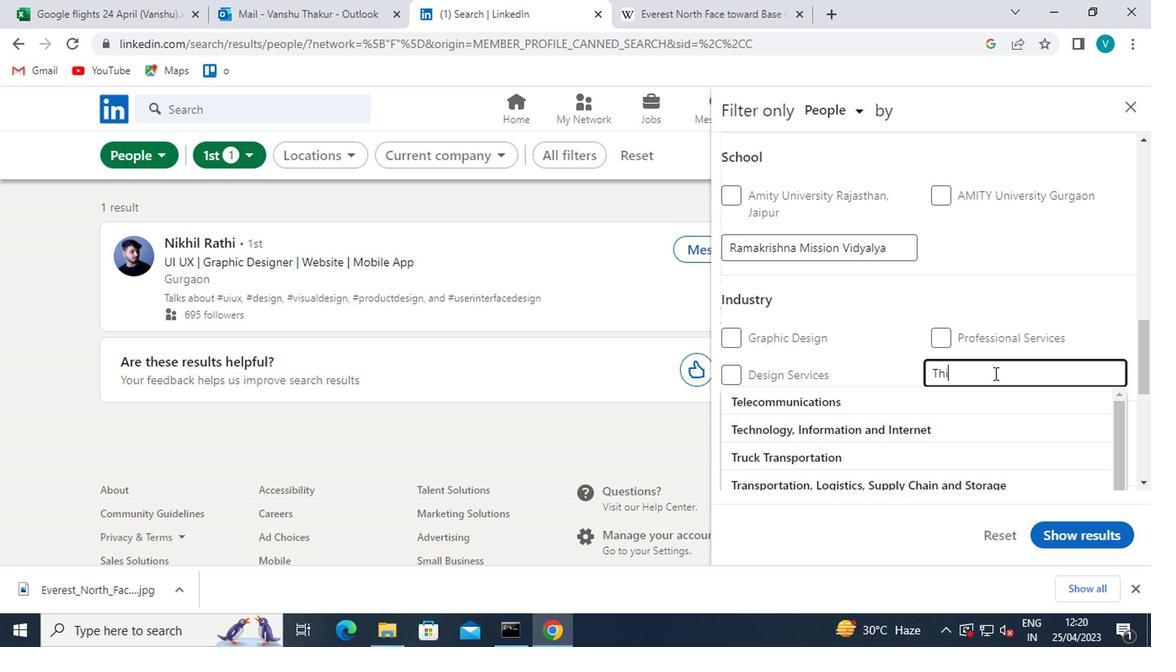 
Action: Key pressed <Key.space>
Screenshot: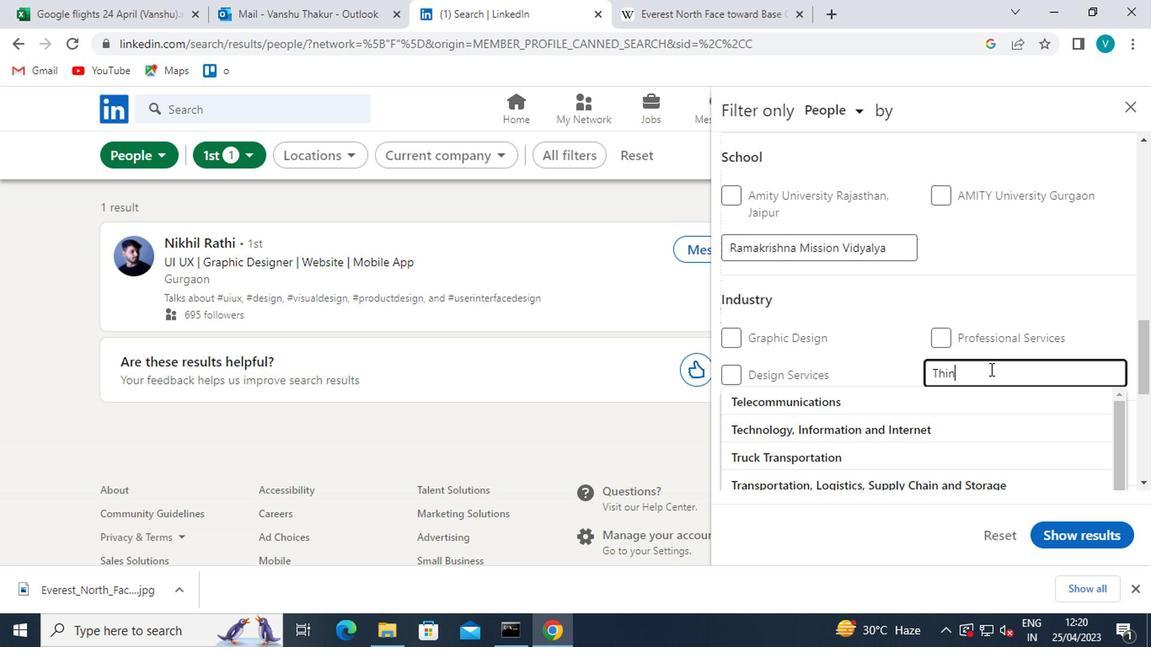 
Action: Mouse moved to (839, 394)
Screenshot: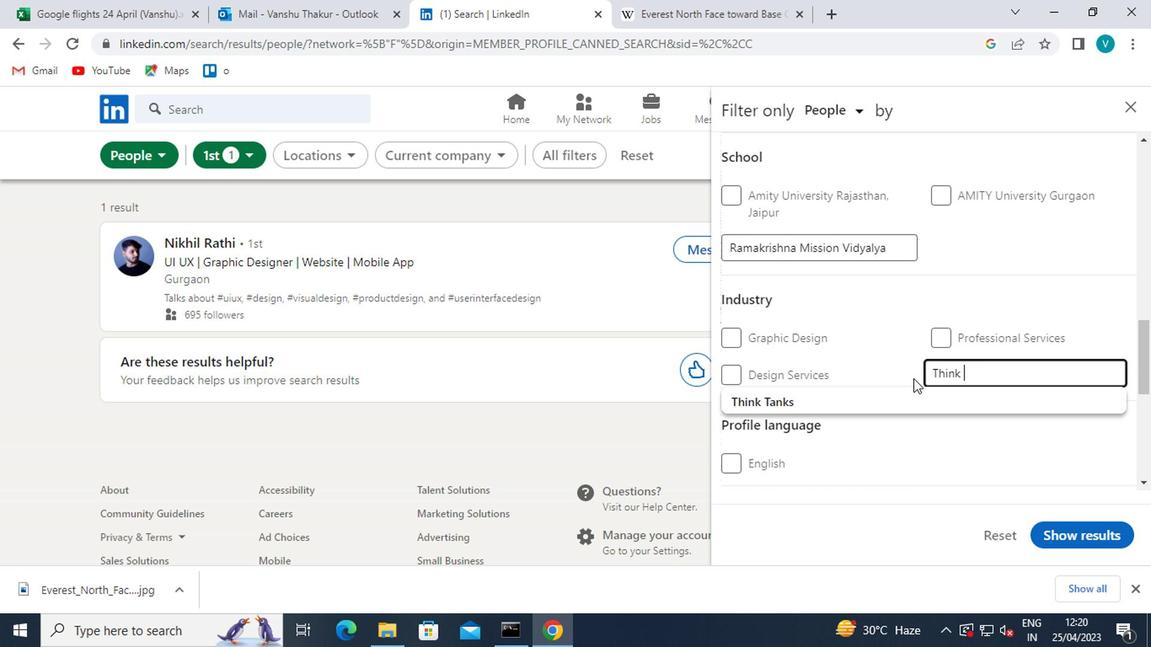 
Action: Mouse pressed left at (839, 394)
Screenshot: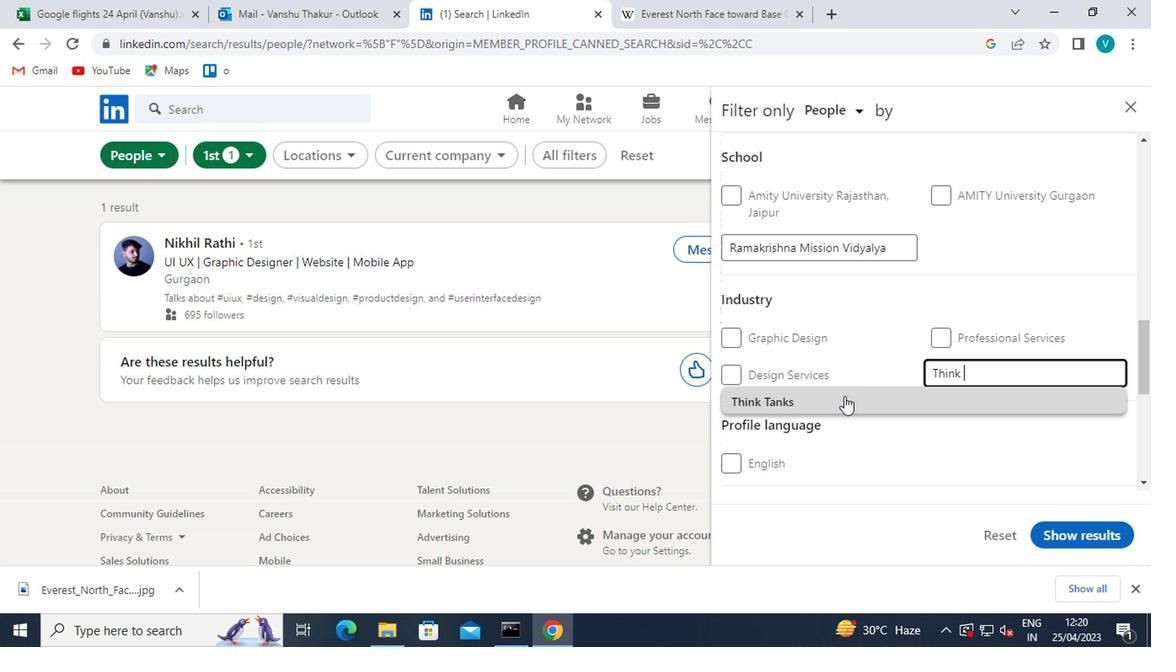 
Action: Mouse moved to (839, 394)
Screenshot: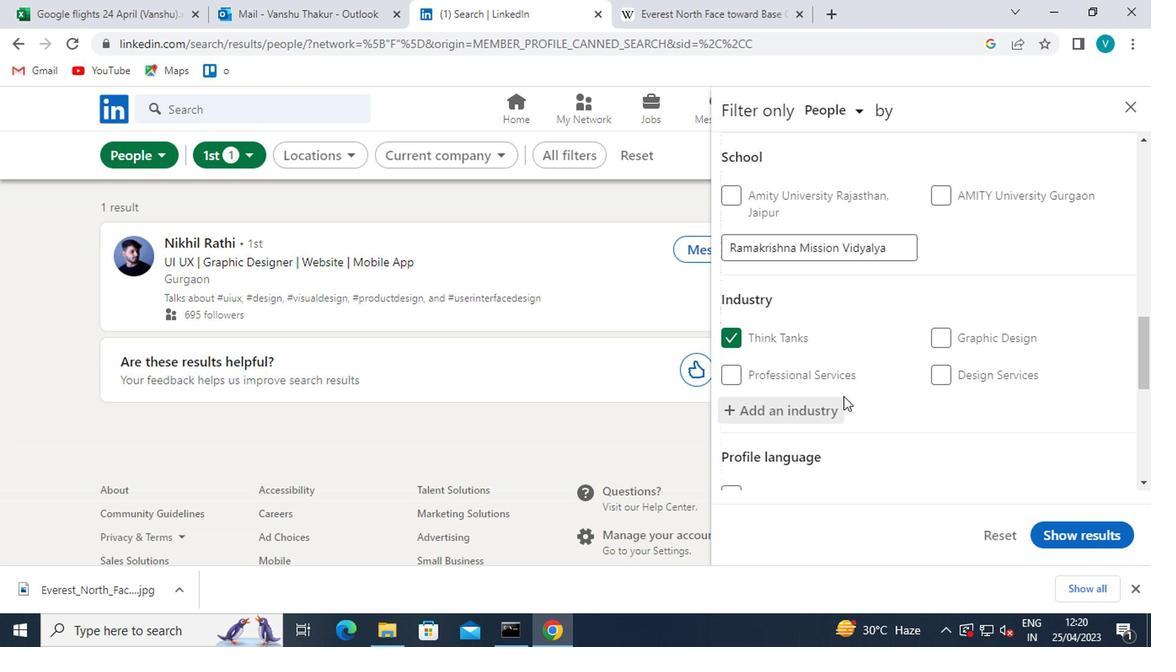 
Action: Mouse scrolled (839, 393) with delta (0, -1)
Screenshot: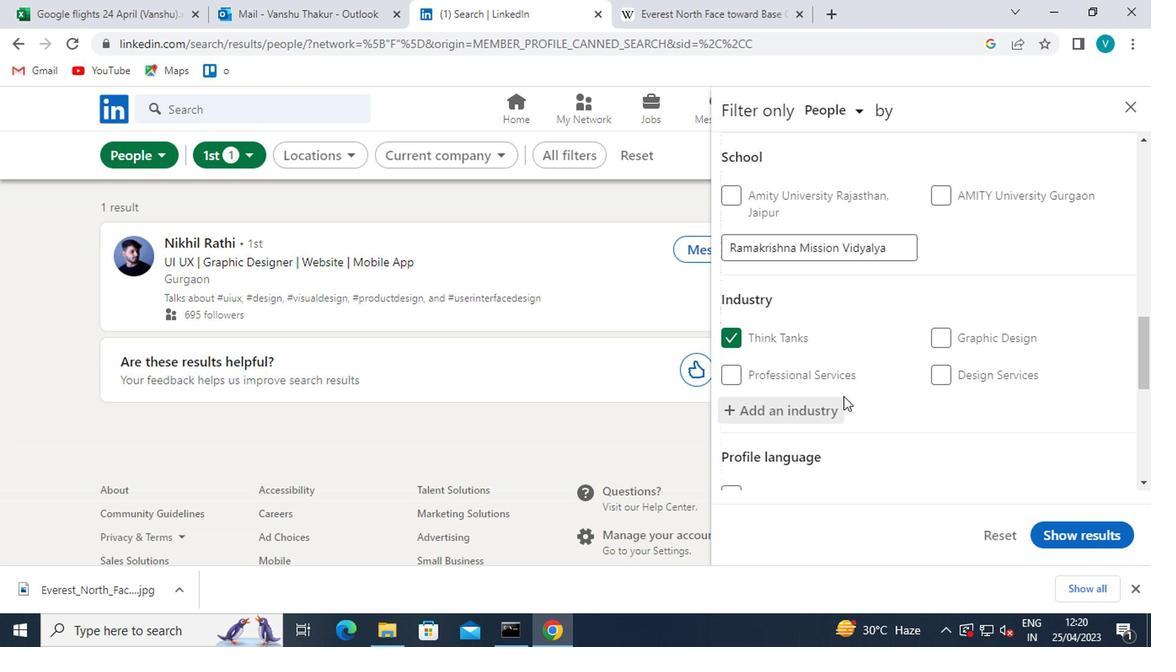 
Action: Mouse moved to (834, 392)
Screenshot: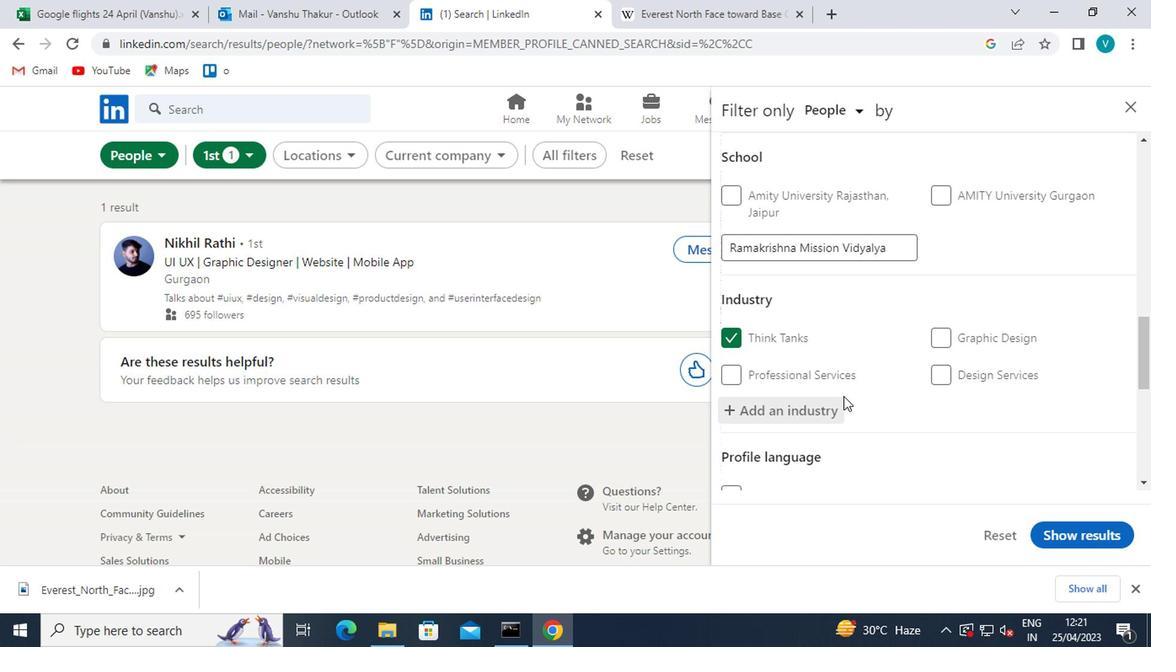 
Action: Mouse scrolled (834, 391) with delta (0, -1)
Screenshot: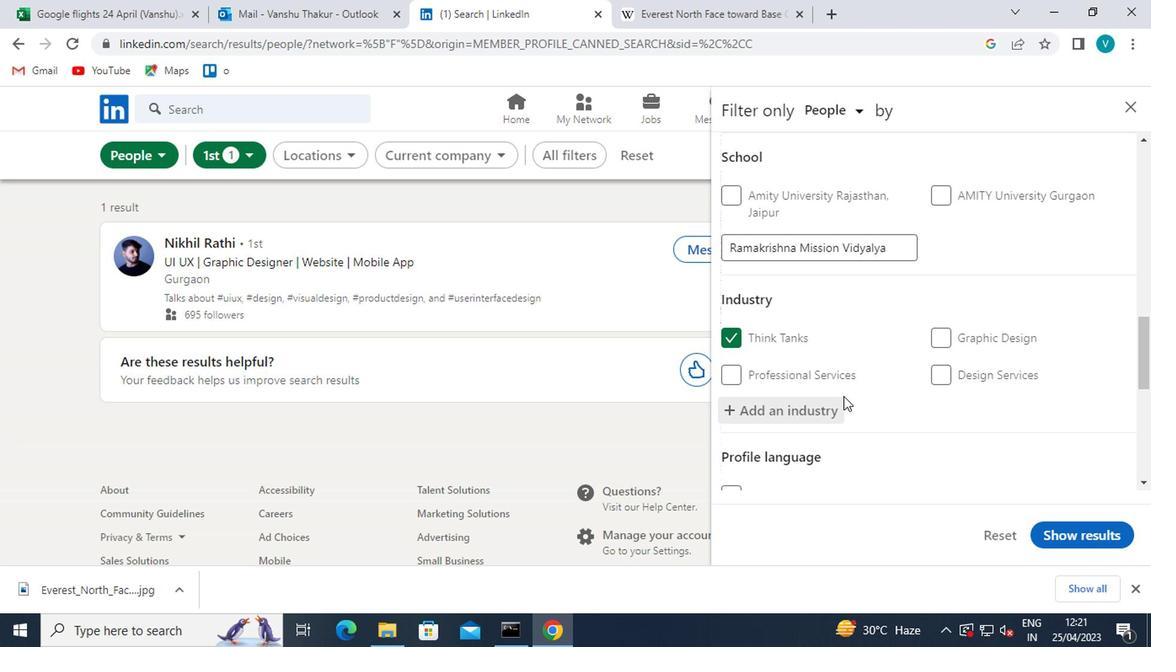 
Action: Mouse moved to (826, 391)
Screenshot: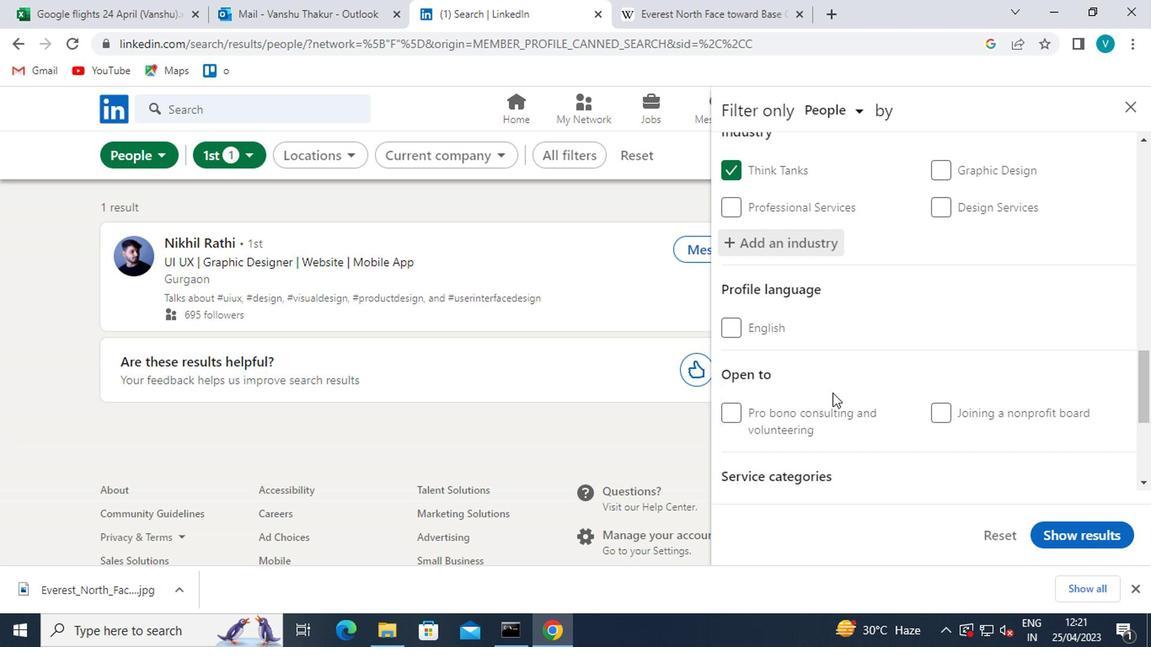 
Action: Mouse scrolled (826, 390) with delta (0, 0)
Screenshot: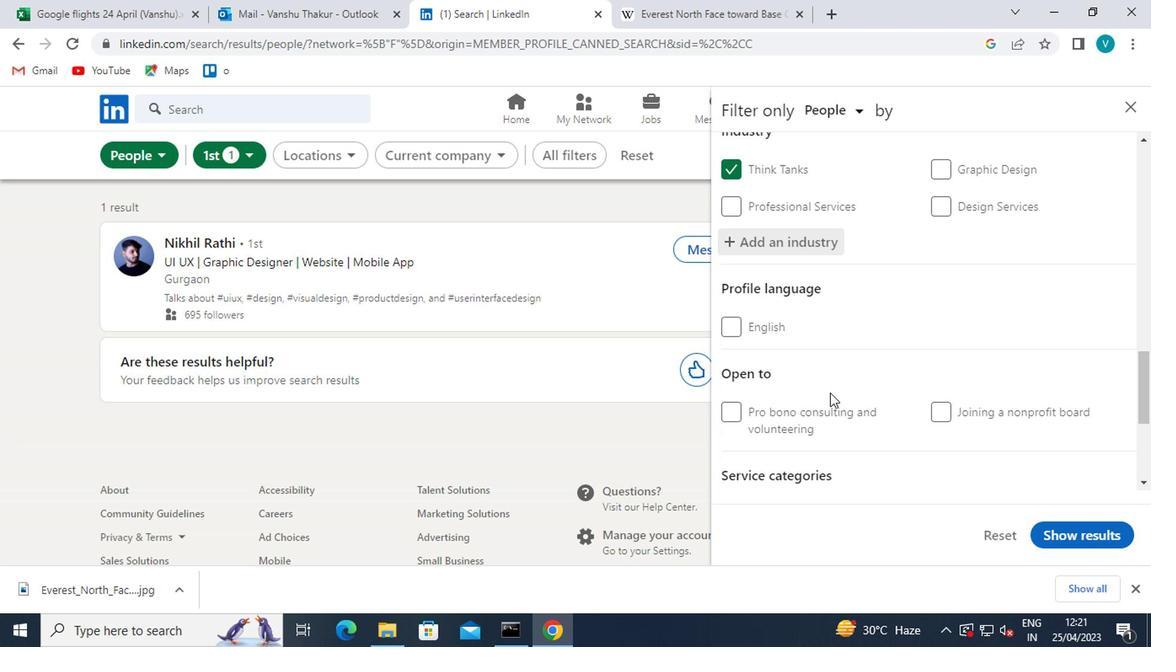 
Action: Mouse scrolled (826, 390) with delta (0, 0)
Screenshot: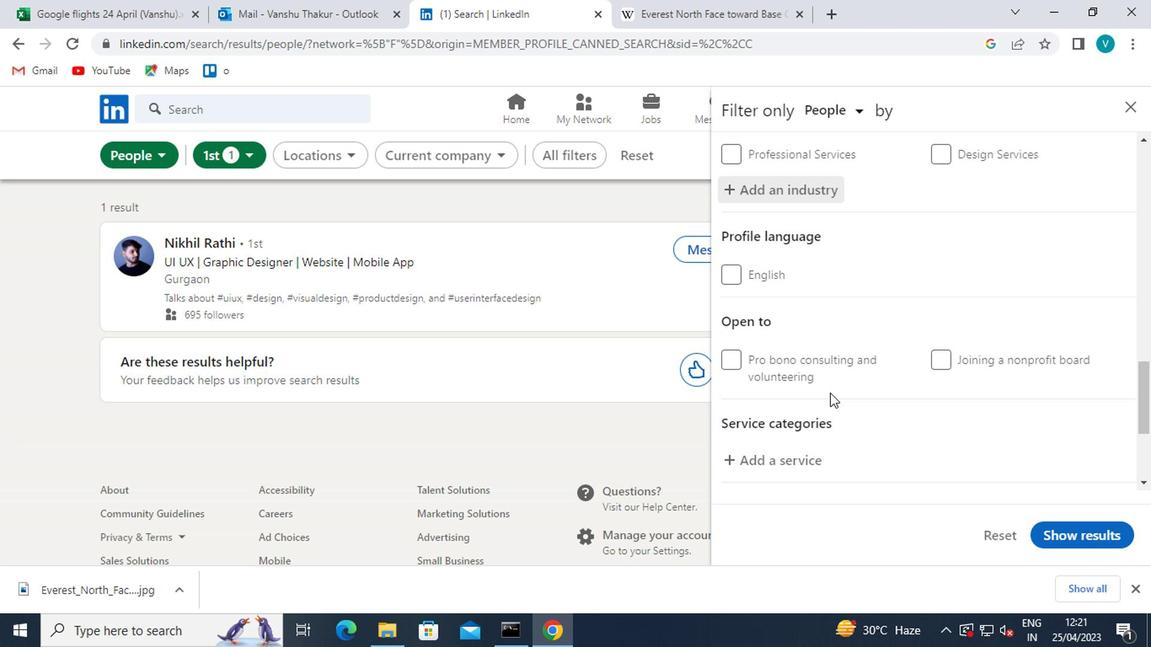 
Action: Mouse moved to (810, 344)
Screenshot: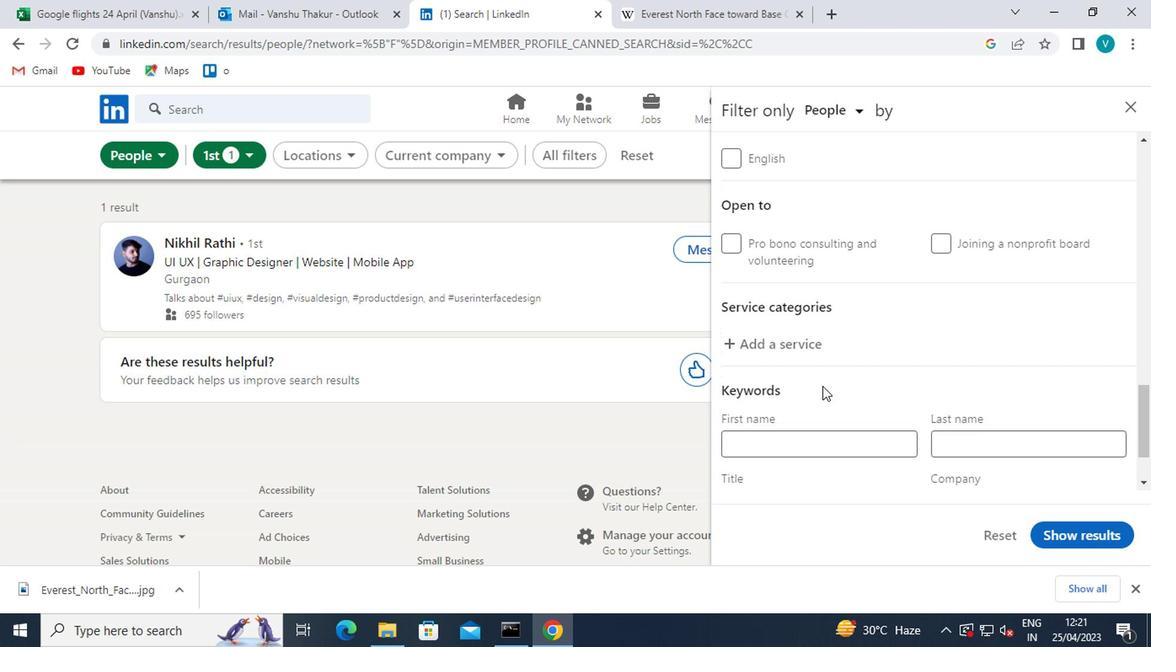 
Action: Mouse pressed left at (810, 344)
Screenshot: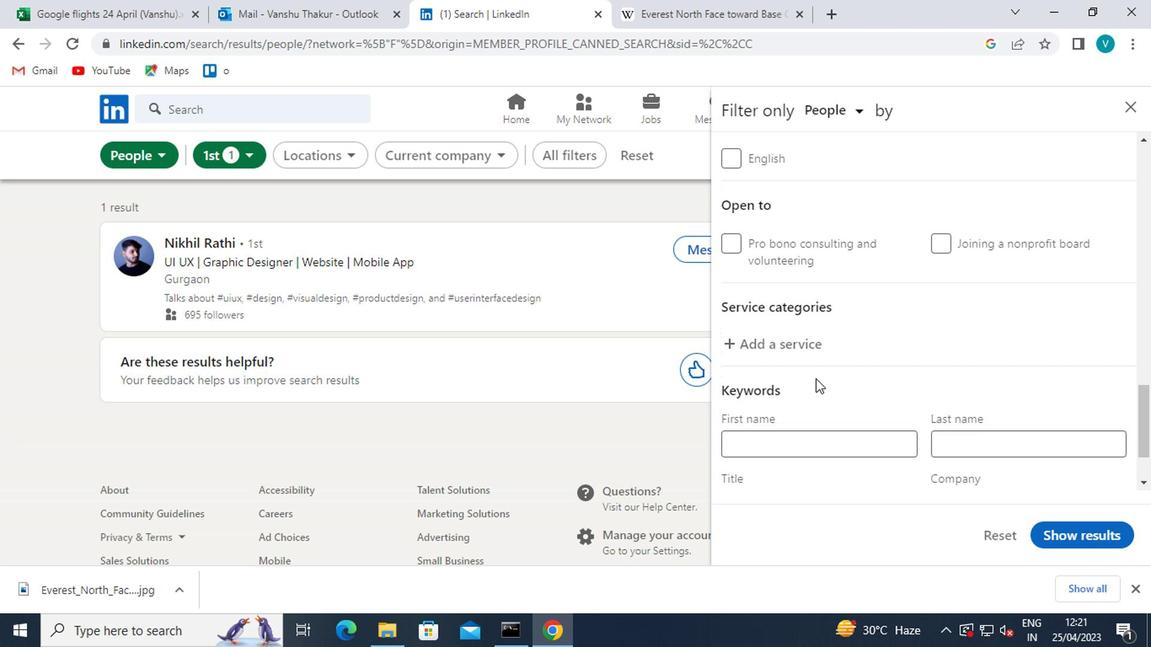 
Action: Key pressed <Key.shift>EVENT<Key.space><Key.shift>PHOTO
Screenshot: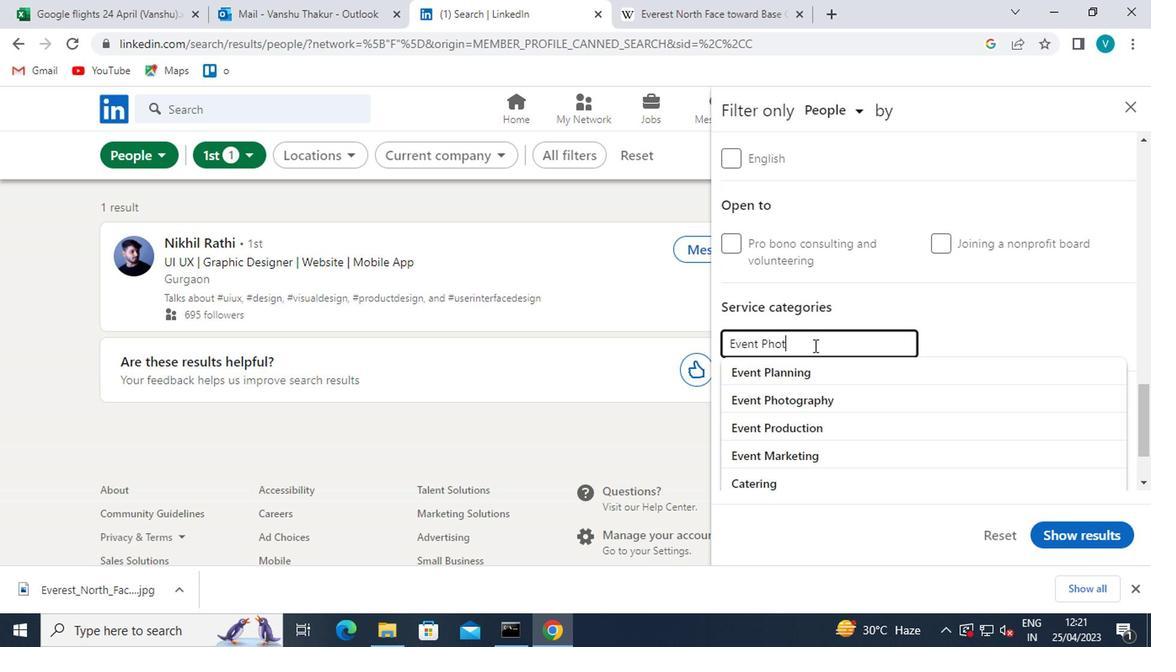 
Action: Mouse moved to (812, 367)
Screenshot: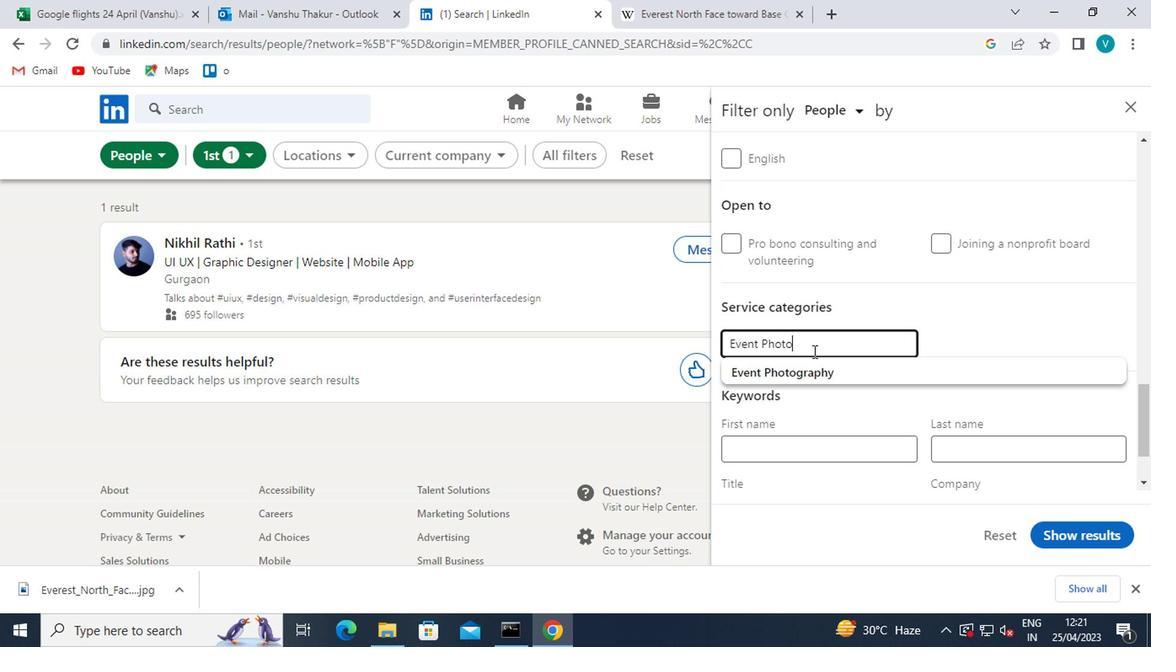 
Action: Mouse pressed left at (812, 367)
Screenshot: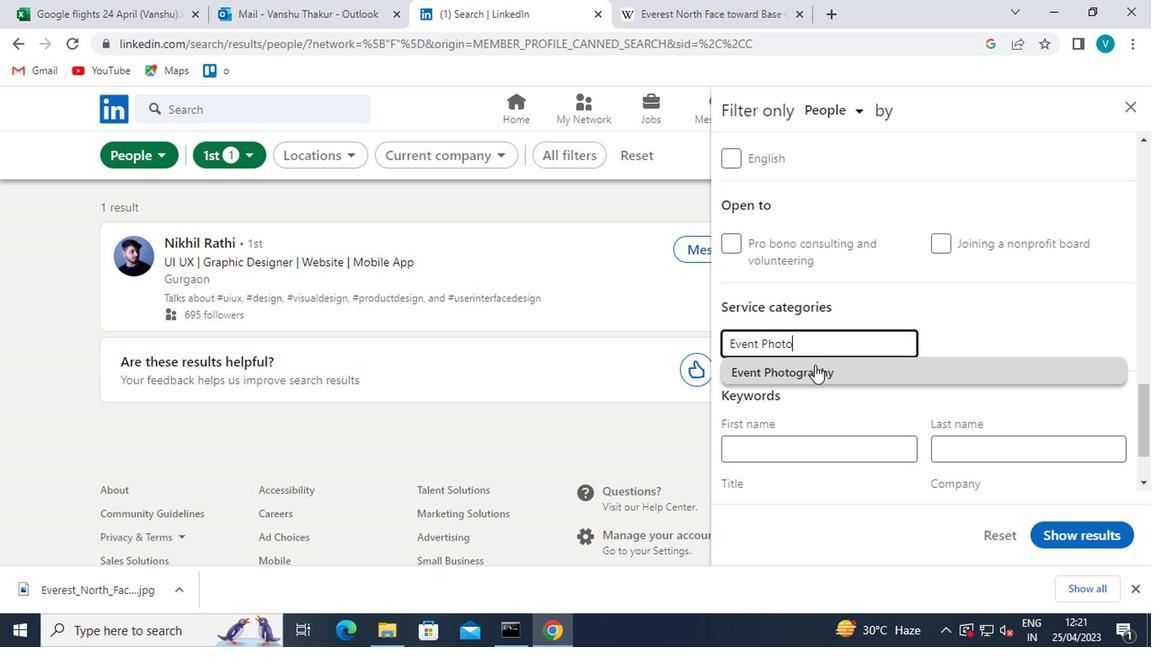 
Action: Mouse moved to (812, 368)
Screenshot: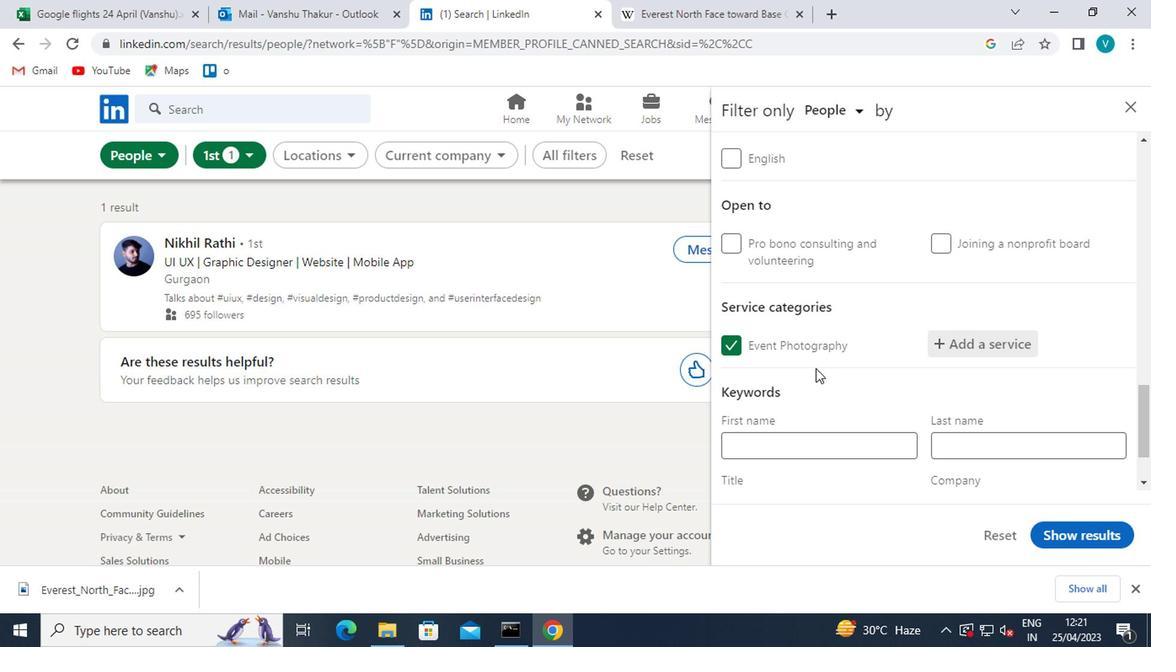 
Action: Mouse scrolled (812, 367) with delta (0, -1)
Screenshot: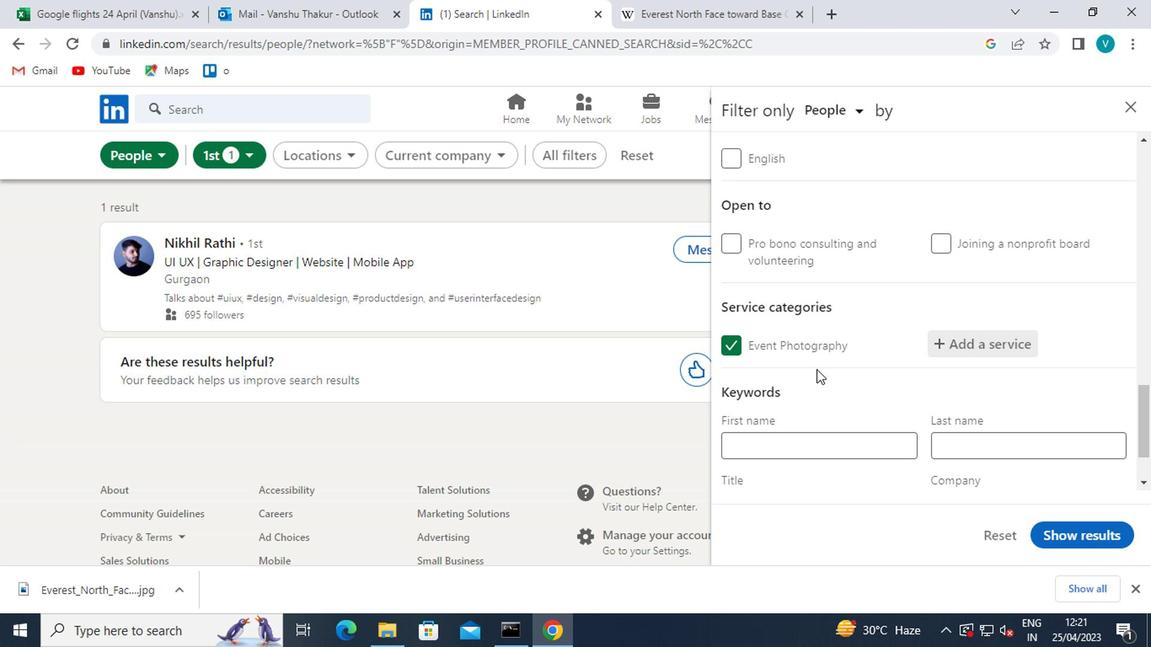 
Action: Mouse scrolled (812, 367) with delta (0, -1)
Screenshot: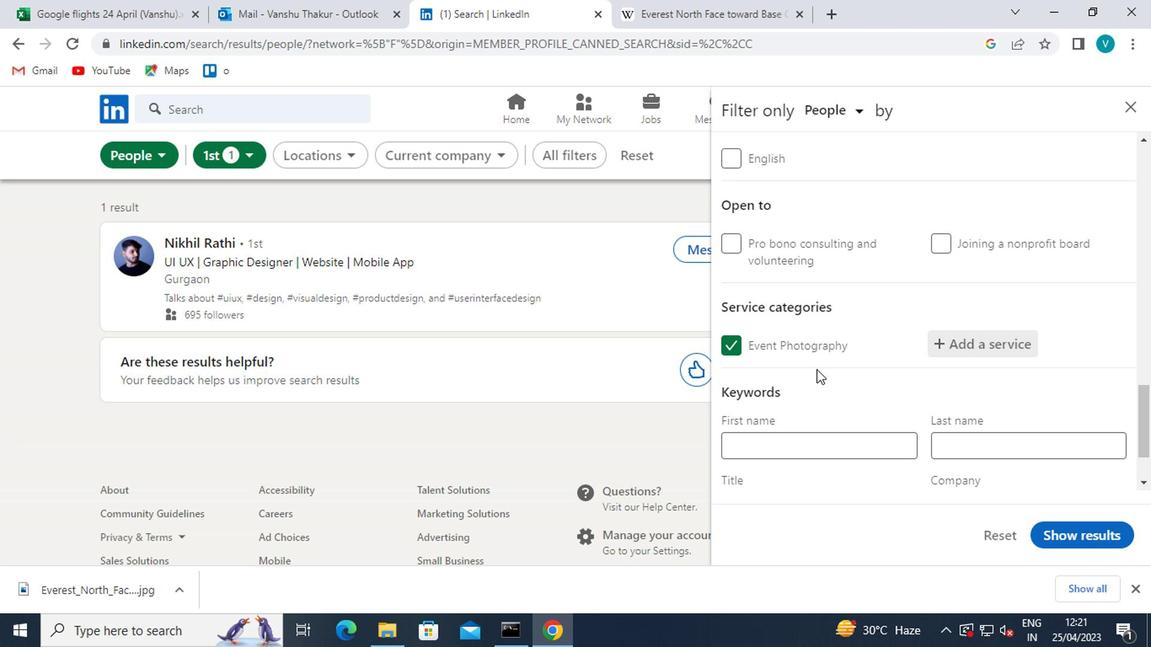 
Action: Mouse scrolled (812, 367) with delta (0, -1)
Screenshot: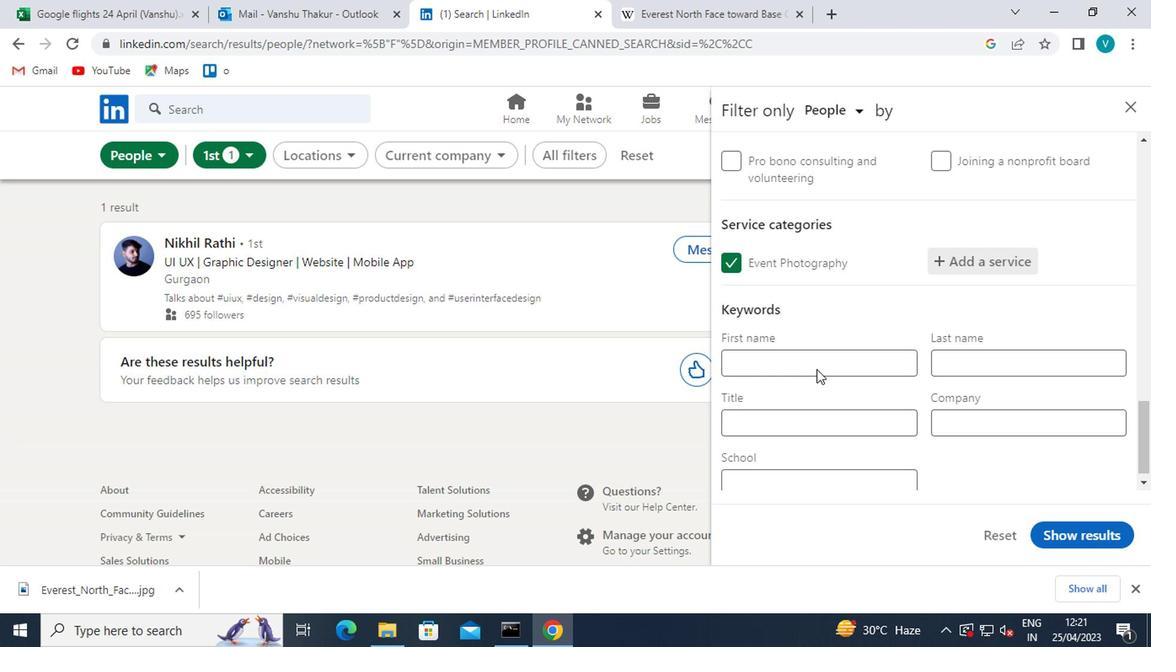 
Action: Mouse moved to (822, 399)
Screenshot: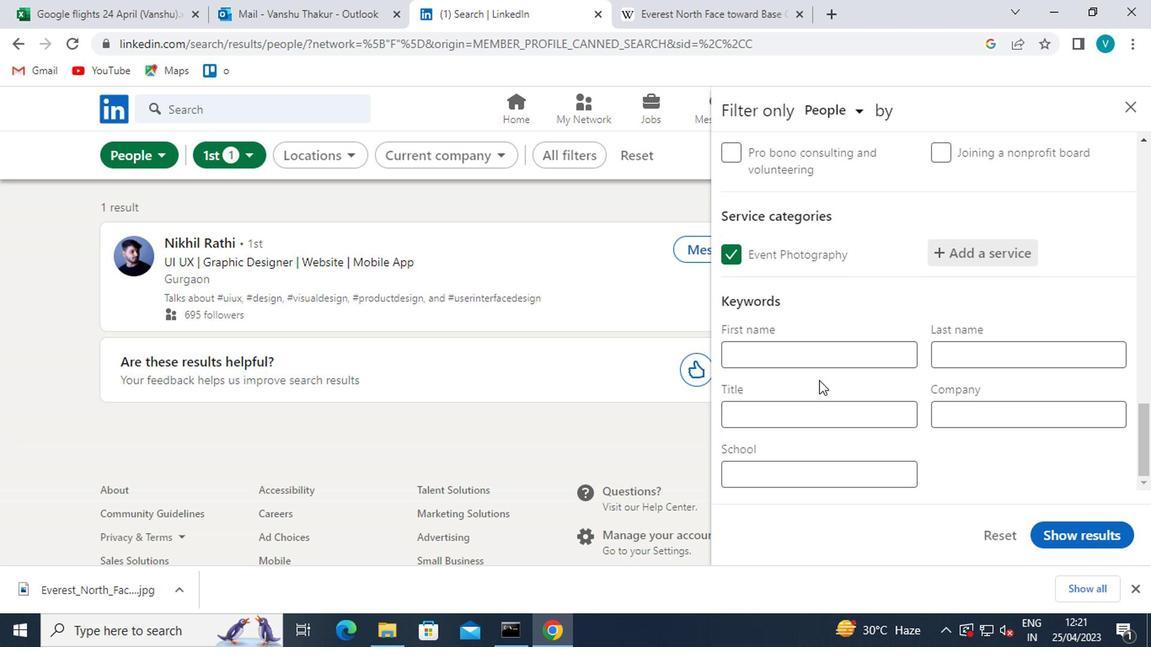 
Action: Mouse pressed left at (822, 399)
Screenshot: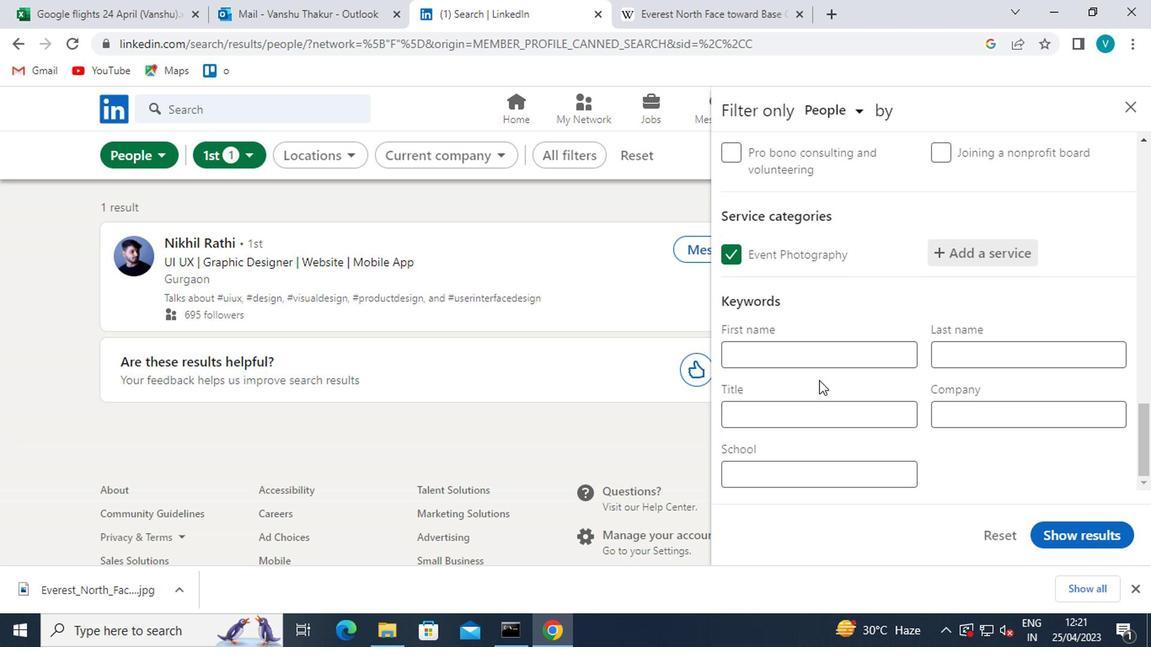 
Action: Mouse moved to (824, 401)
Screenshot: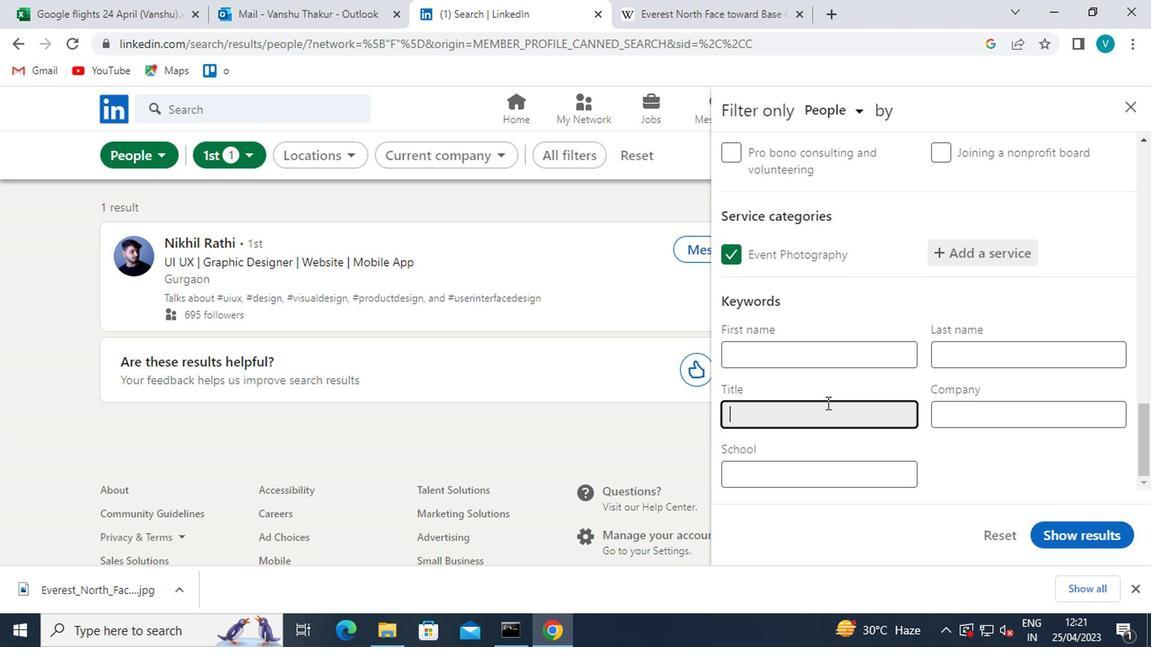 
Action: Key pressed <Key.shift>DIRECTOR<Key.space>OF<Key.space><Key.shift>MAINTENANCE<Key.space>
Screenshot: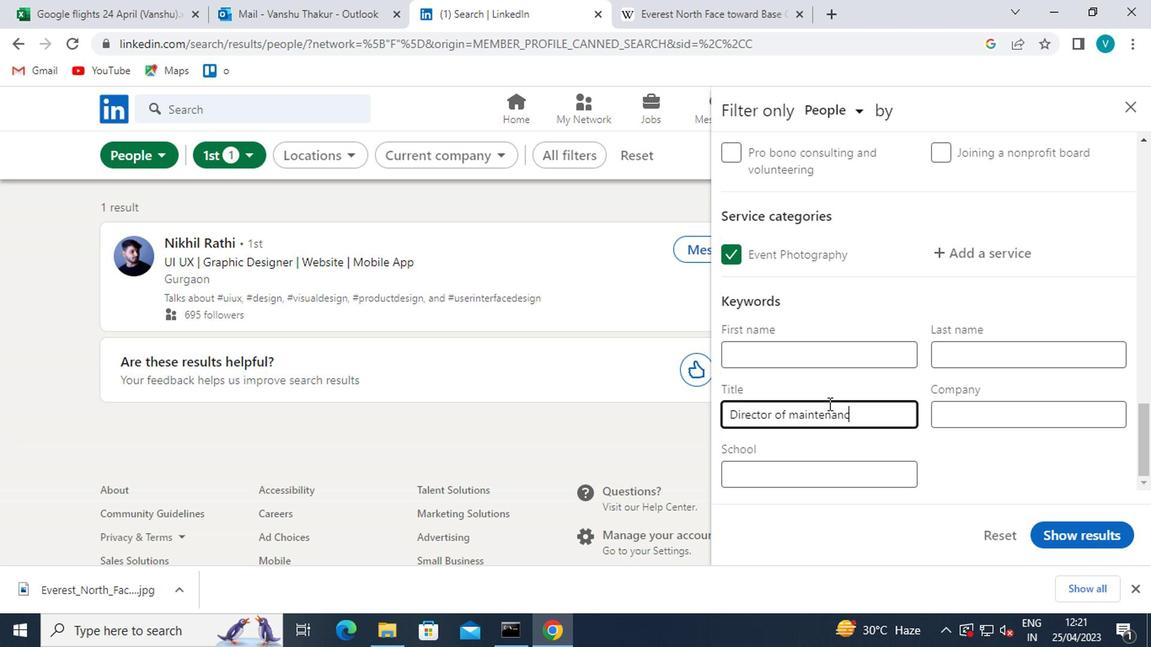 
Action: Mouse moved to (797, 408)
Screenshot: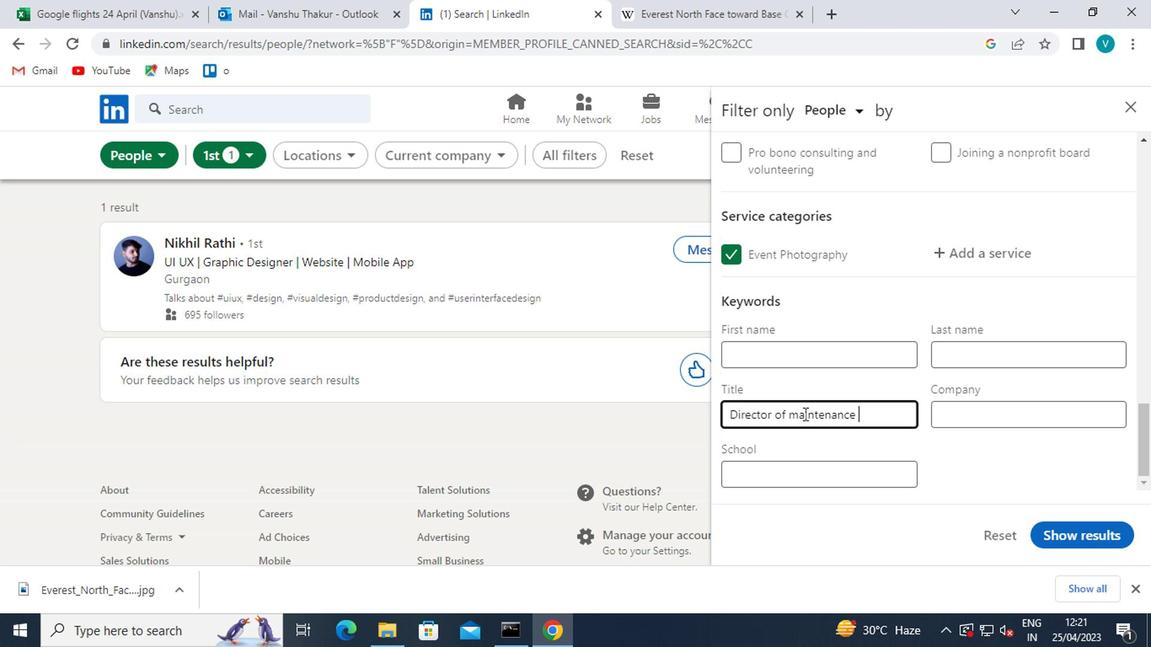 
Action: Mouse pressed left at (797, 408)
Screenshot: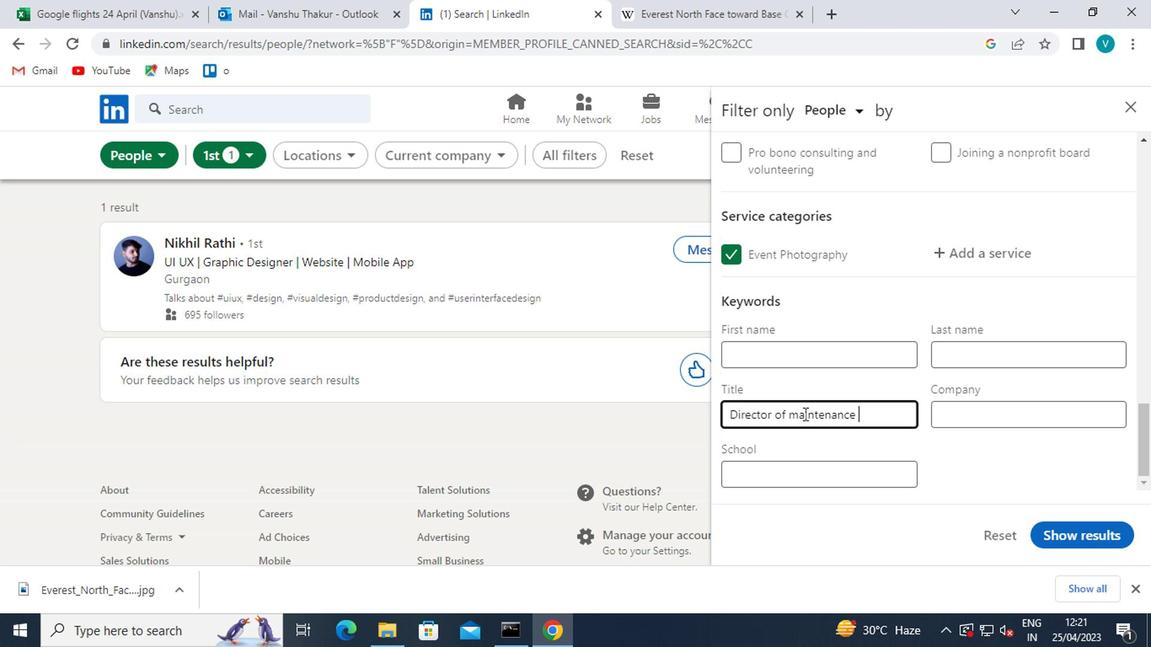 
Action: Mouse moved to (912, 522)
Screenshot: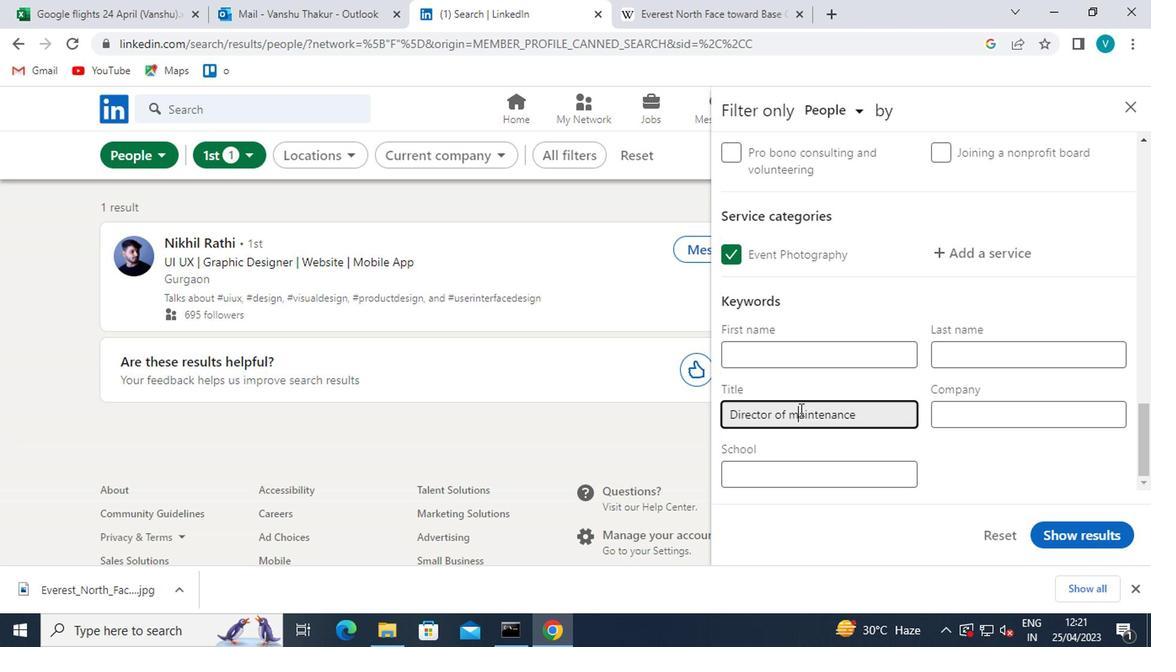 
Action: Key pressed <Key.backspace><Key.shift>M
Screenshot: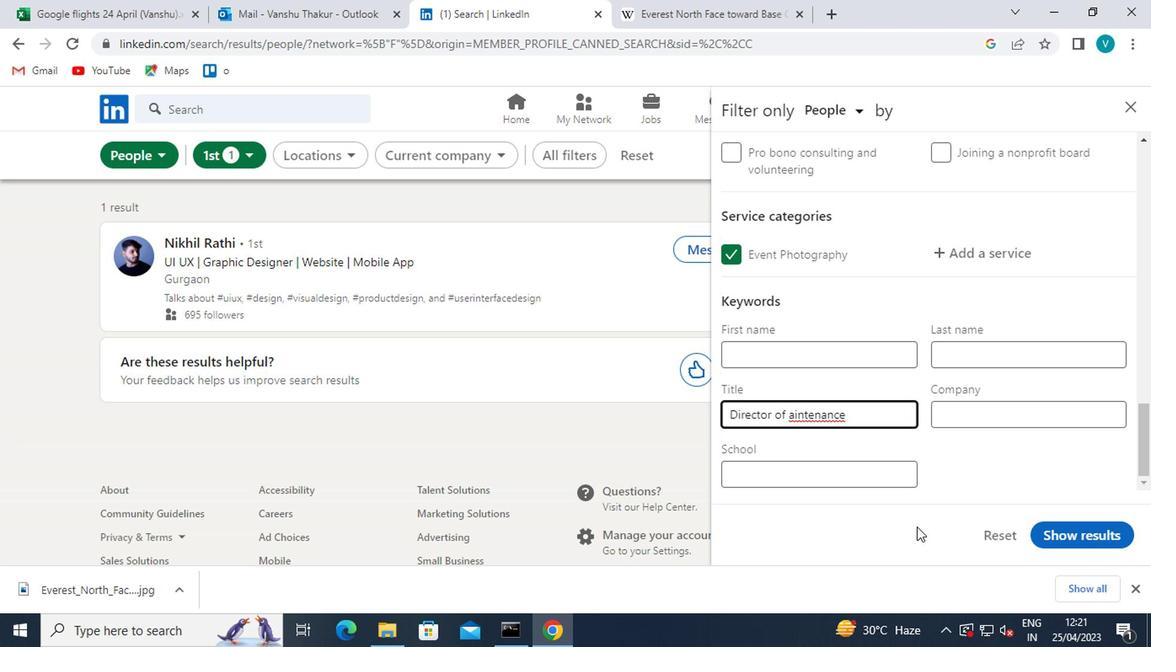 
Action: Mouse moved to (1046, 524)
Screenshot: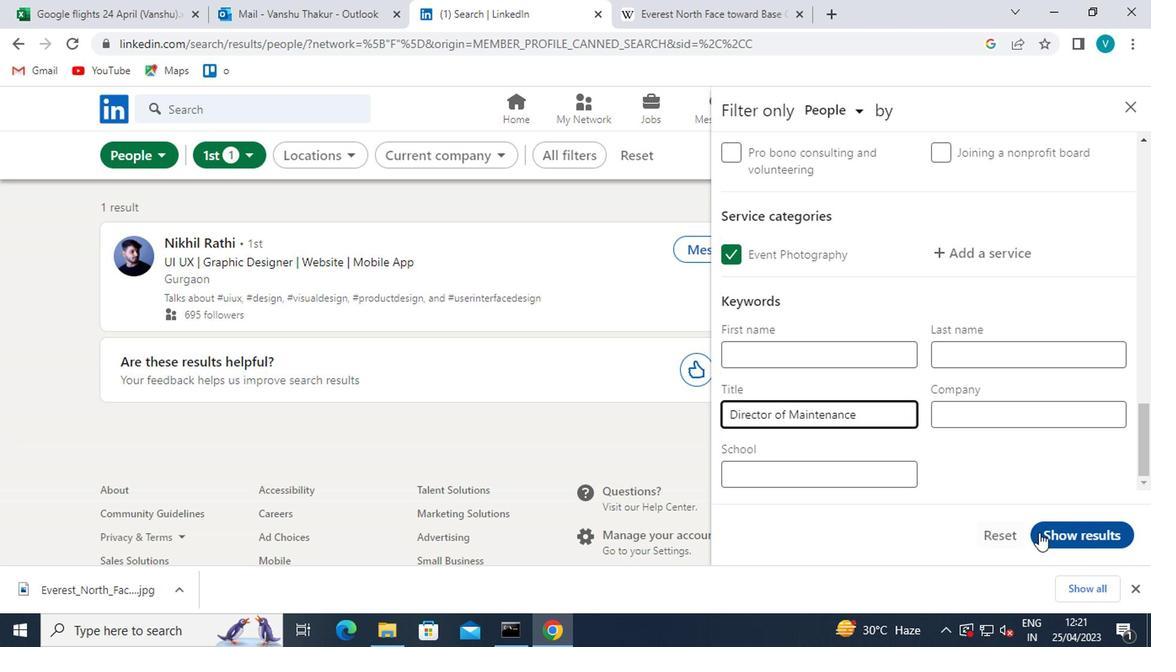 
Action: Mouse pressed left at (1046, 524)
Screenshot: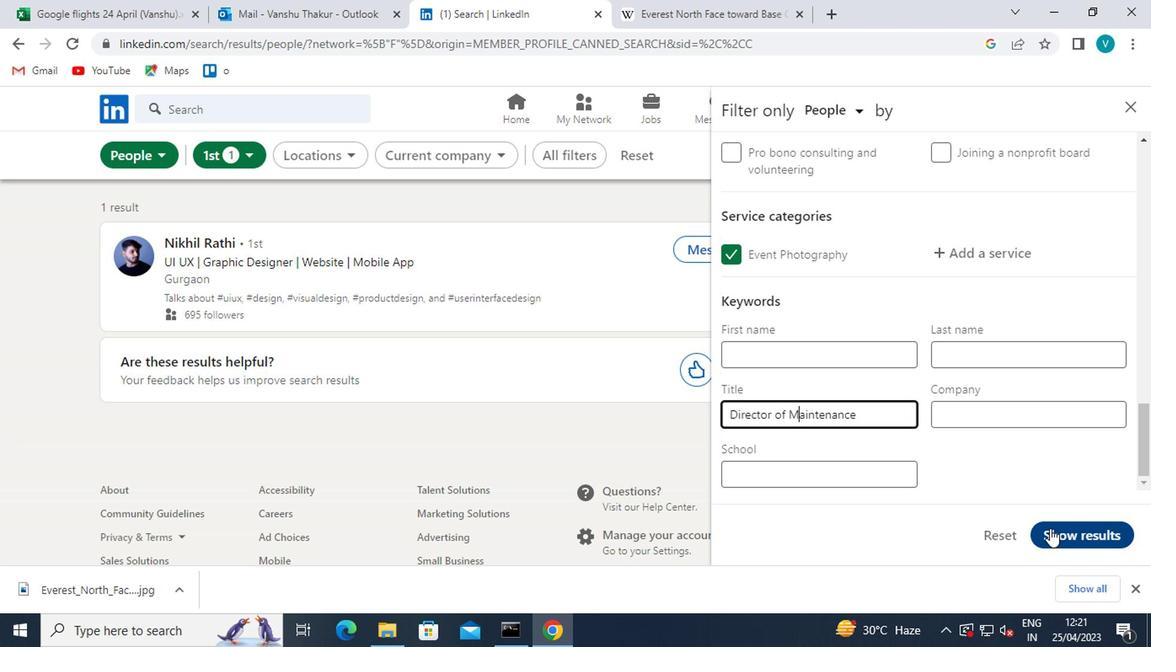 
Action: Mouse moved to (1005, 494)
Screenshot: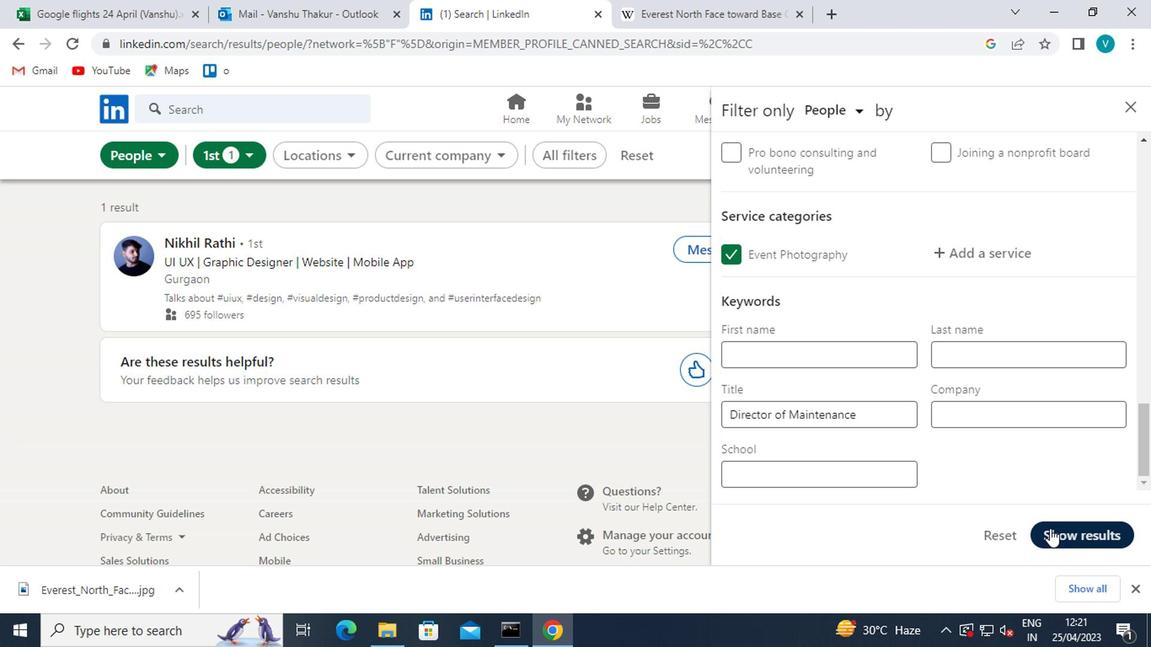 
